 Task: Look for space in Limassol, Cyprus from 3rd June, 2023 to 9th June, 2023 for 2 adults in price range Rs.6000 to Rs.12000. Place can be entire place with 1  bedroom having 1 bed and 1 bathroom. Property type can be house, flat, guest house, hotel. Booking option can be shelf check-in. Required host language is English.
Action: Mouse moved to (588, 124)
Screenshot: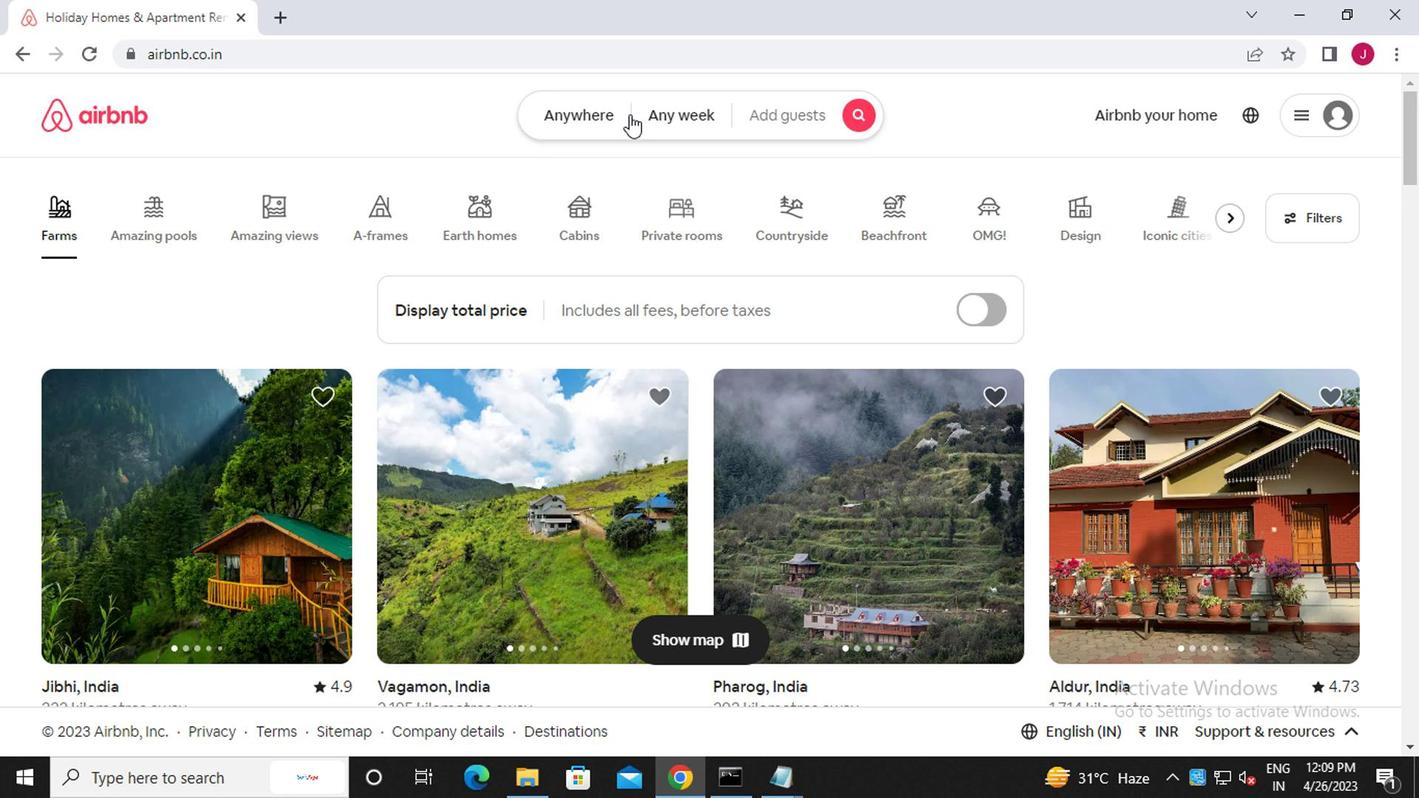 
Action: Mouse pressed left at (588, 124)
Screenshot: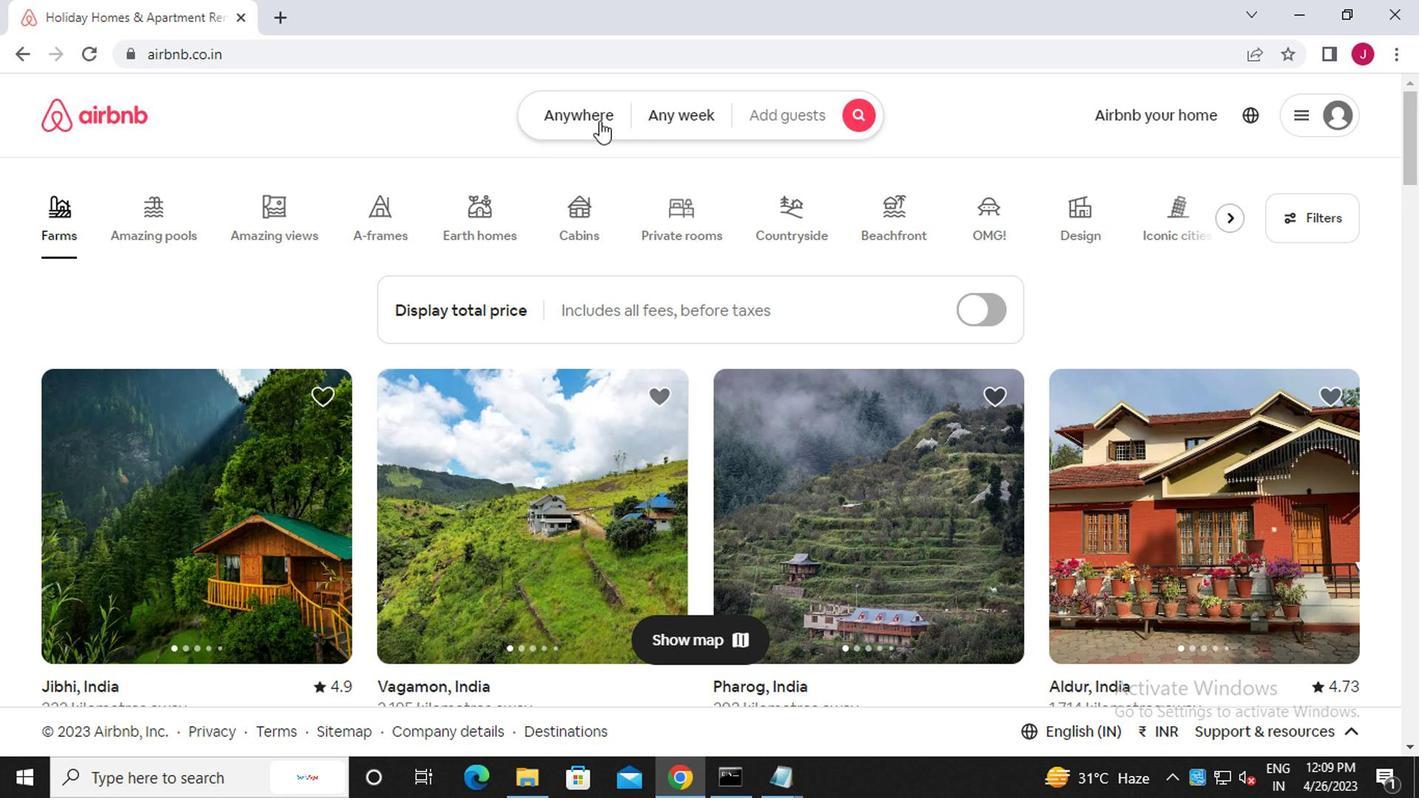 
Action: Mouse moved to (350, 207)
Screenshot: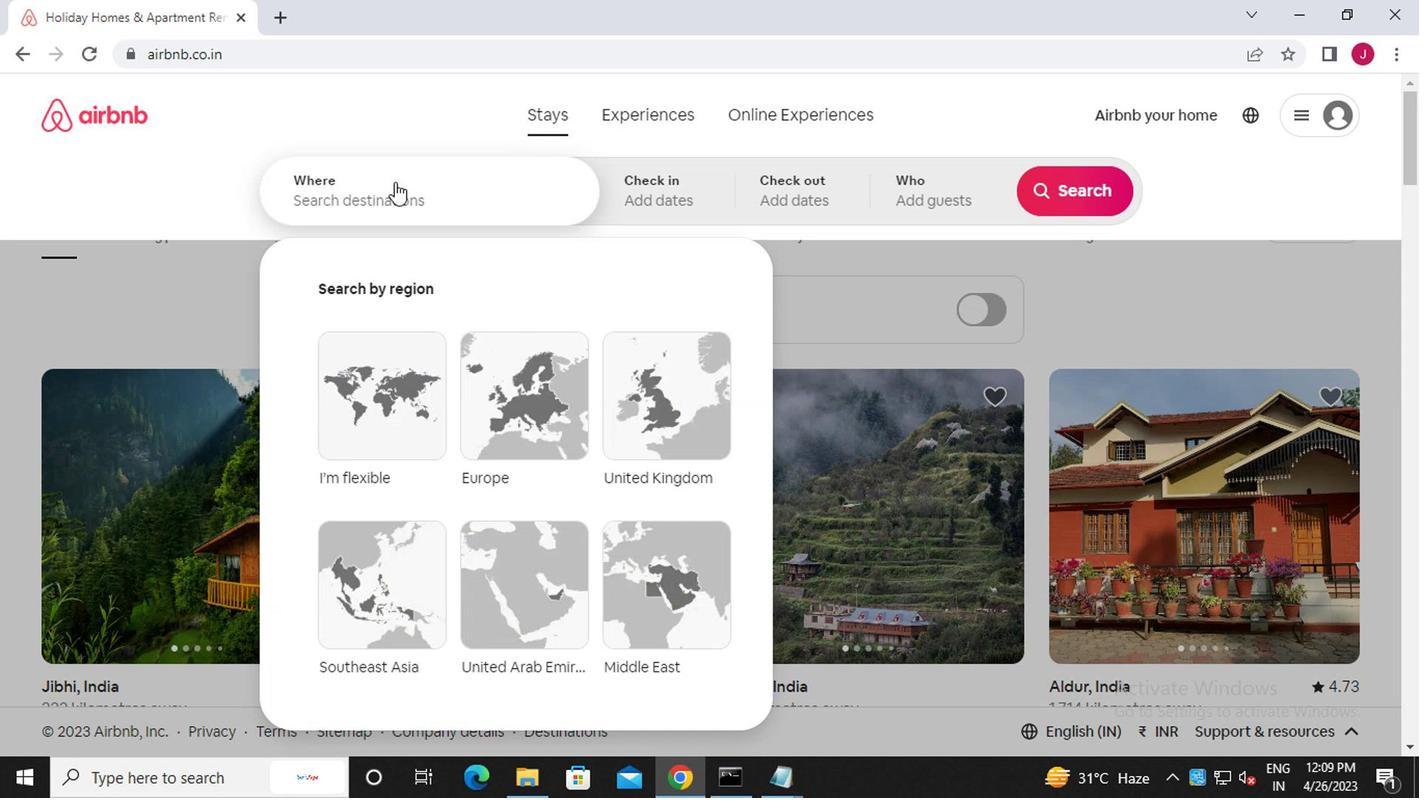 
Action: Mouse pressed left at (350, 207)
Screenshot: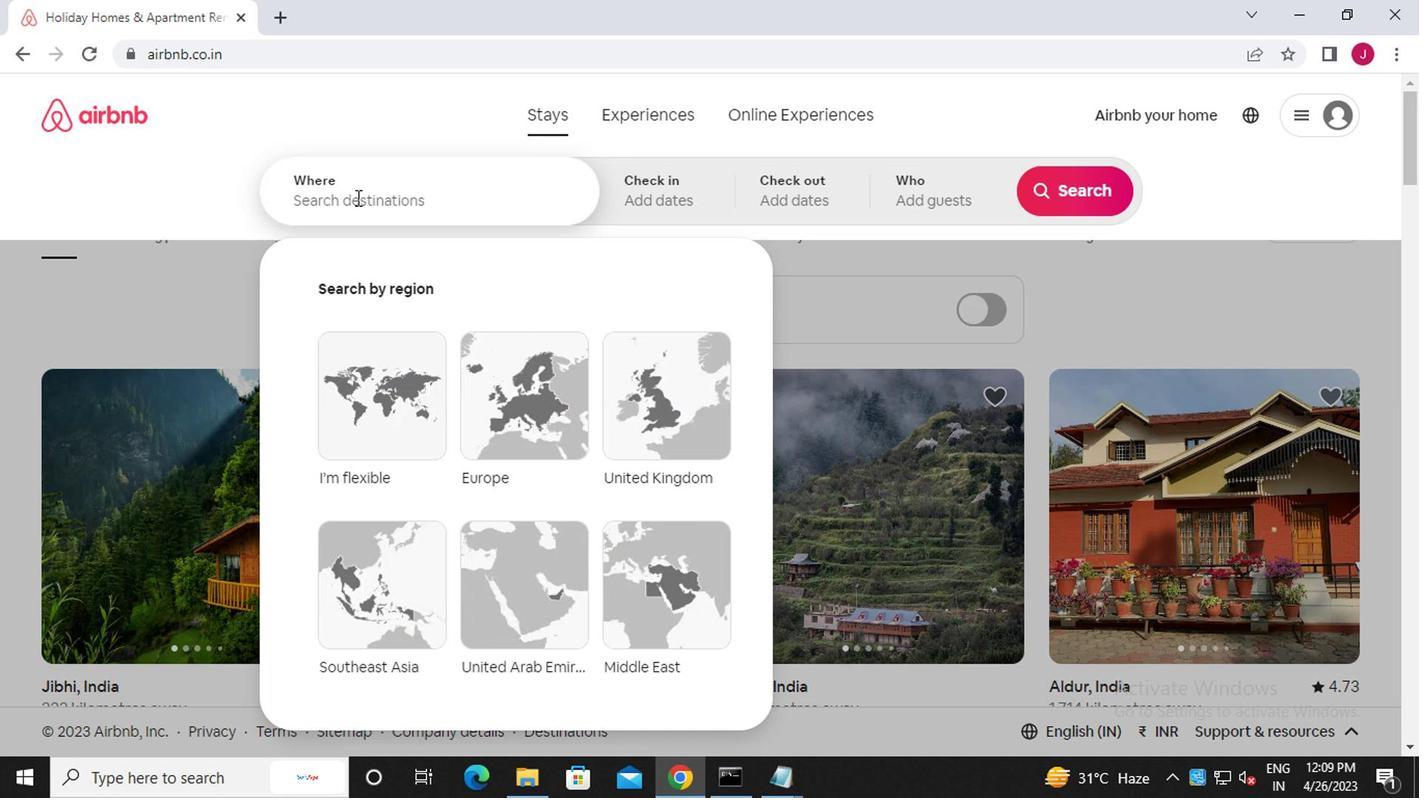 
Action: Mouse moved to (350, 207)
Screenshot: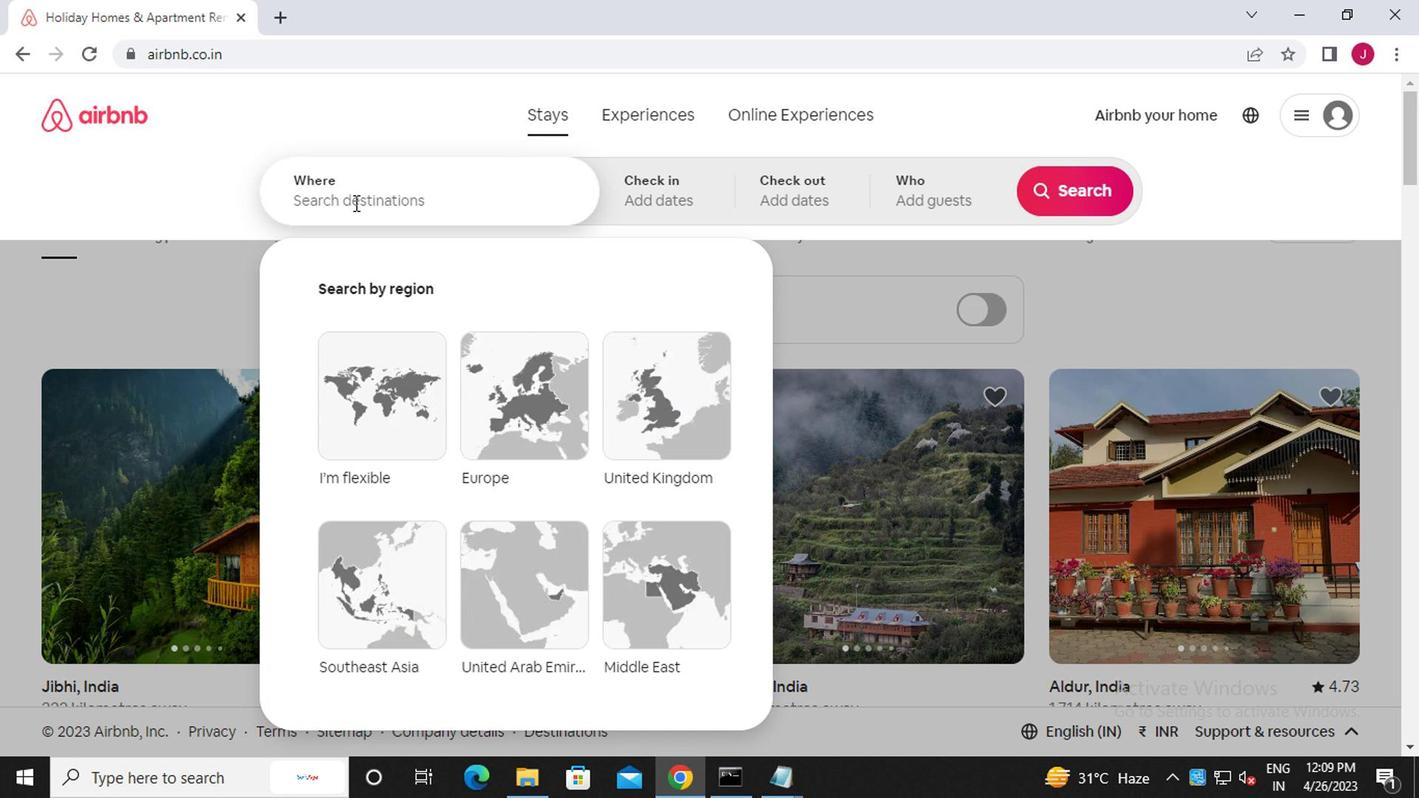 
Action: Key pressed <Key.caps_lock>l<Key.caps_lock>imassol
Screenshot: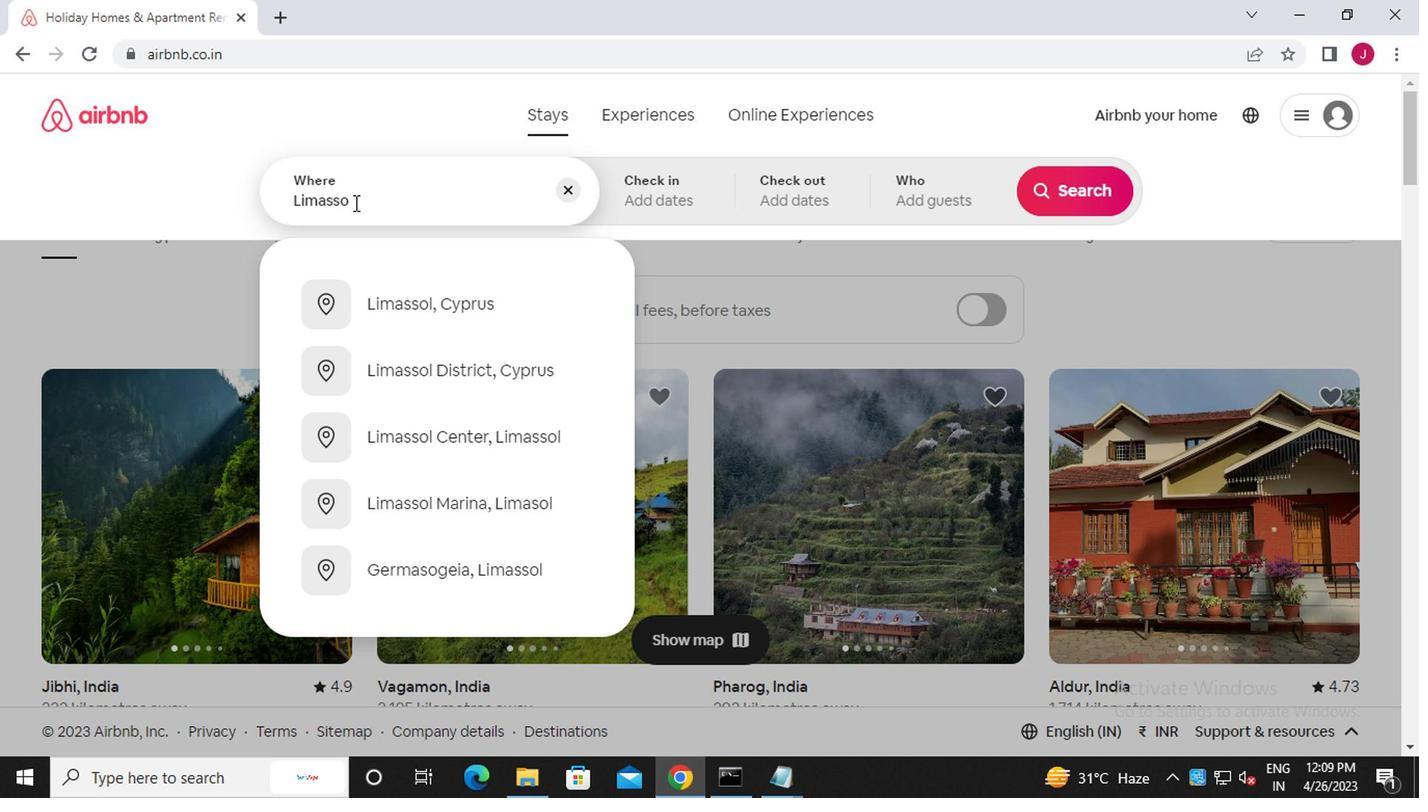 
Action: Mouse moved to (434, 302)
Screenshot: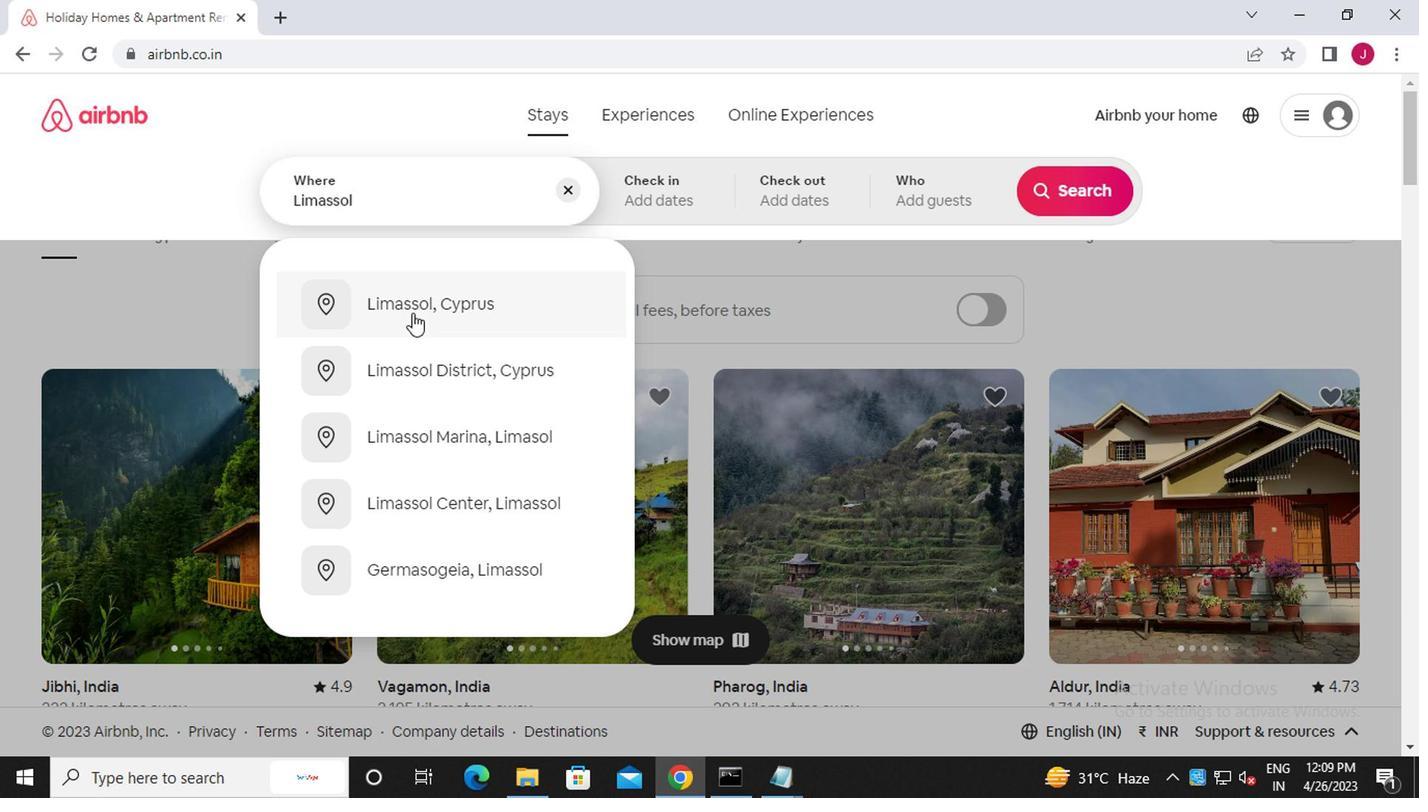 
Action: Mouse pressed left at (434, 302)
Screenshot: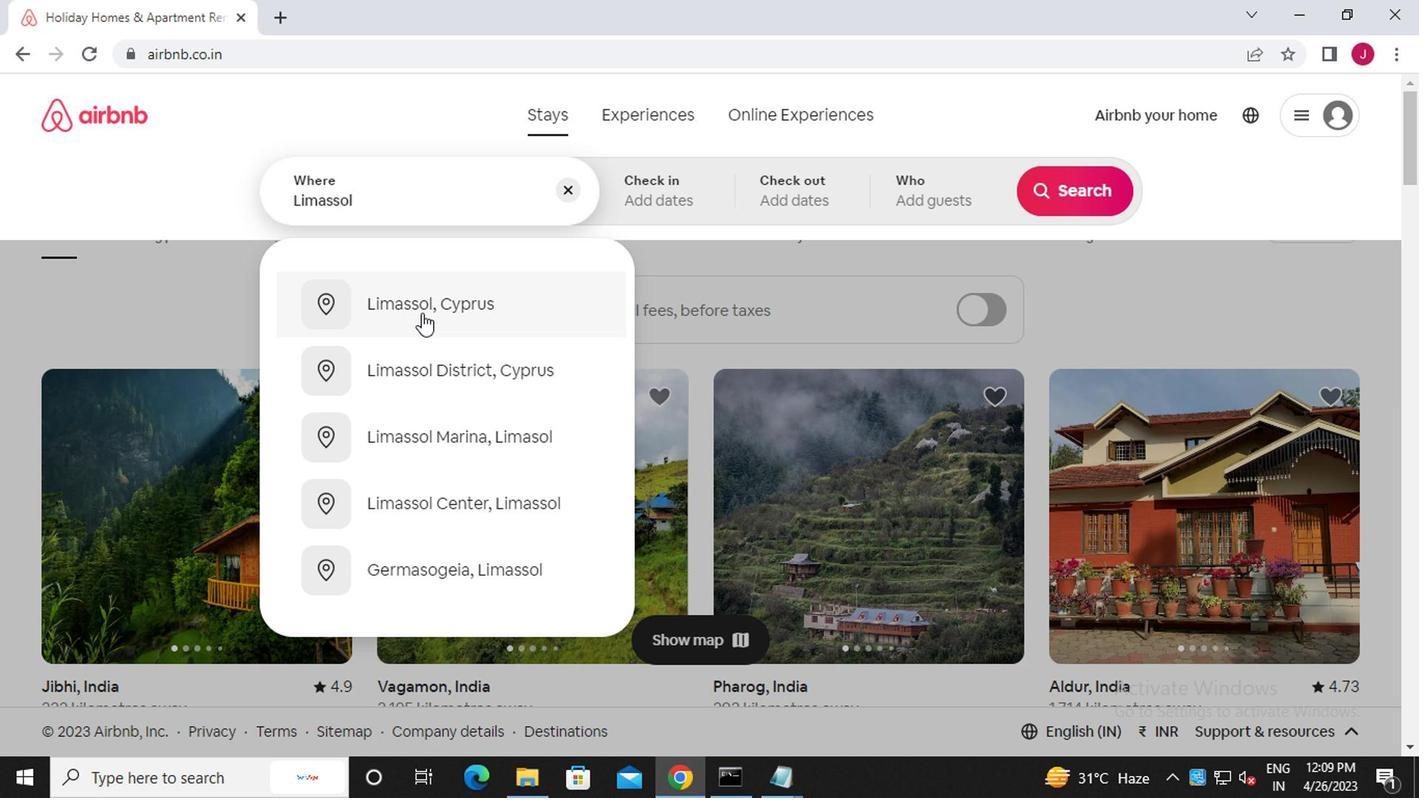 
Action: Mouse moved to (1050, 353)
Screenshot: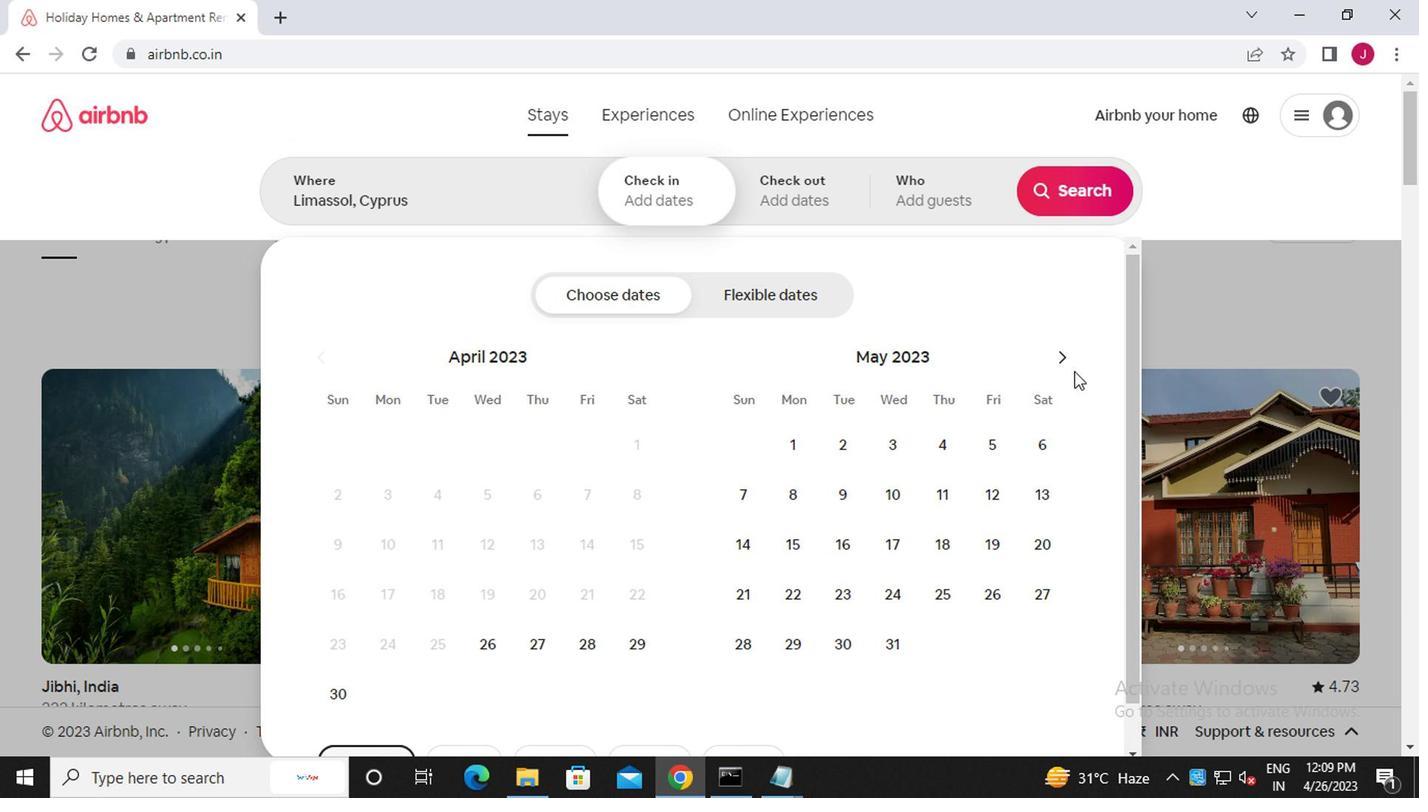 
Action: Mouse pressed left at (1050, 353)
Screenshot: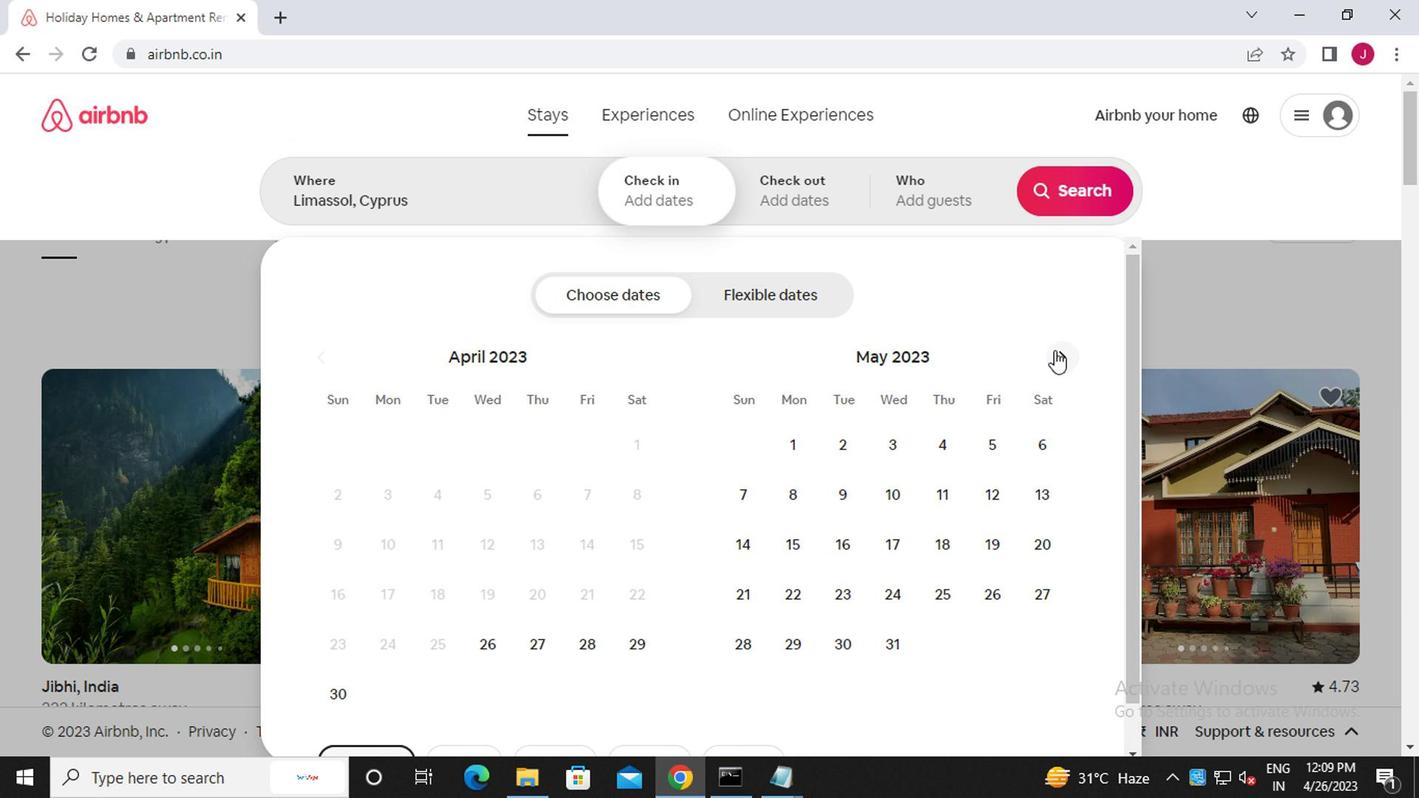 
Action: Mouse moved to (1028, 445)
Screenshot: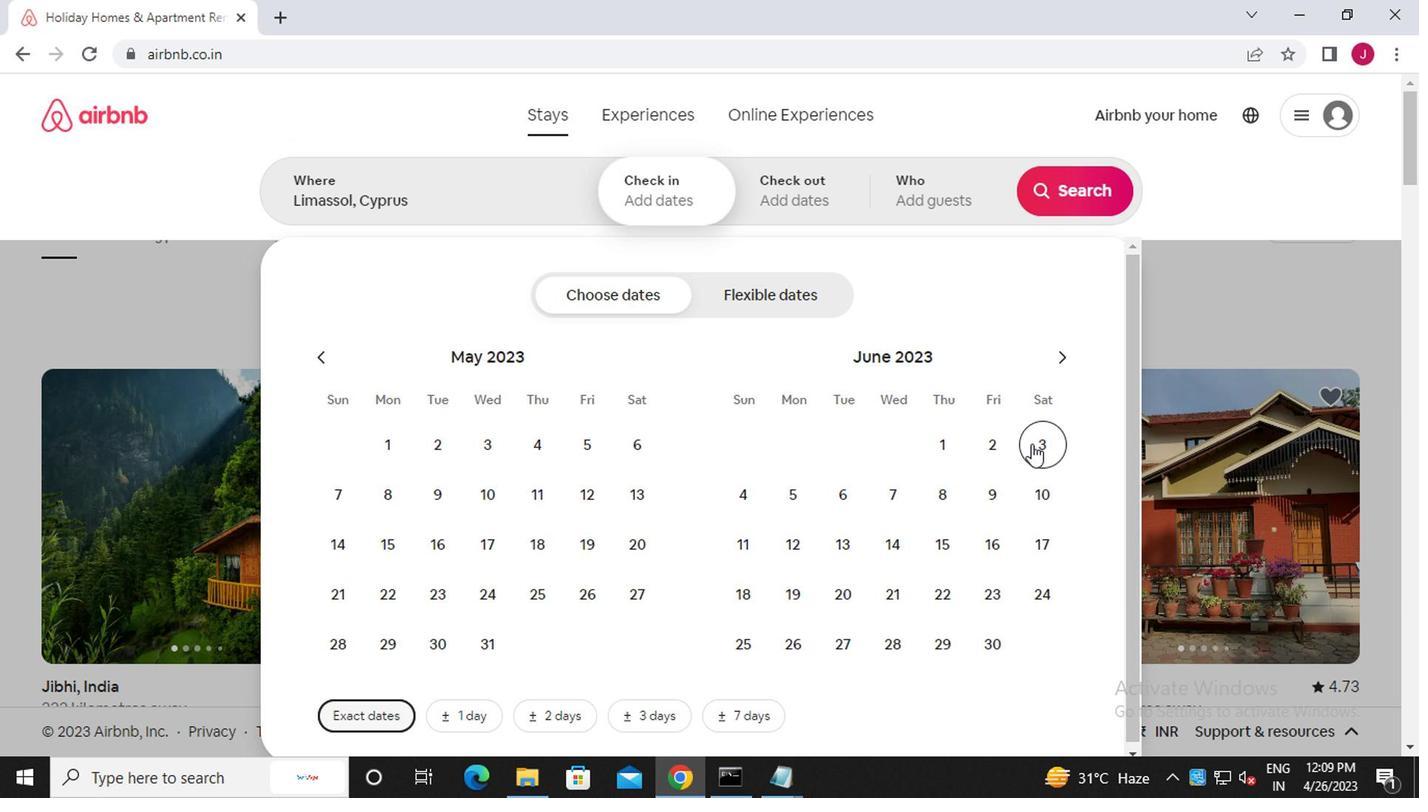 
Action: Mouse pressed left at (1028, 445)
Screenshot: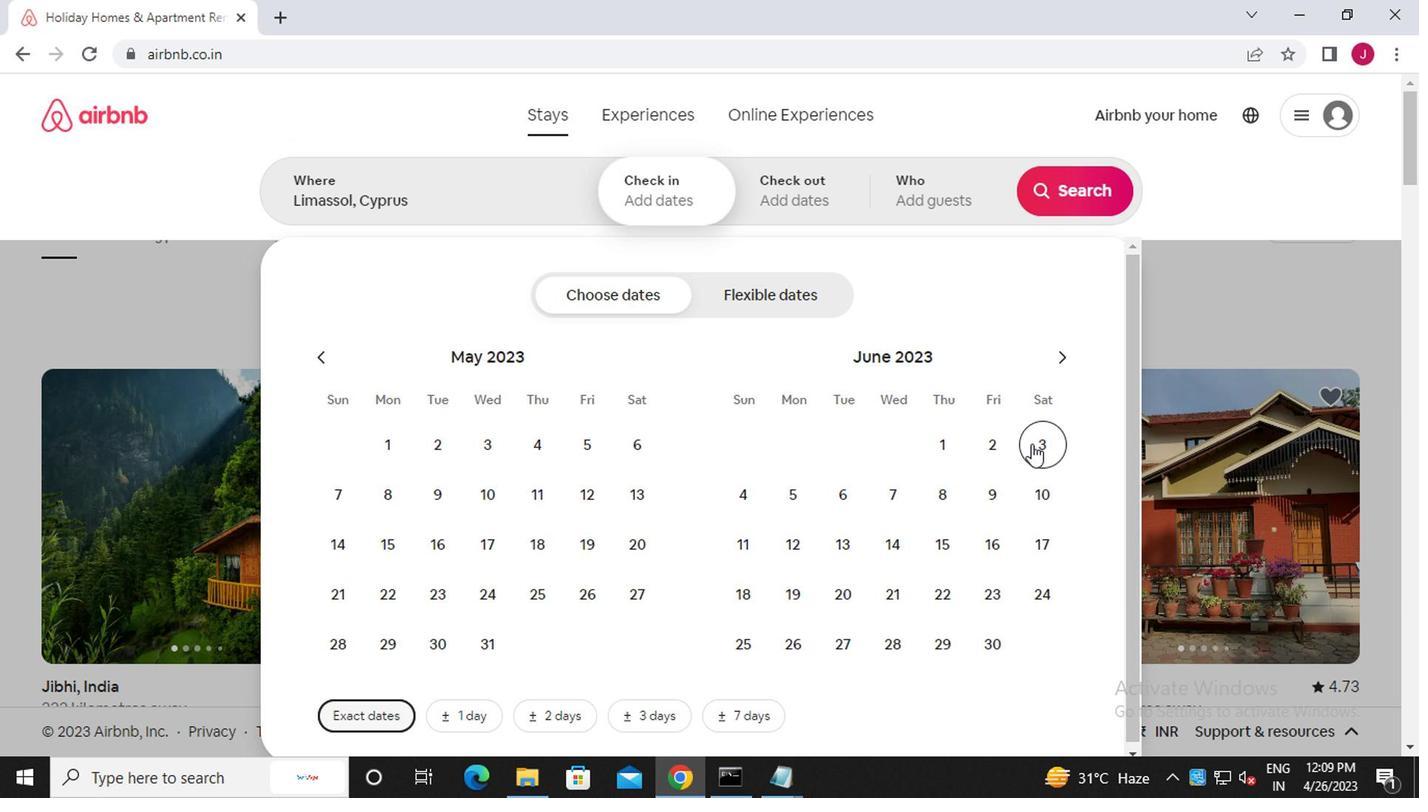 
Action: Mouse moved to (997, 493)
Screenshot: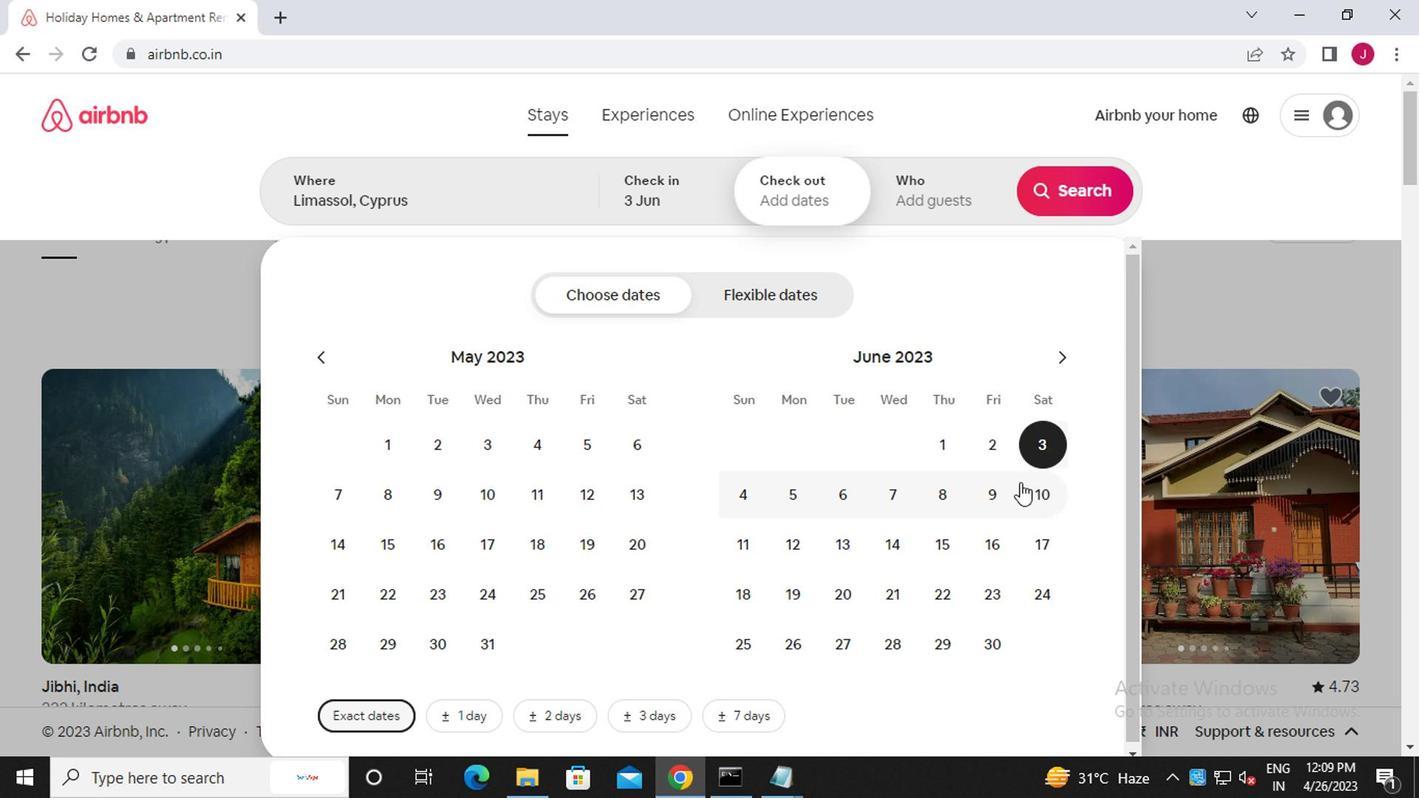 
Action: Mouse pressed left at (997, 493)
Screenshot: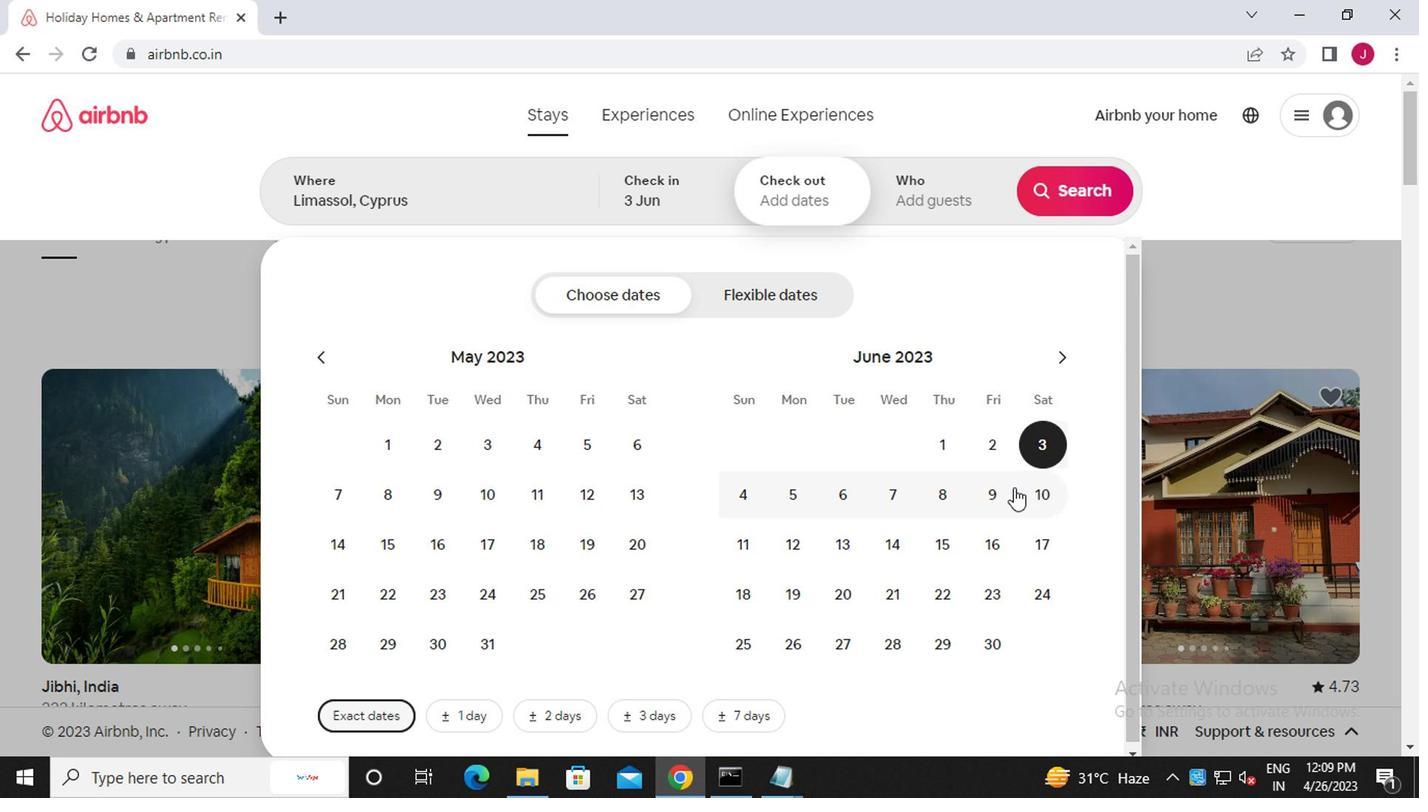 
Action: Mouse moved to (944, 201)
Screenshot: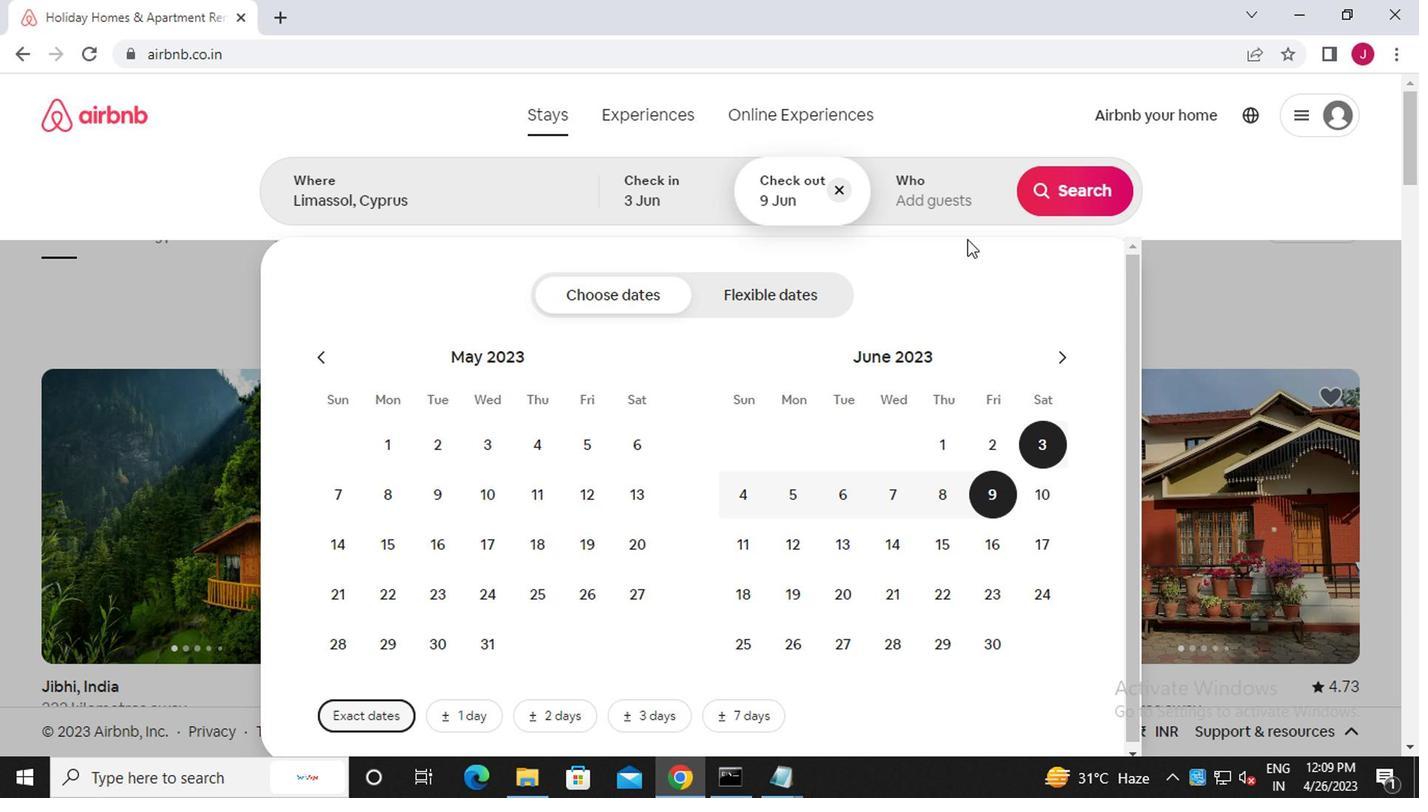 
Action: Mouse pressed left at (944, 201)
Screenshot: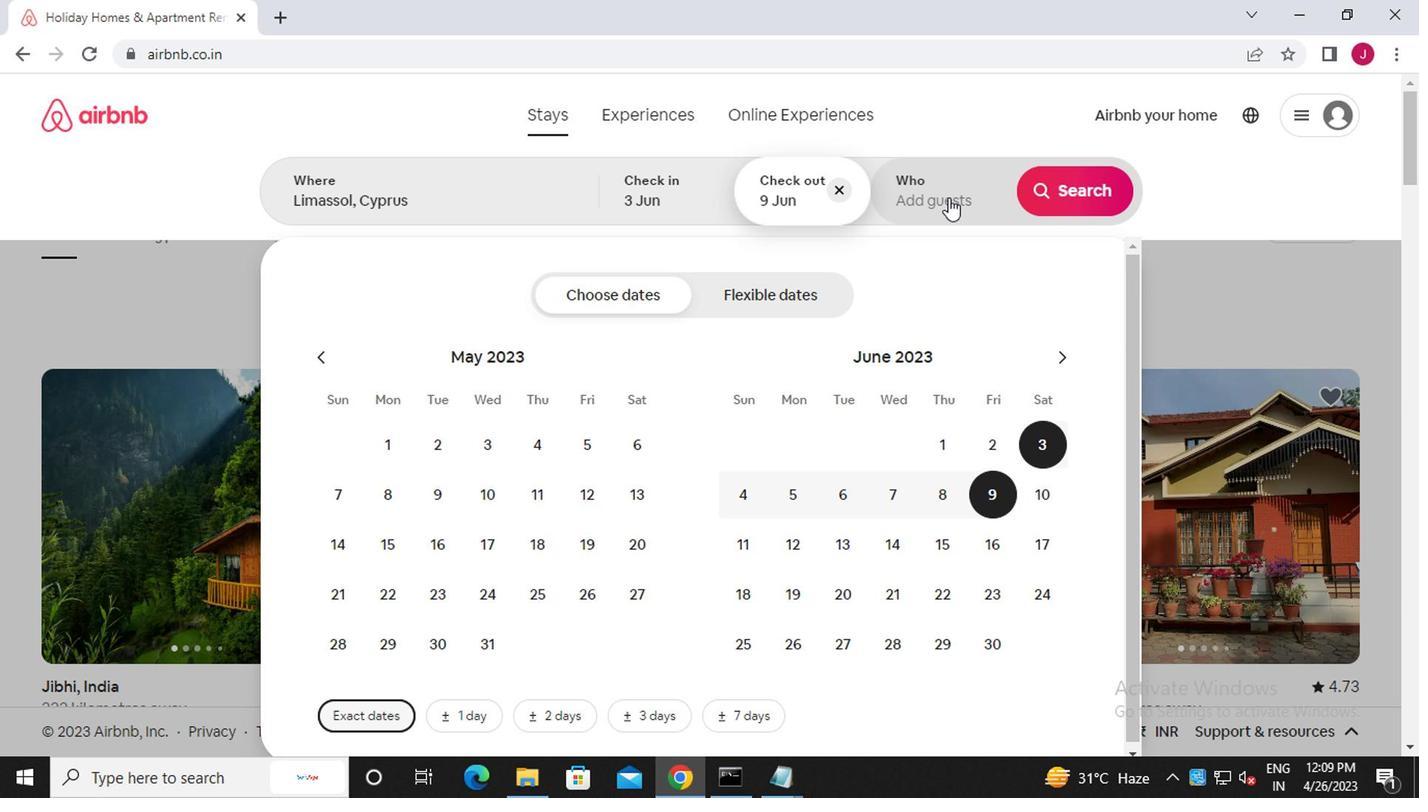 
Action: Mouse moved to (1082, 300)
Screenshot: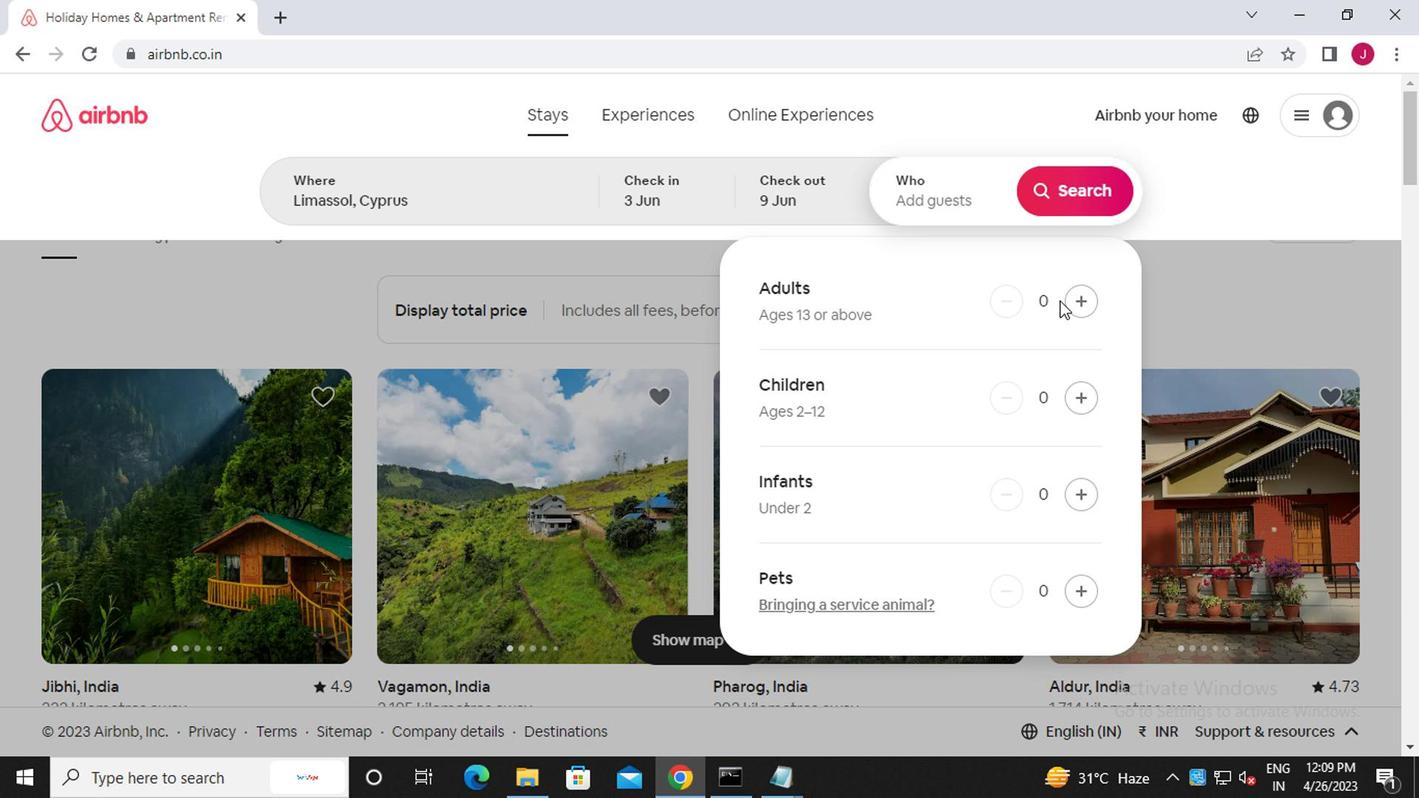 
Action: Mouse pressed left at (1082, 300)
Screenshot: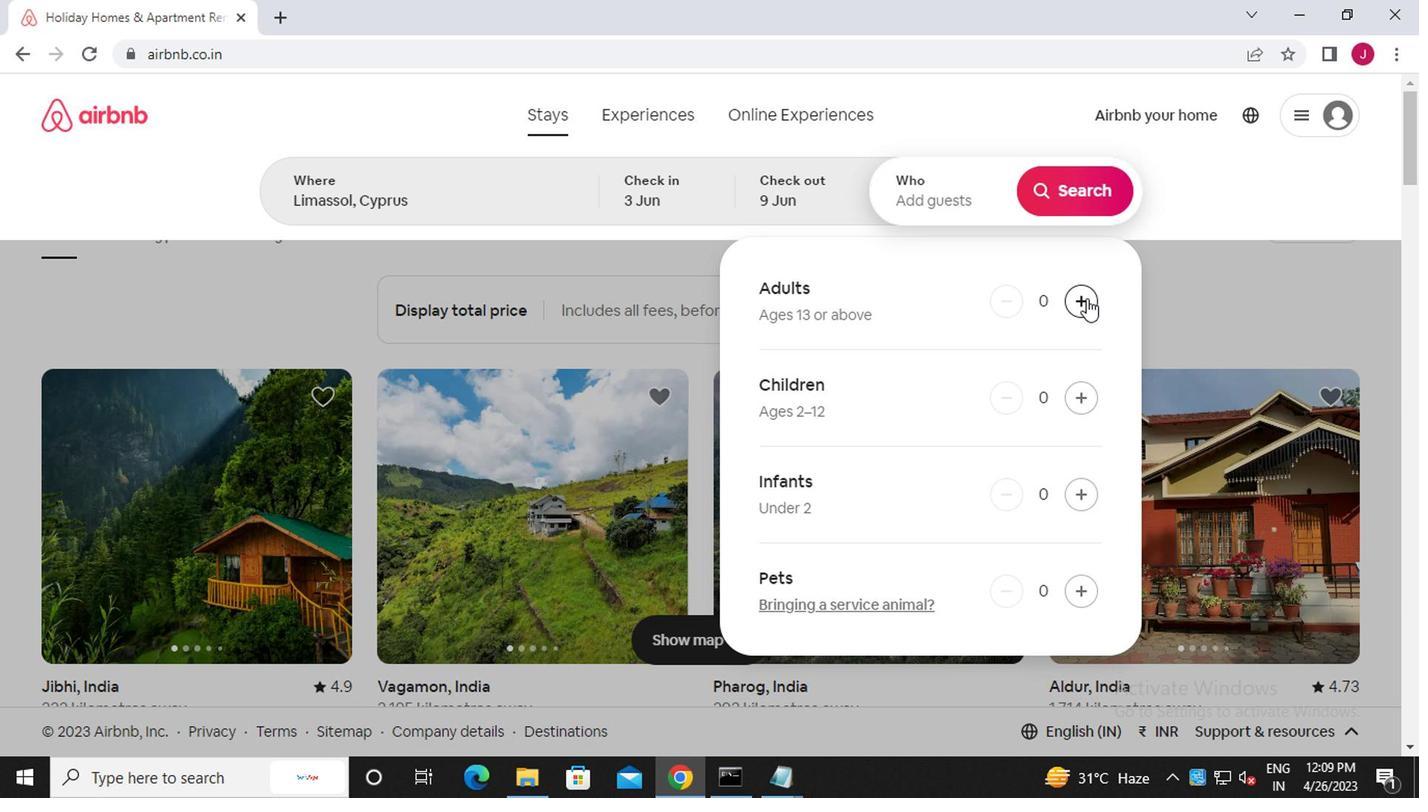 
Action: Mouse moved to (1084, 300)
Screenshot: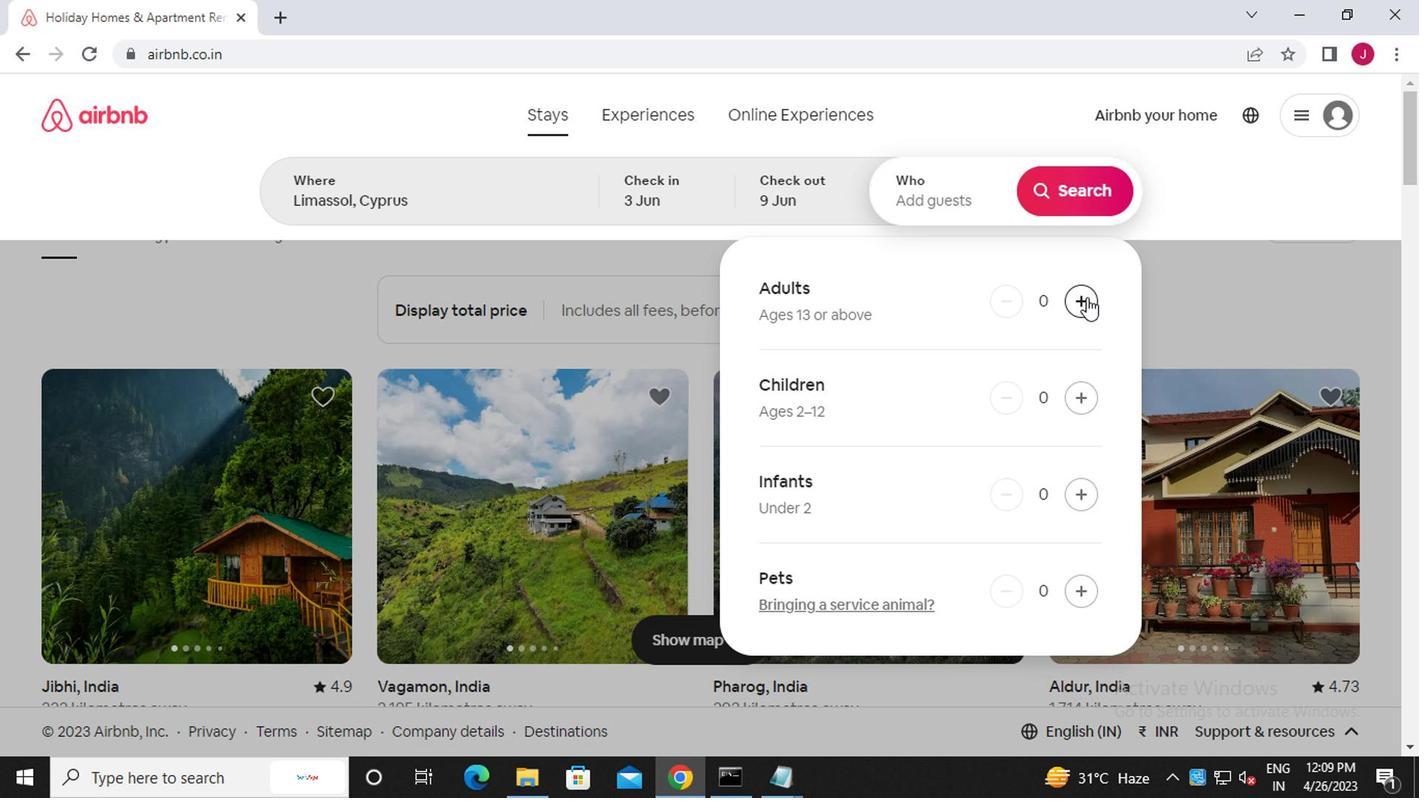
Action: Mouse pressed left at (1084, 300)
Screenshot: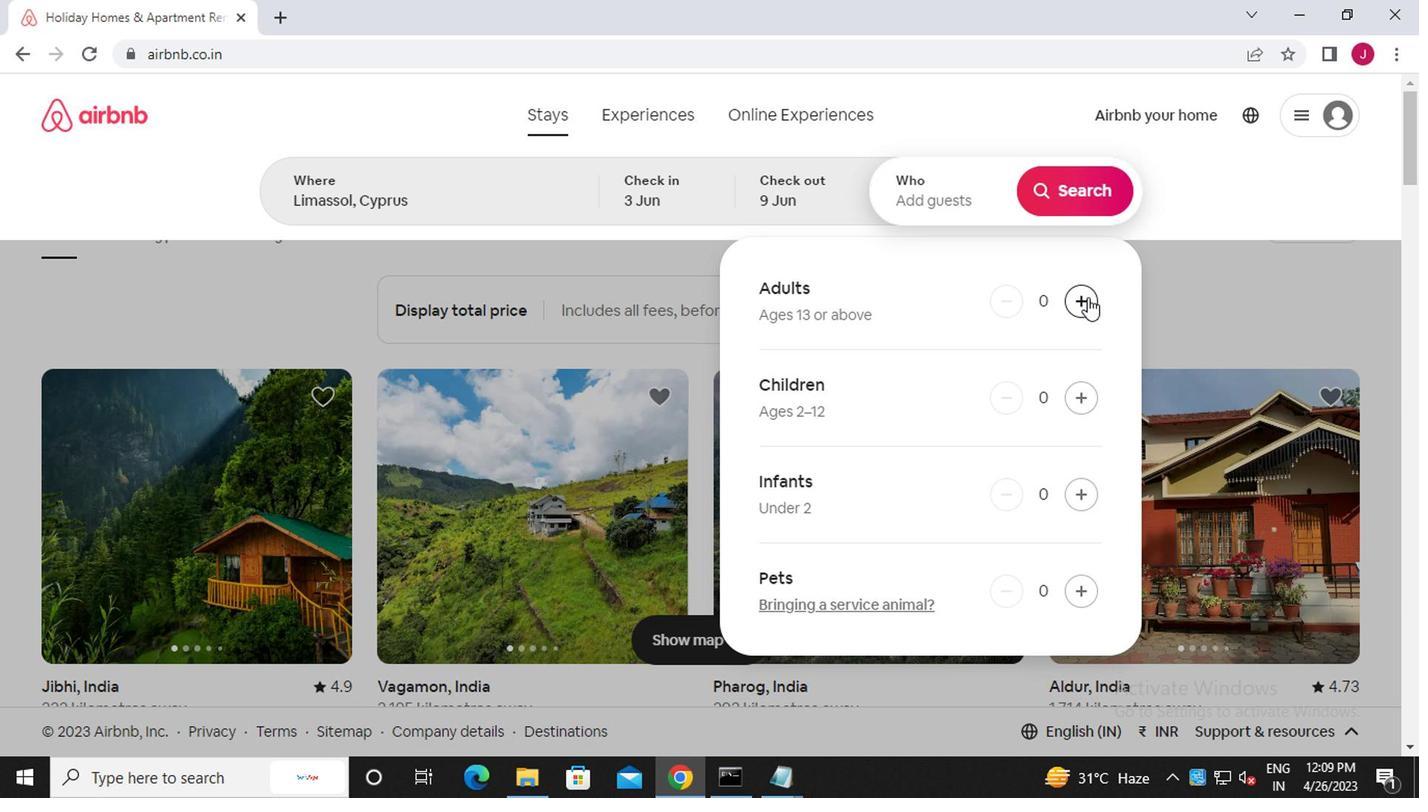 
Action: Mouse moved to (1086, 192)
Screenshot: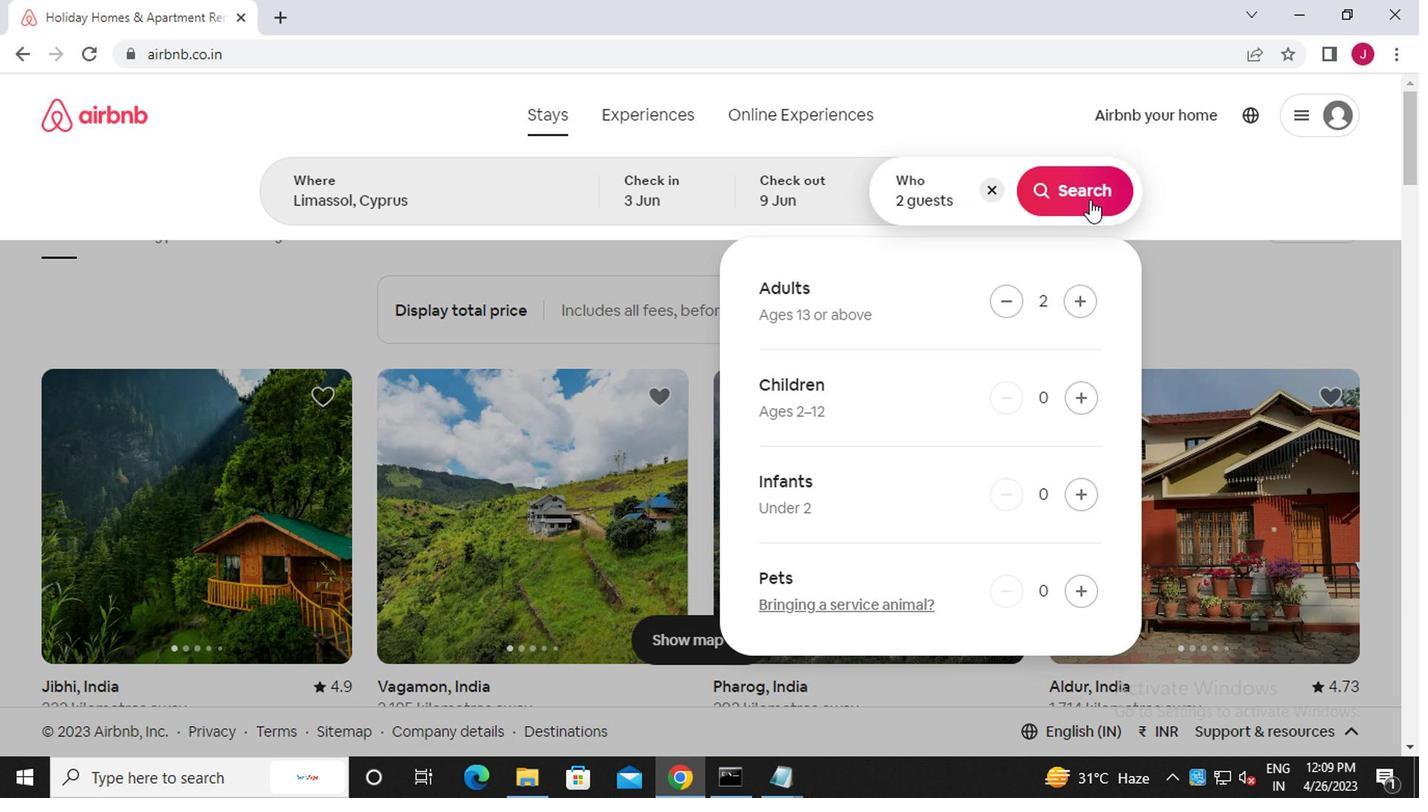 
Action: Mouse pressed left at (1086, 192)
Screenshot: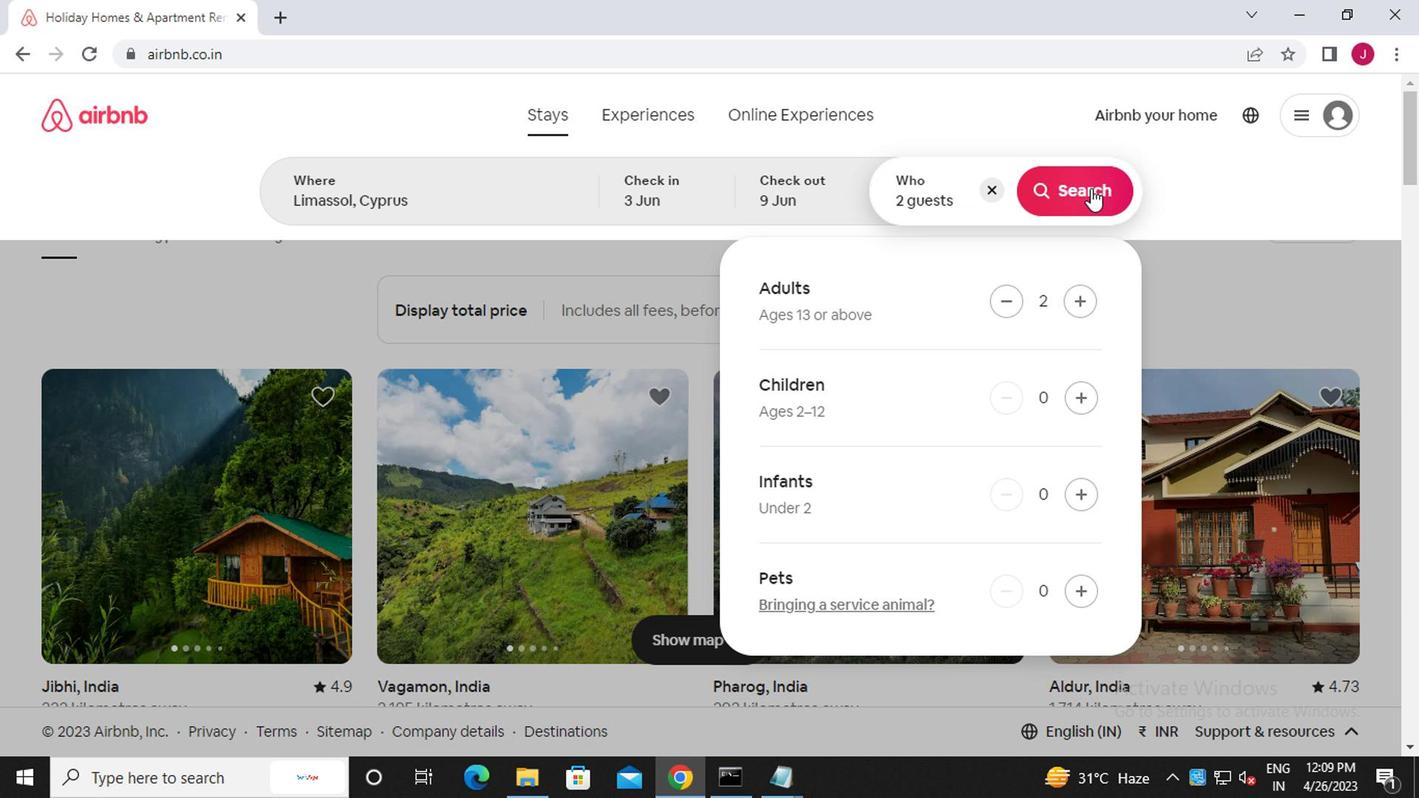 
Action: Mouse moved to (1333, 196)
Screenshot: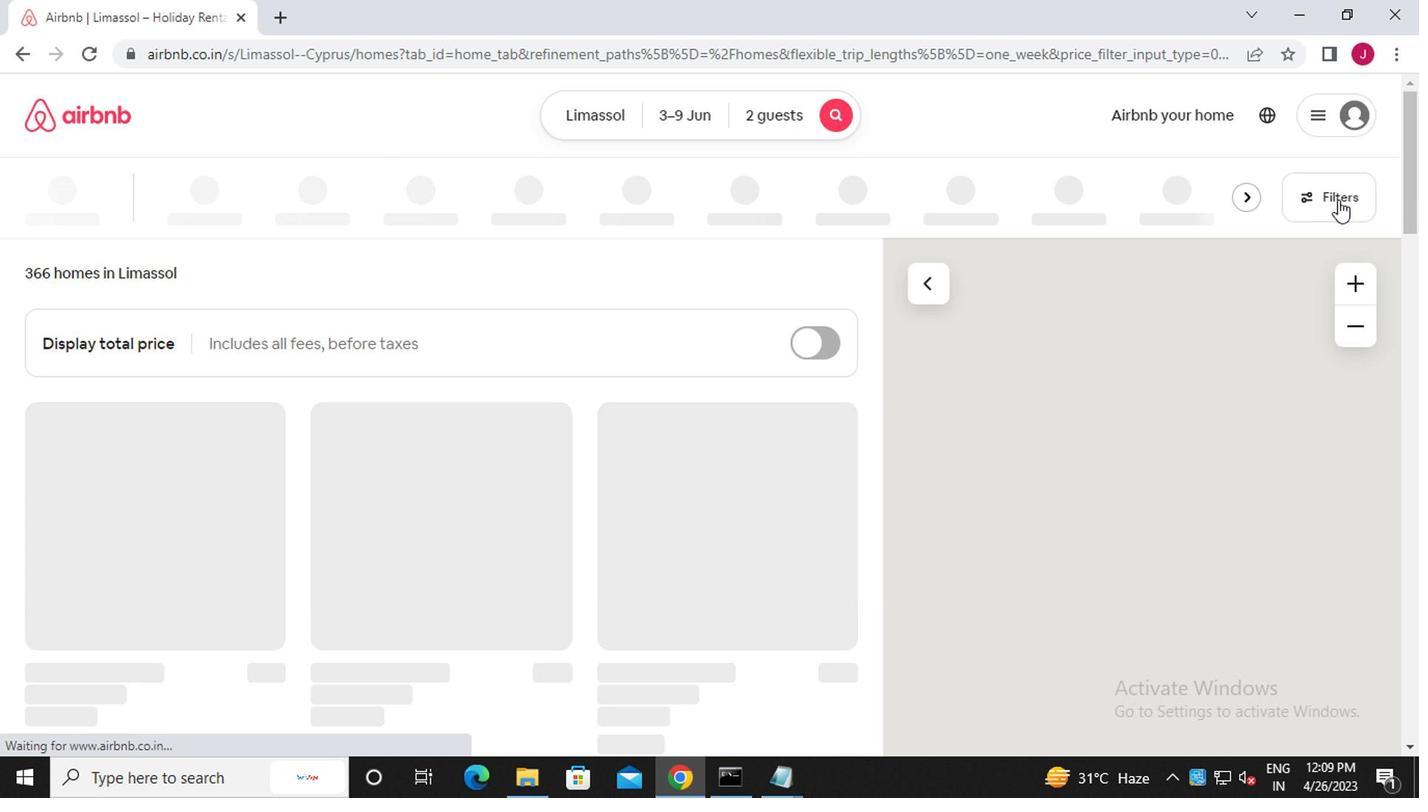 
Action: Mouse pressed left at (1333, 196)
Screenshot: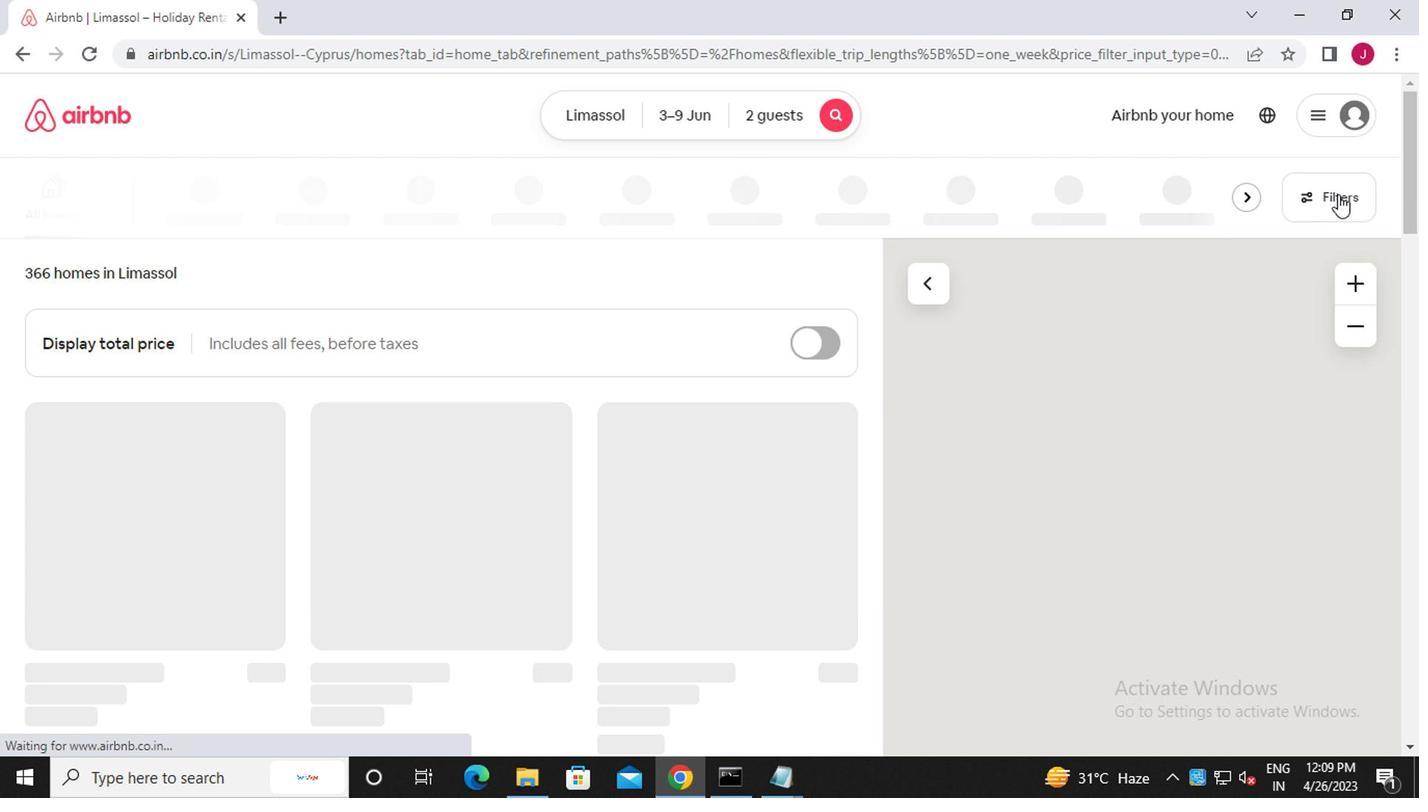 
Action: Mouse moved to (468, 453)
Screenshot: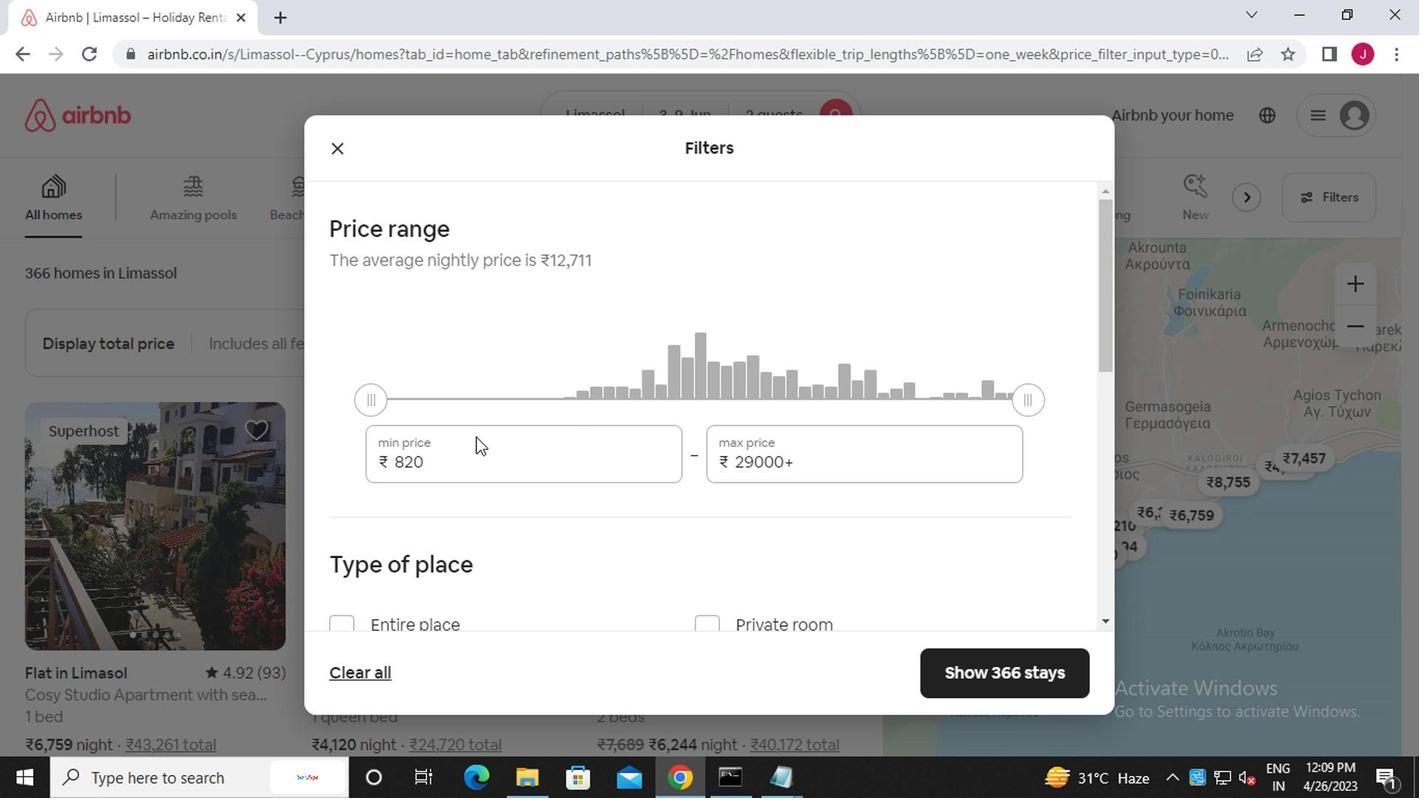 
Action: Mouse pressed left at (468, 453)
Screenshot: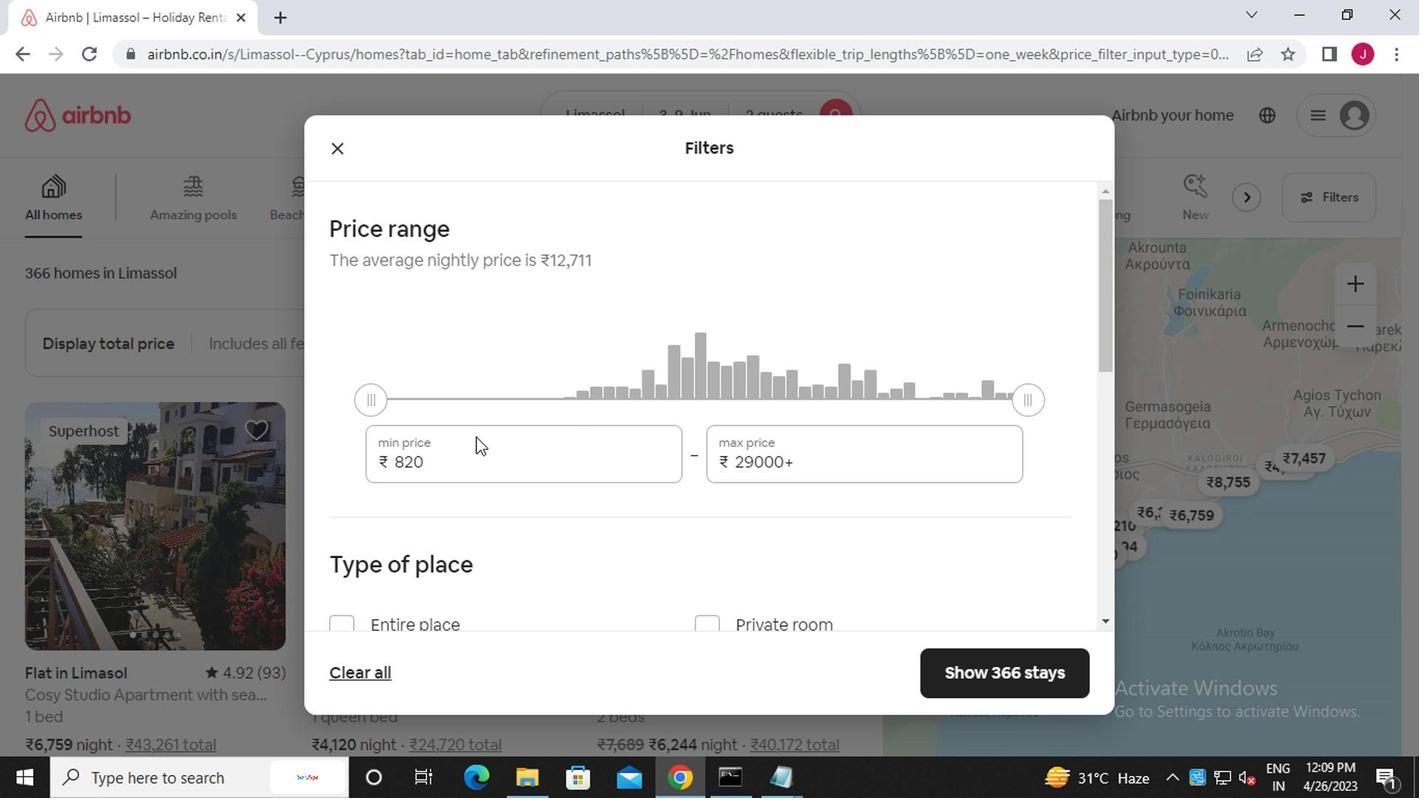 
Action: Mouse moved to (462, 446)
Screenshot: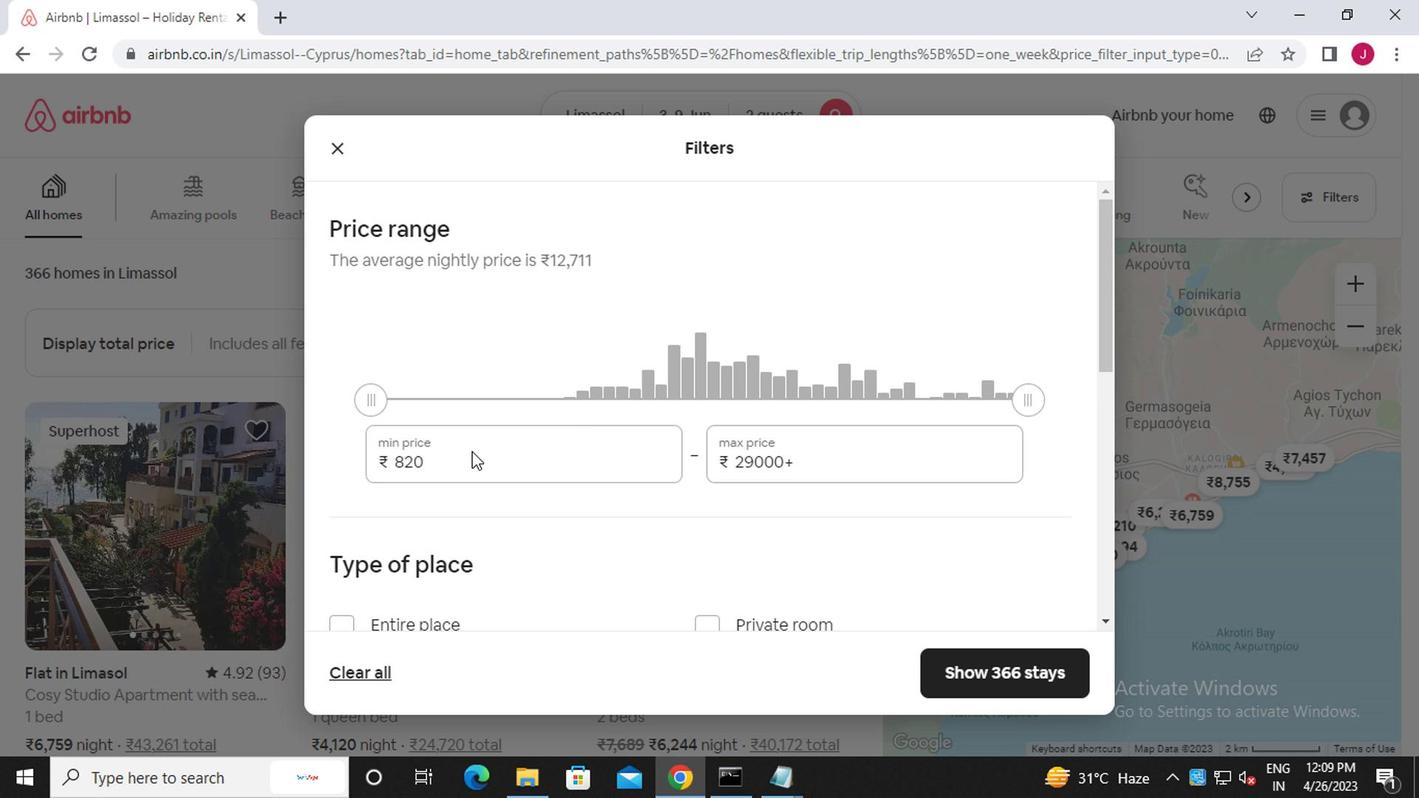 
Action: Key pressed <Key.backspace><Key.backspace><Key.backspace><<102>><<96>><<96>><<96>>
Screenshot: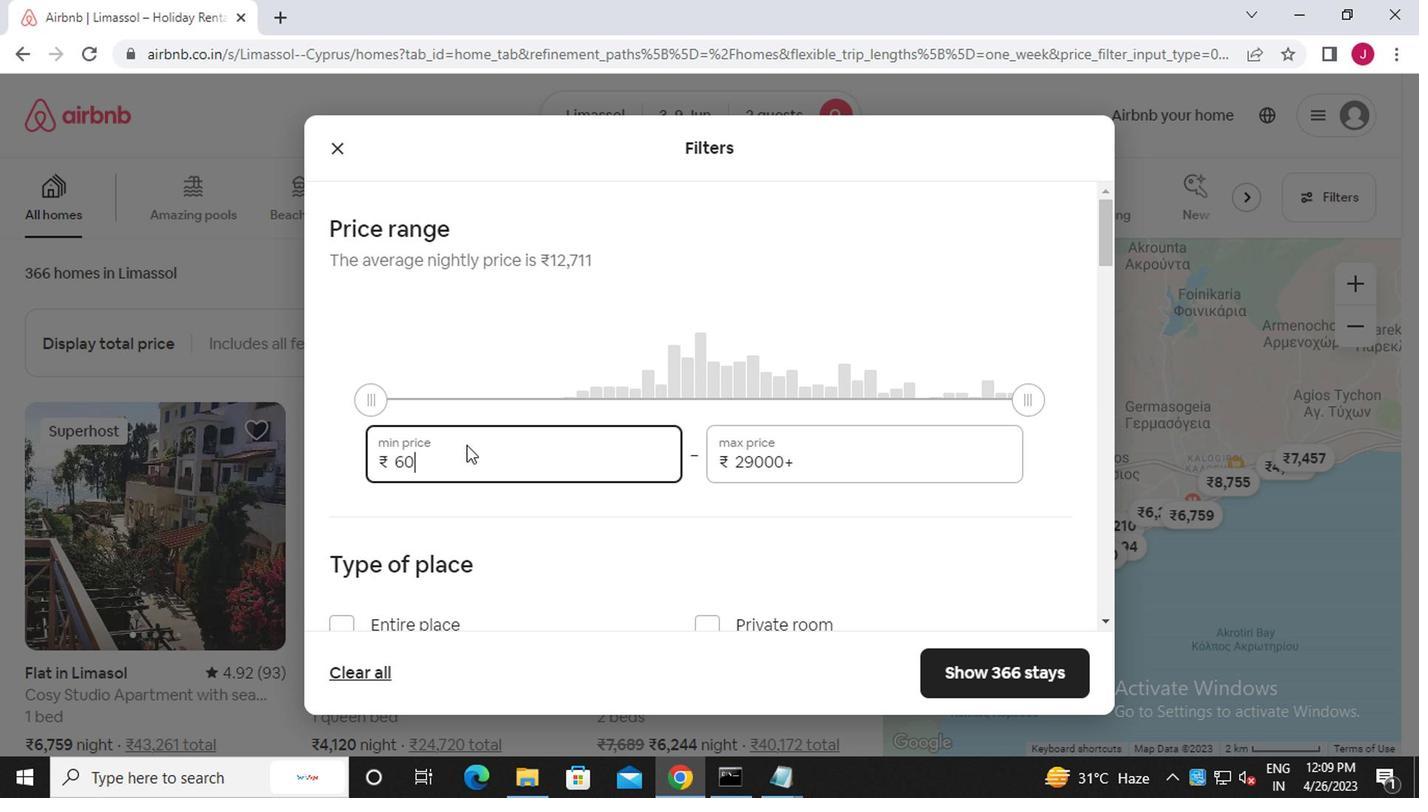 
Action: Mouse moved to (809, 456)
Screenshot: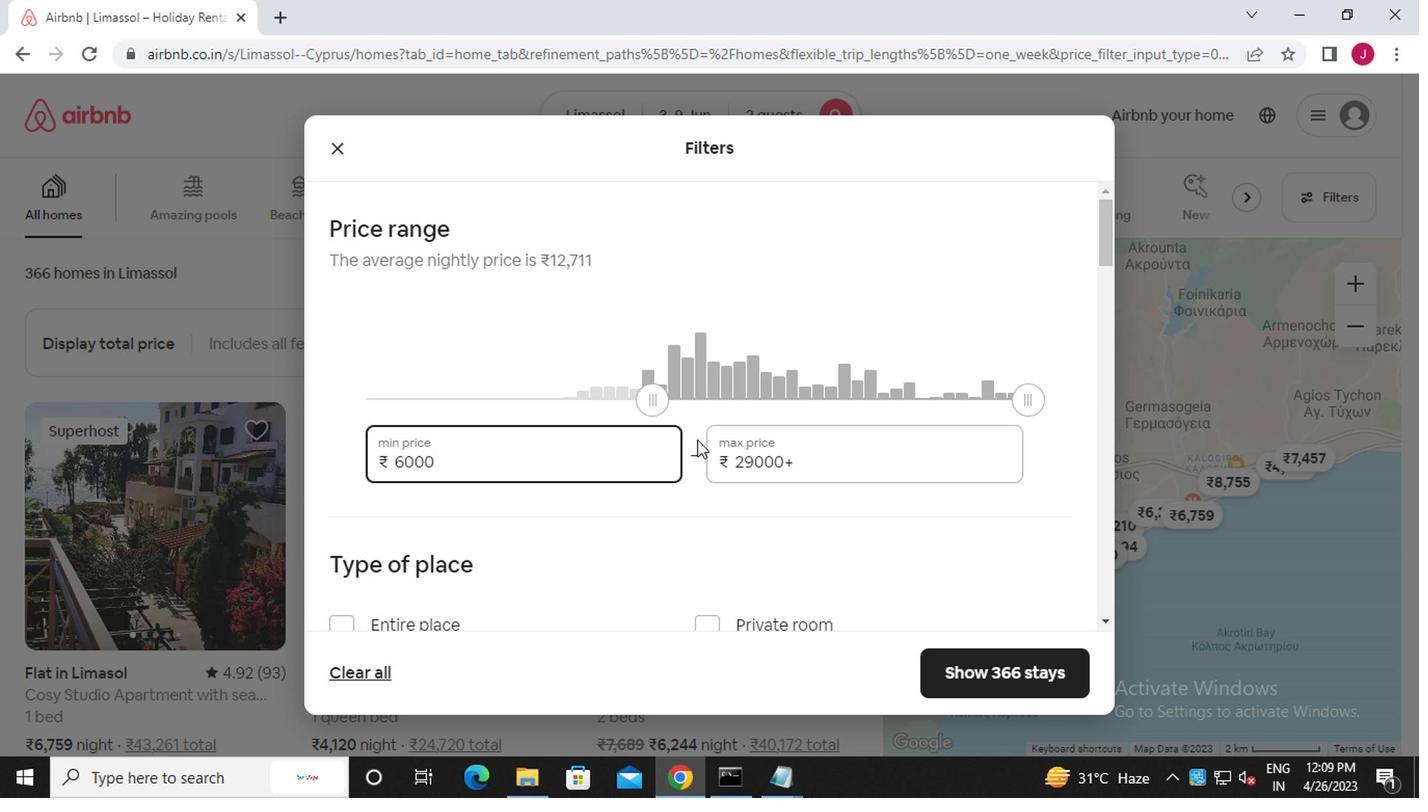 
Action: Mouse pressed left at (809, 456)
Screenshot: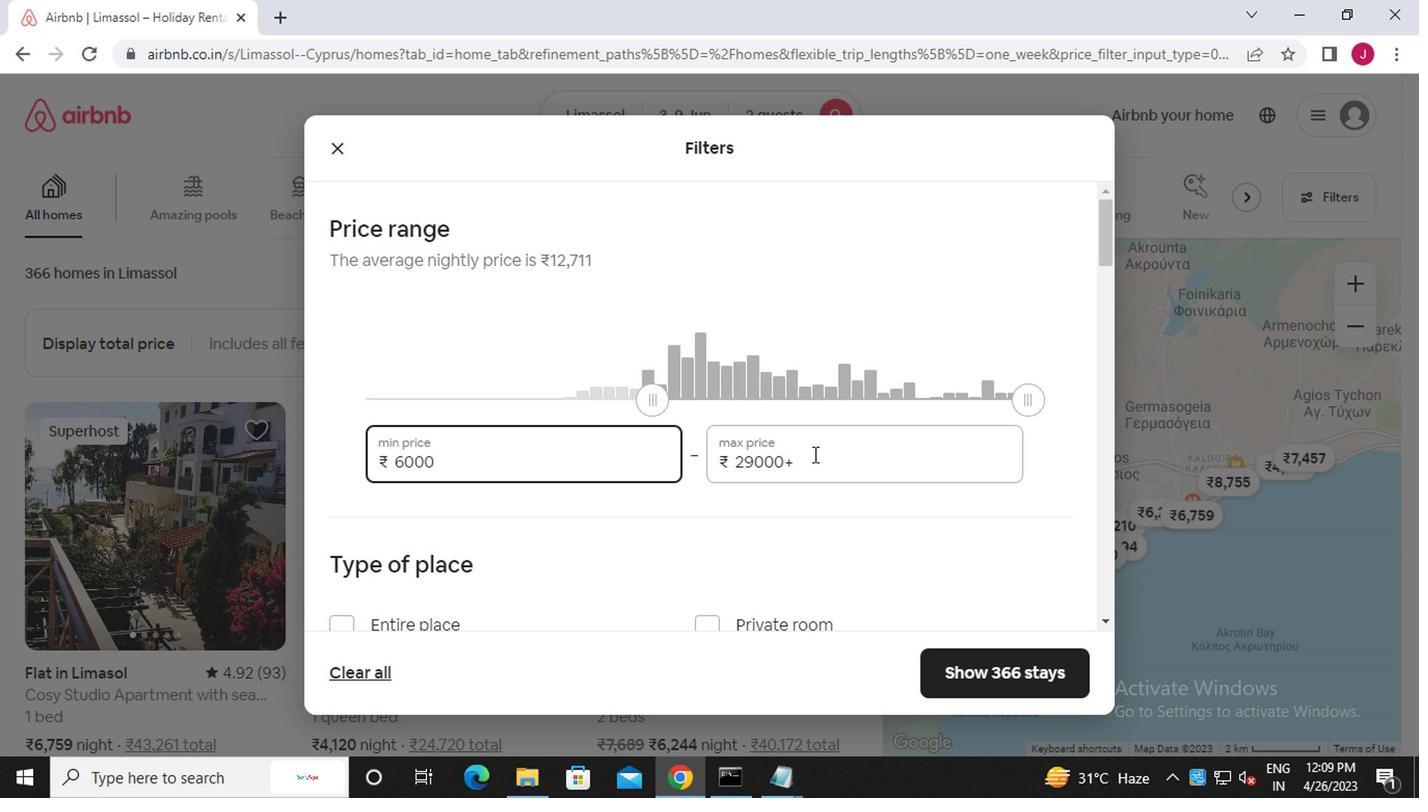 
Action: Mouse moved to (809, 456)
Screenshot: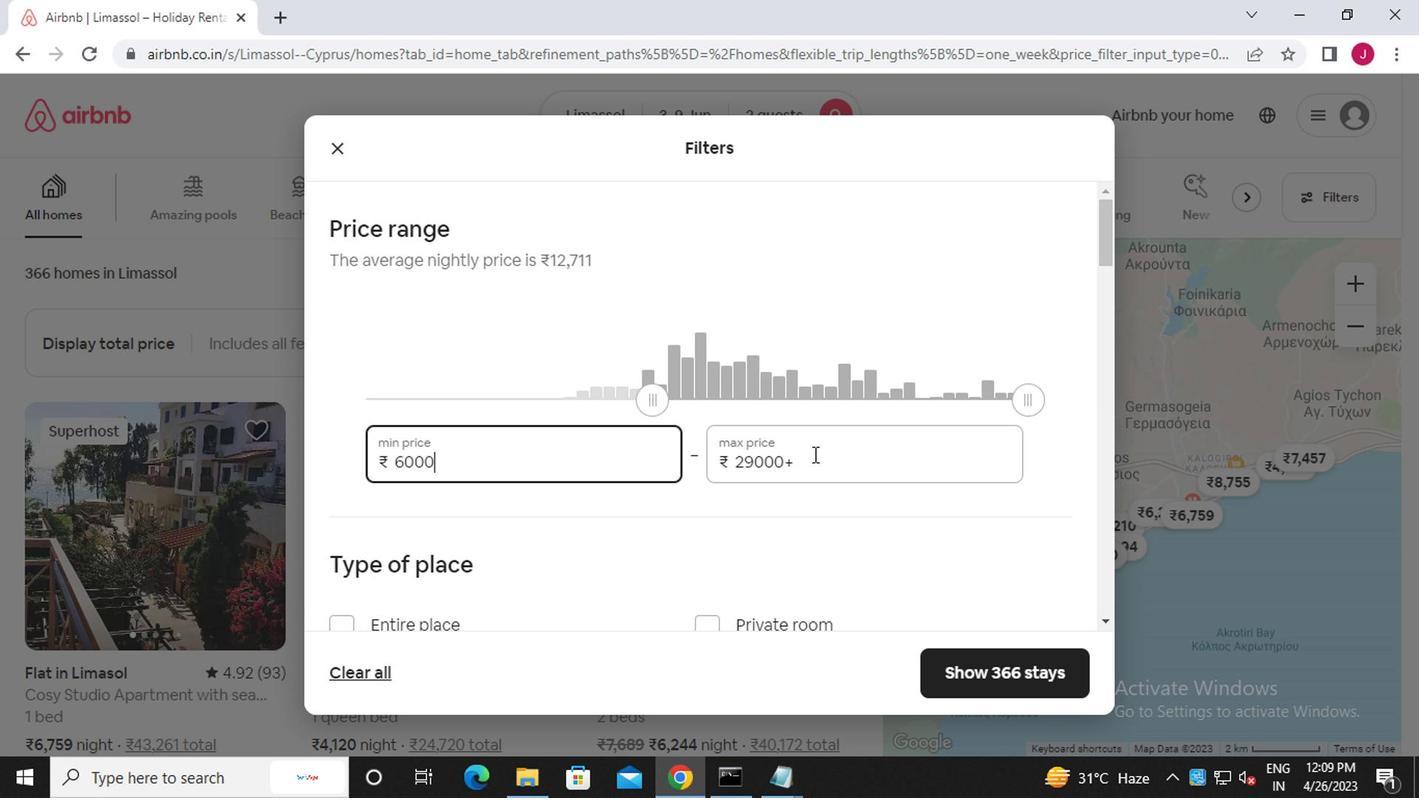 
Action: Key pressed <Key.backspace><Key.backspace><Key.backspace><Key.backspace><Key.backspace><Key.backspace><Key.backspace><Key.backspace><Key.backspace><Key.backspace><Key.backspace><Key.backspace><<97>><<98>><<96>><<96>><<96>>
Screenshot: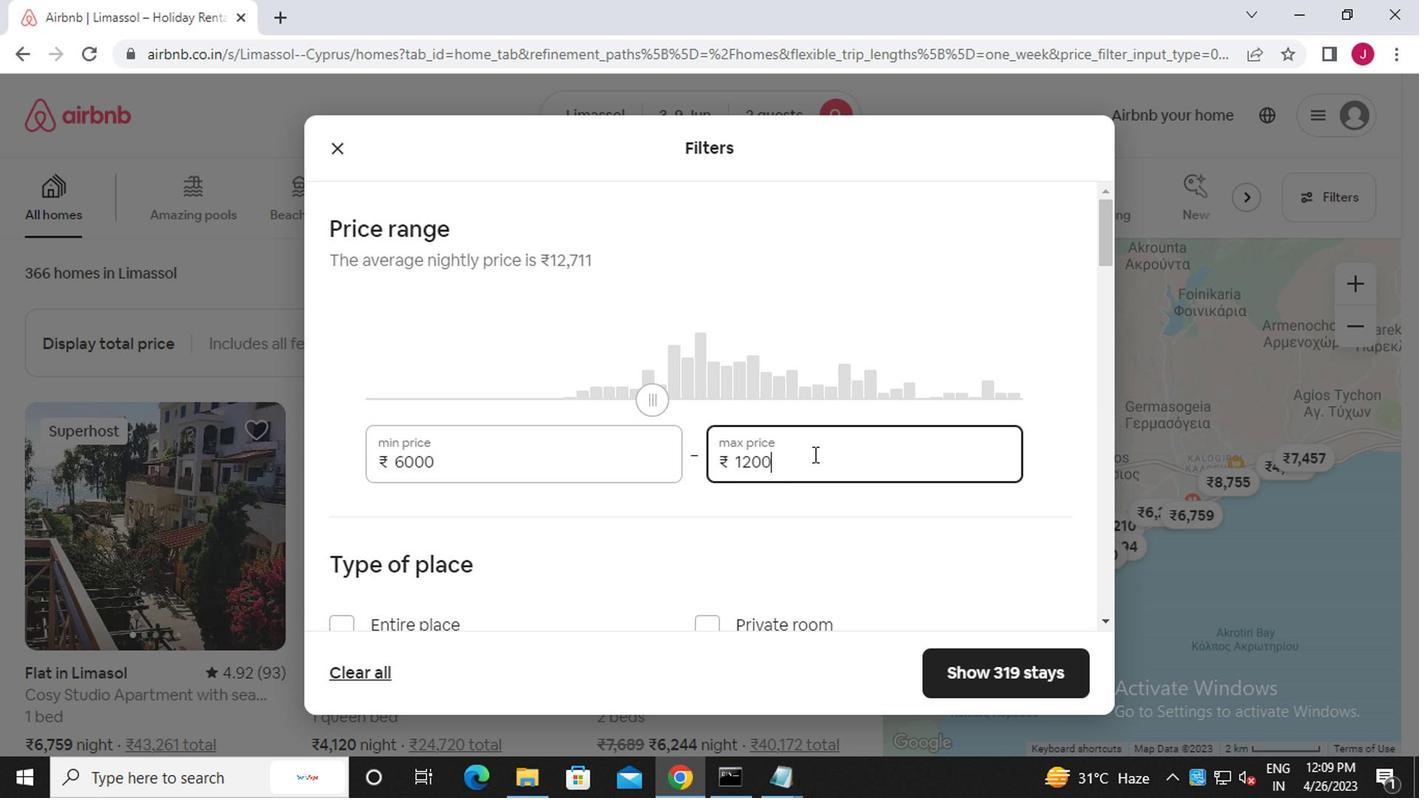 
Action: Mouse moved to (769, 408)
Screenshot: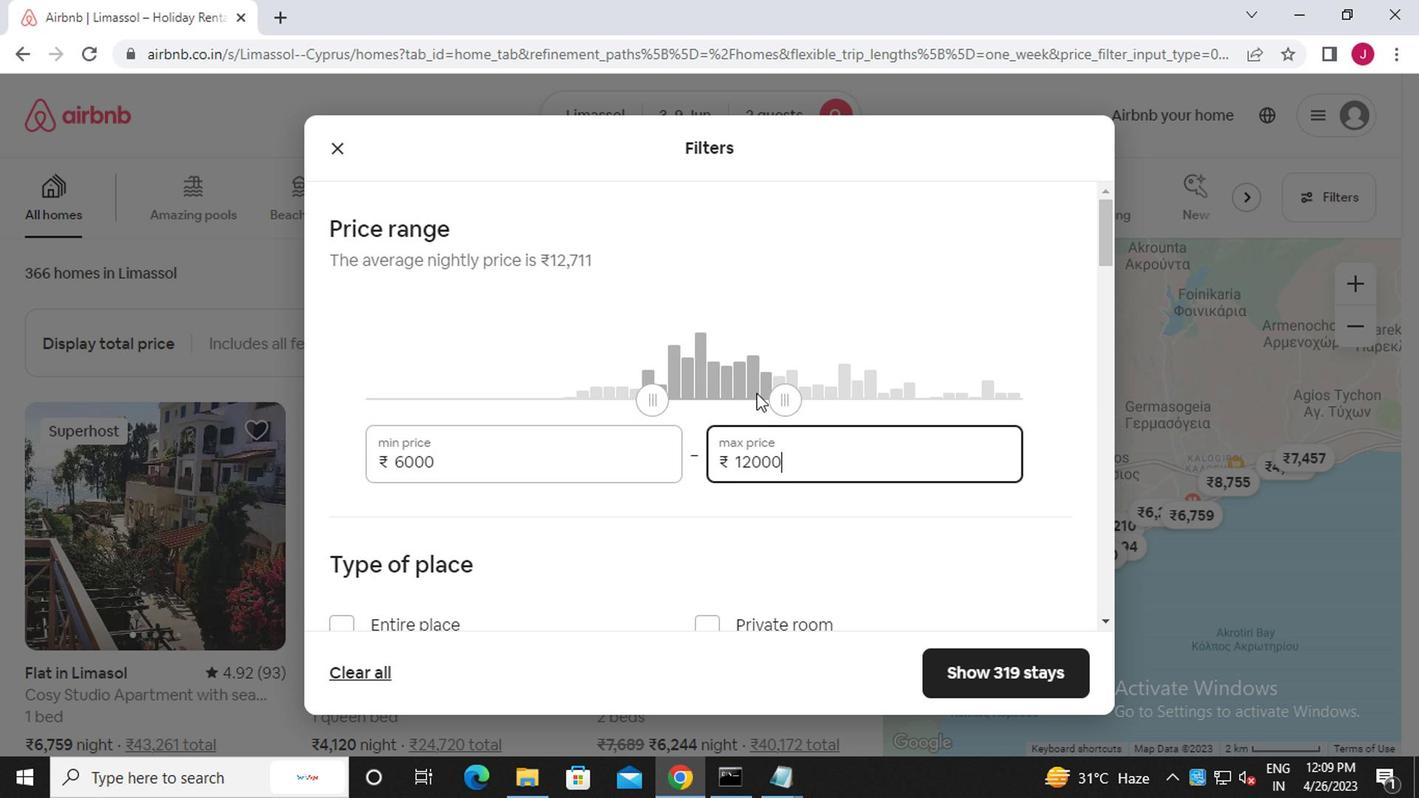 
Action: Mouse scrolled (769, 407) with delta (0, -1)
Screenshot: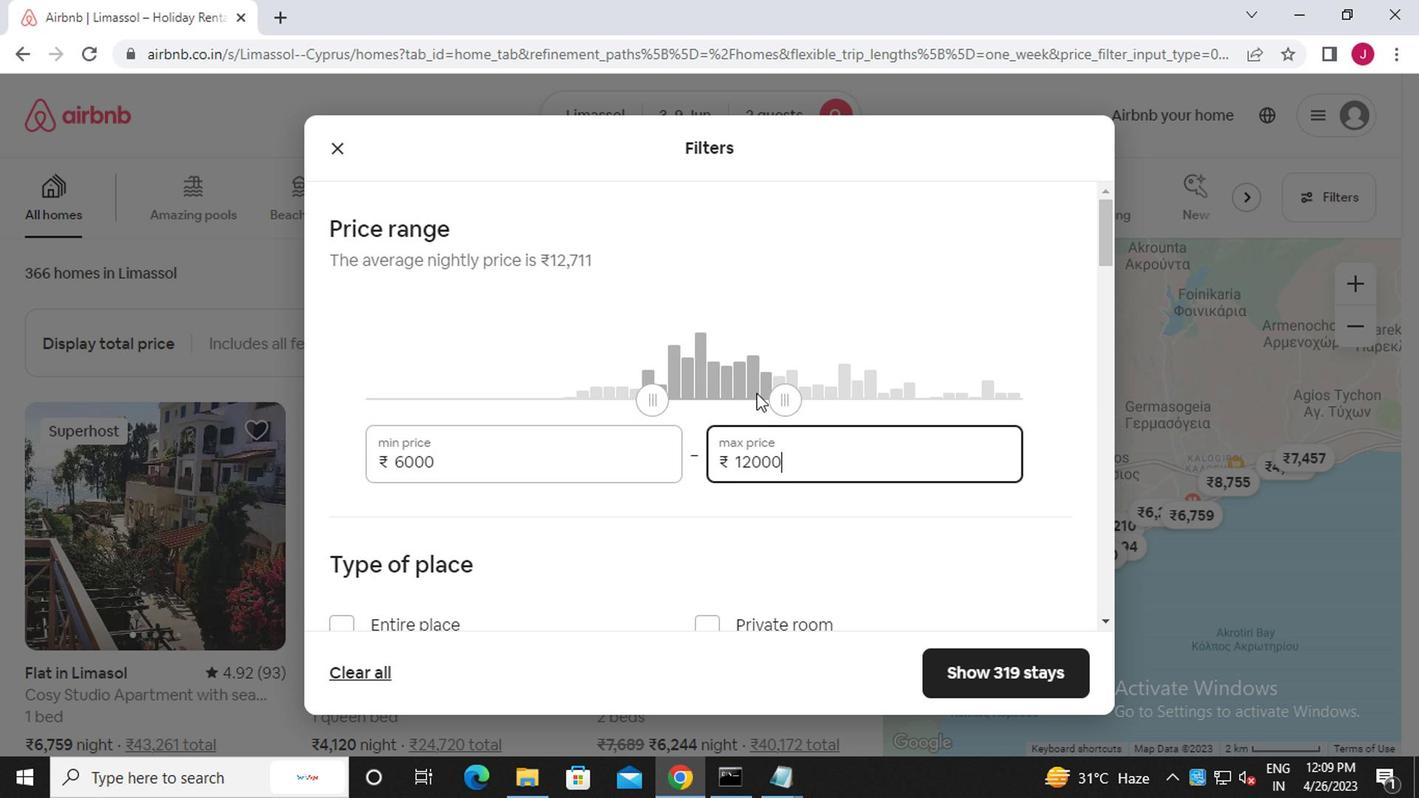 
Action: Mouse moved to (774, 411)
Screenshot: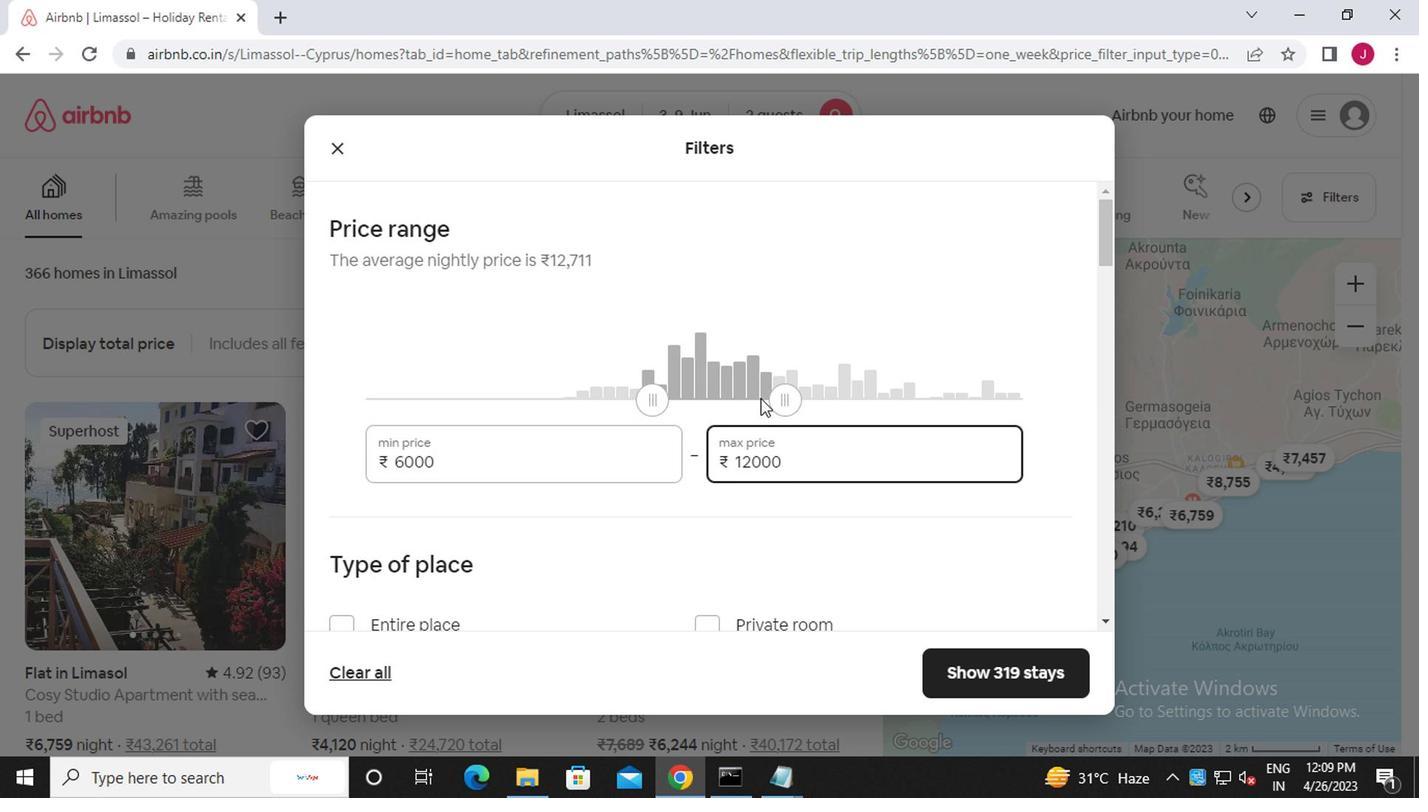 
Action: Mouse scrolled (774, 409) with delta (0, -1)
Screenshot: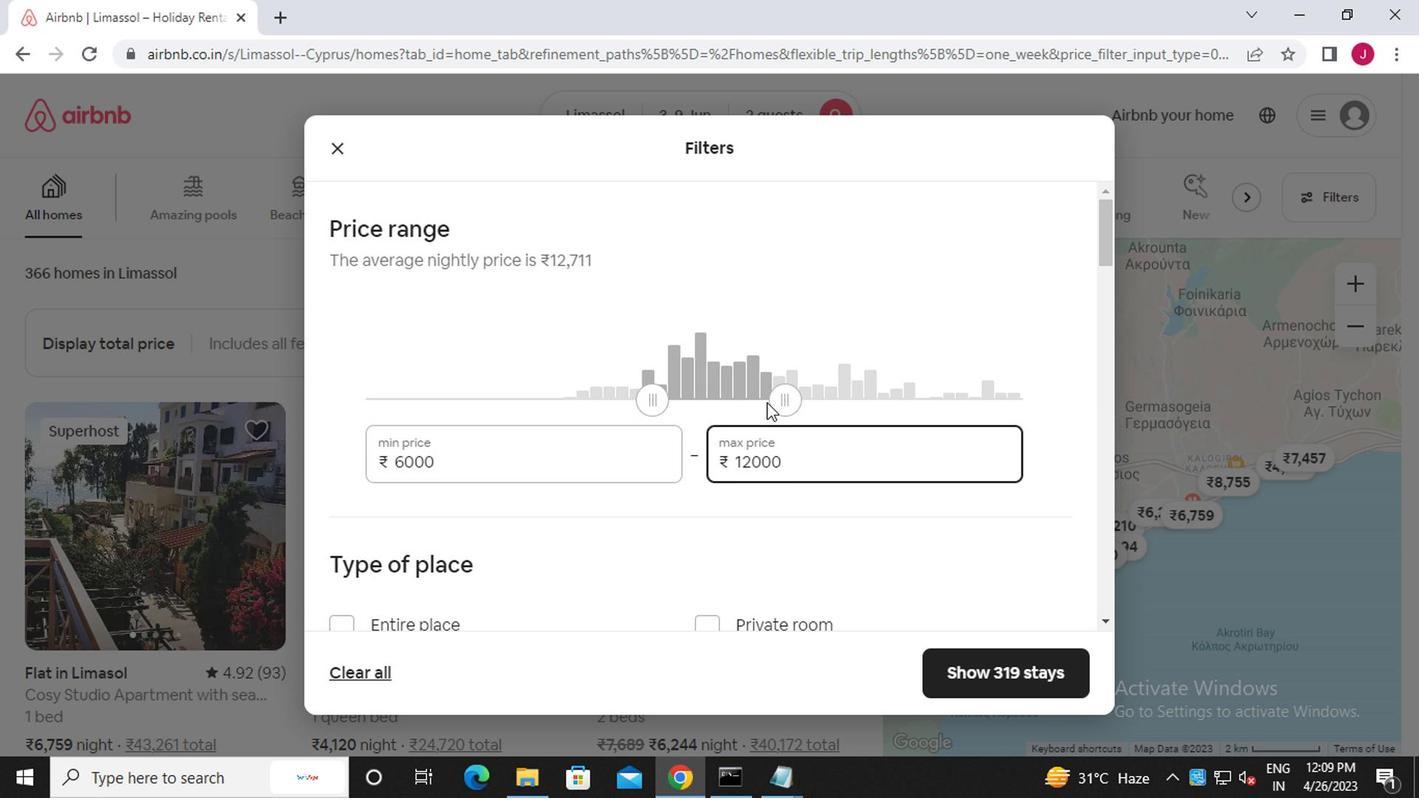 
Action: Mouse moved to (335, 425)
Screenshot: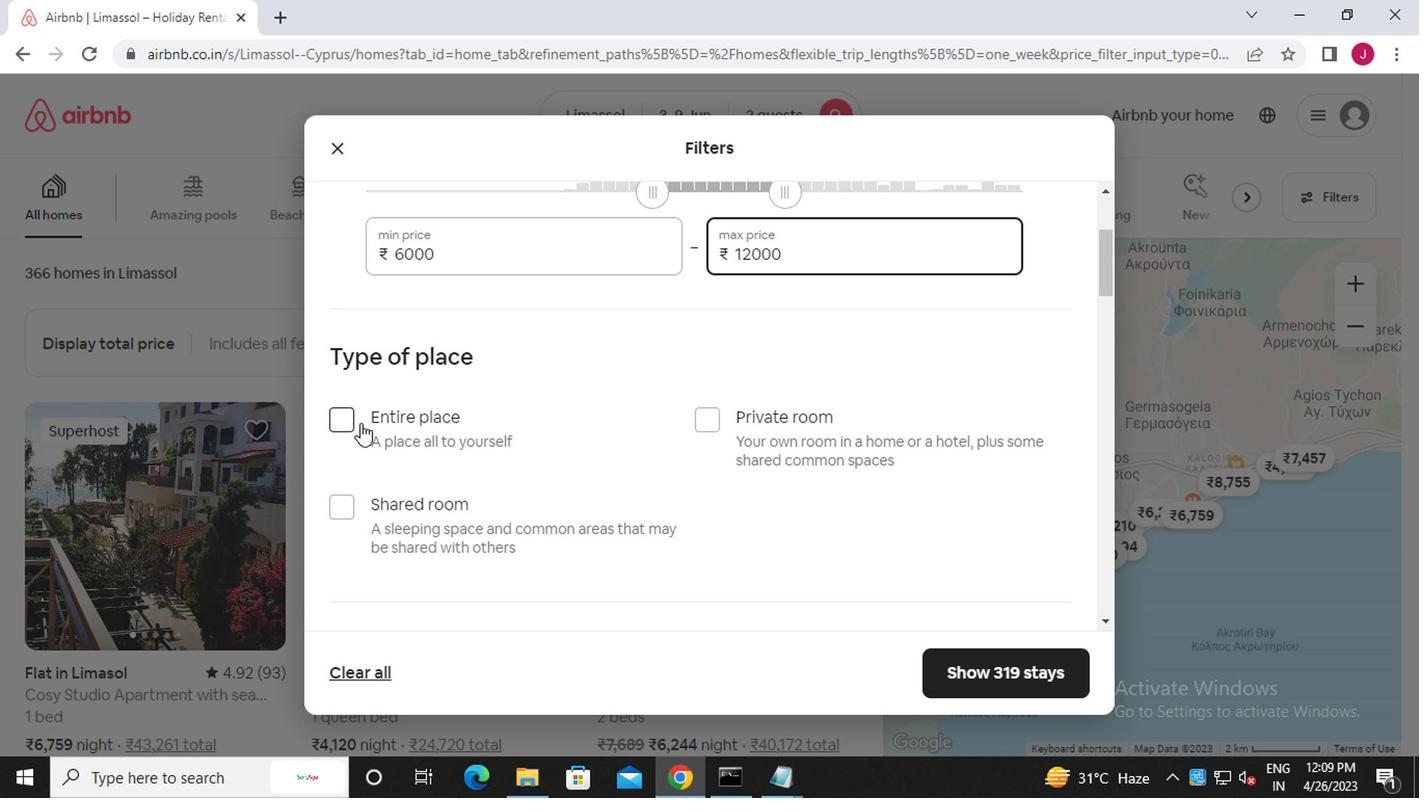 
Action: Mouse pressed left at (335, 425)
Screenshot: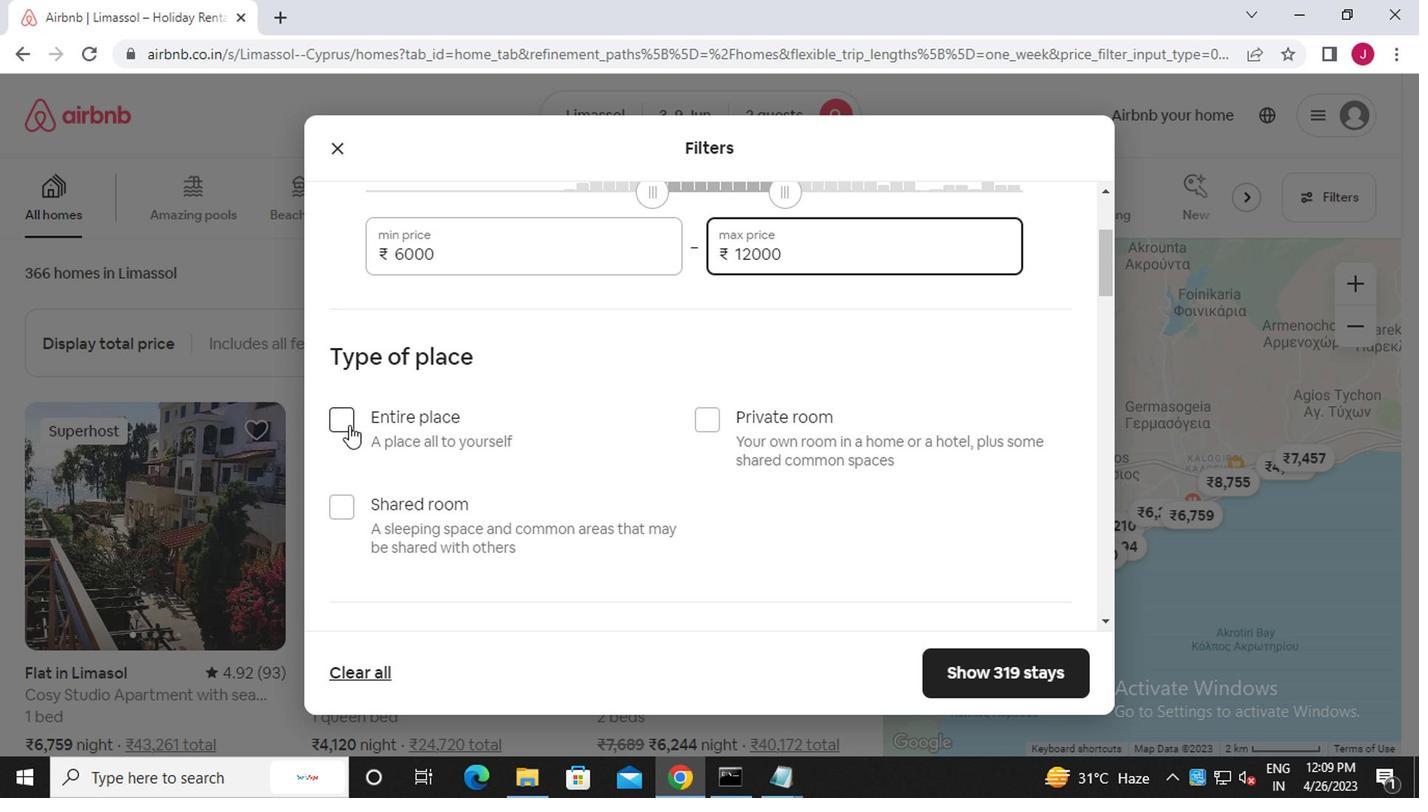 
Action: Mouse moved to (520, 445)
Screenshot: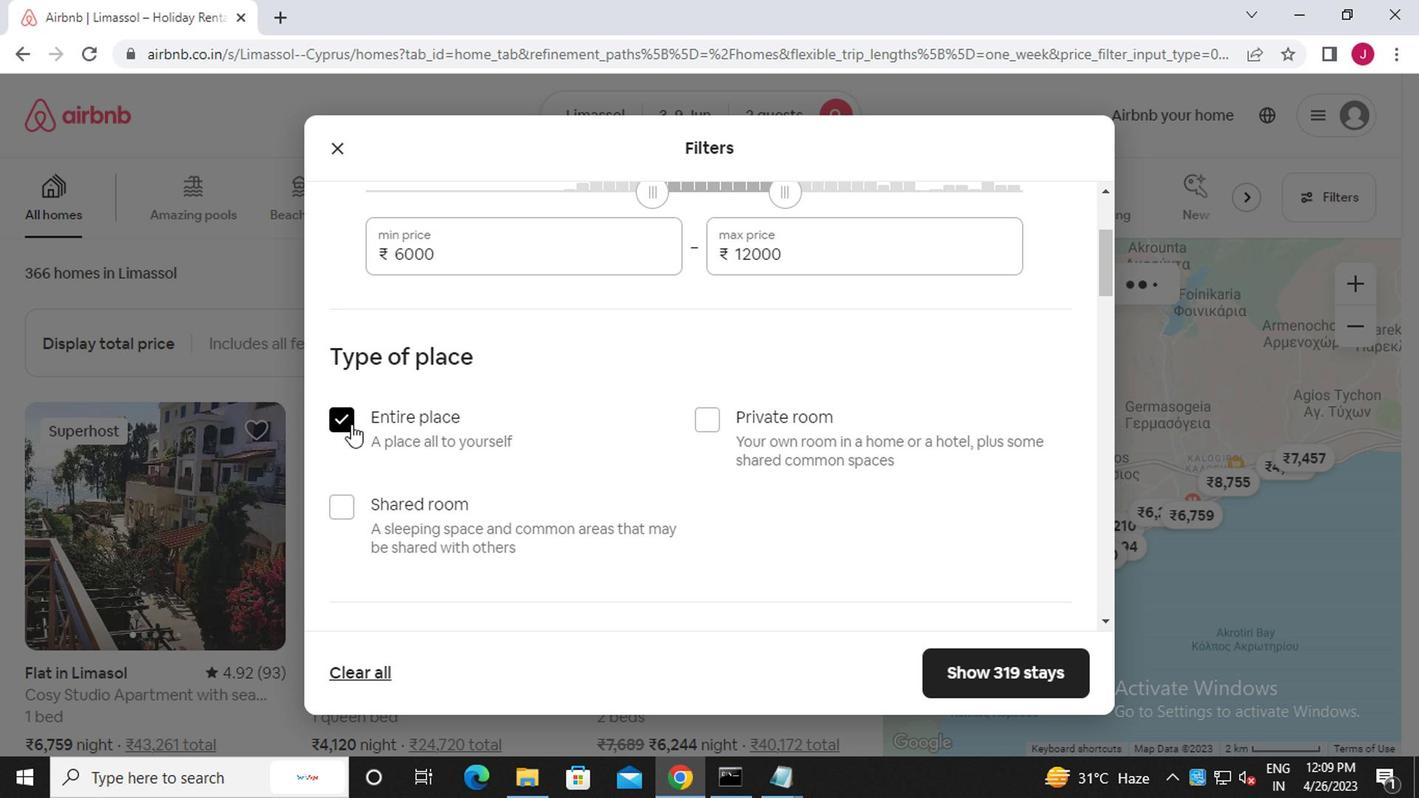 
Action: Mouse scrolled (520, 445) with delta (0, 0)
Screenshot: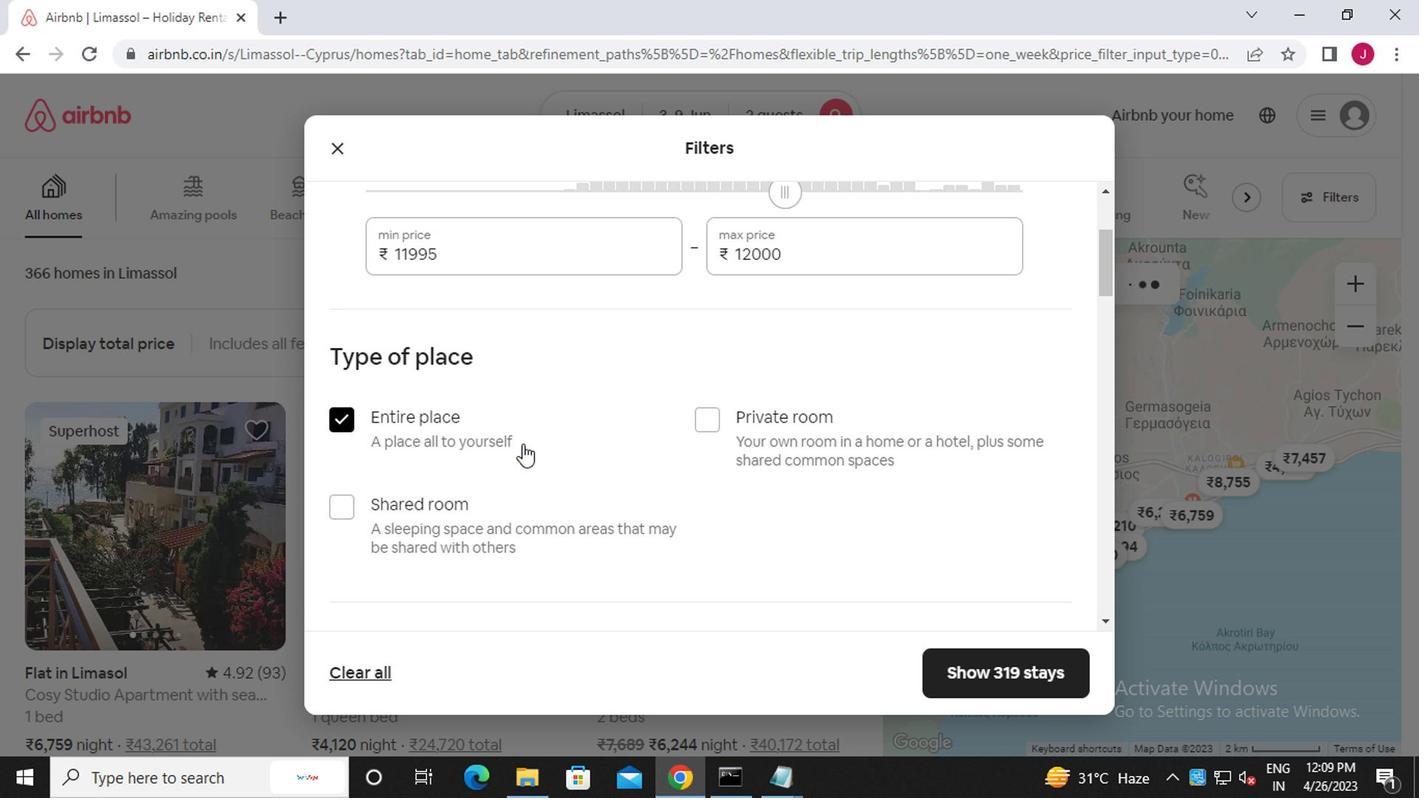 
Action: Mouse scrolled (520, 445) with delta (0, 0)
Screenshot: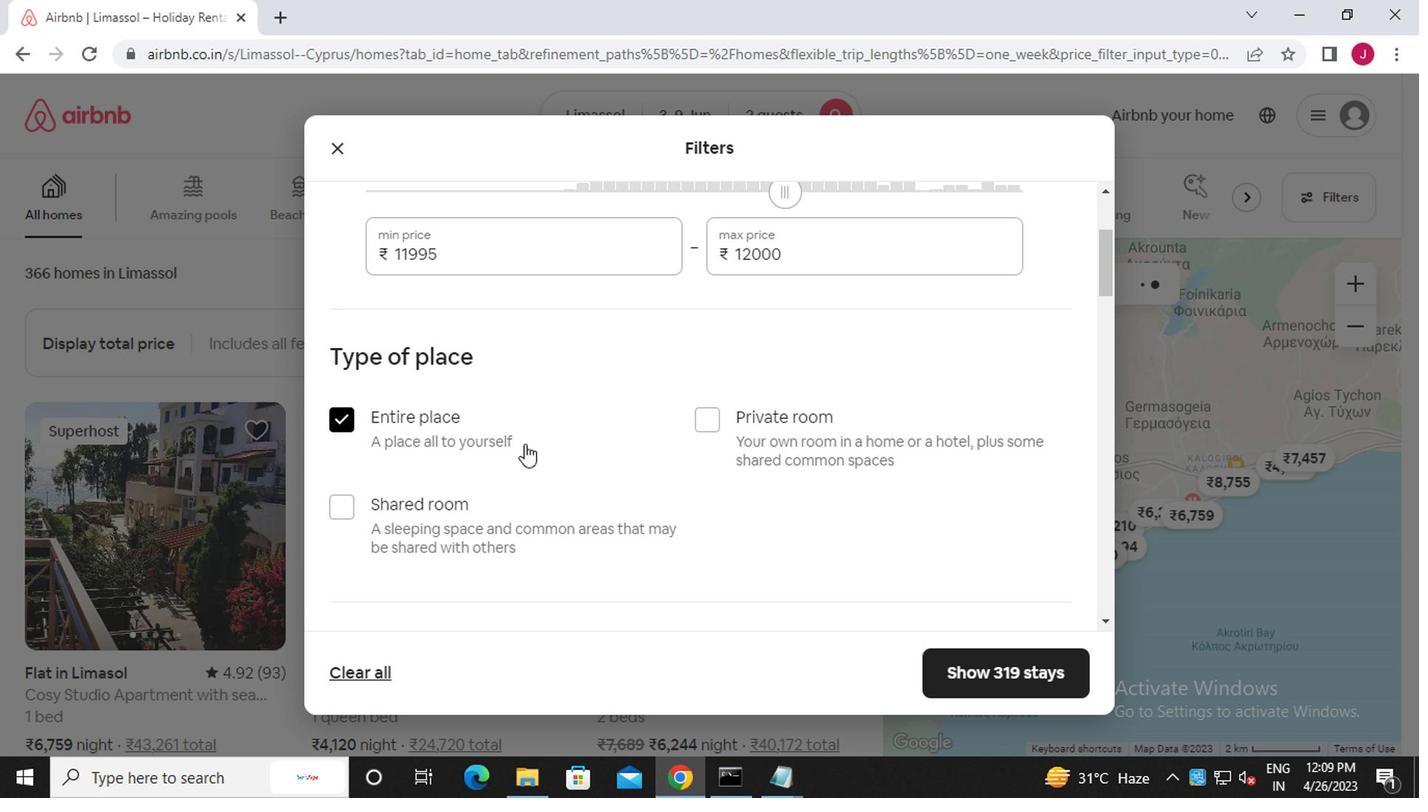 
Action: Mouse scrolled (520, 445) with delta (0, 0)
Screenshot: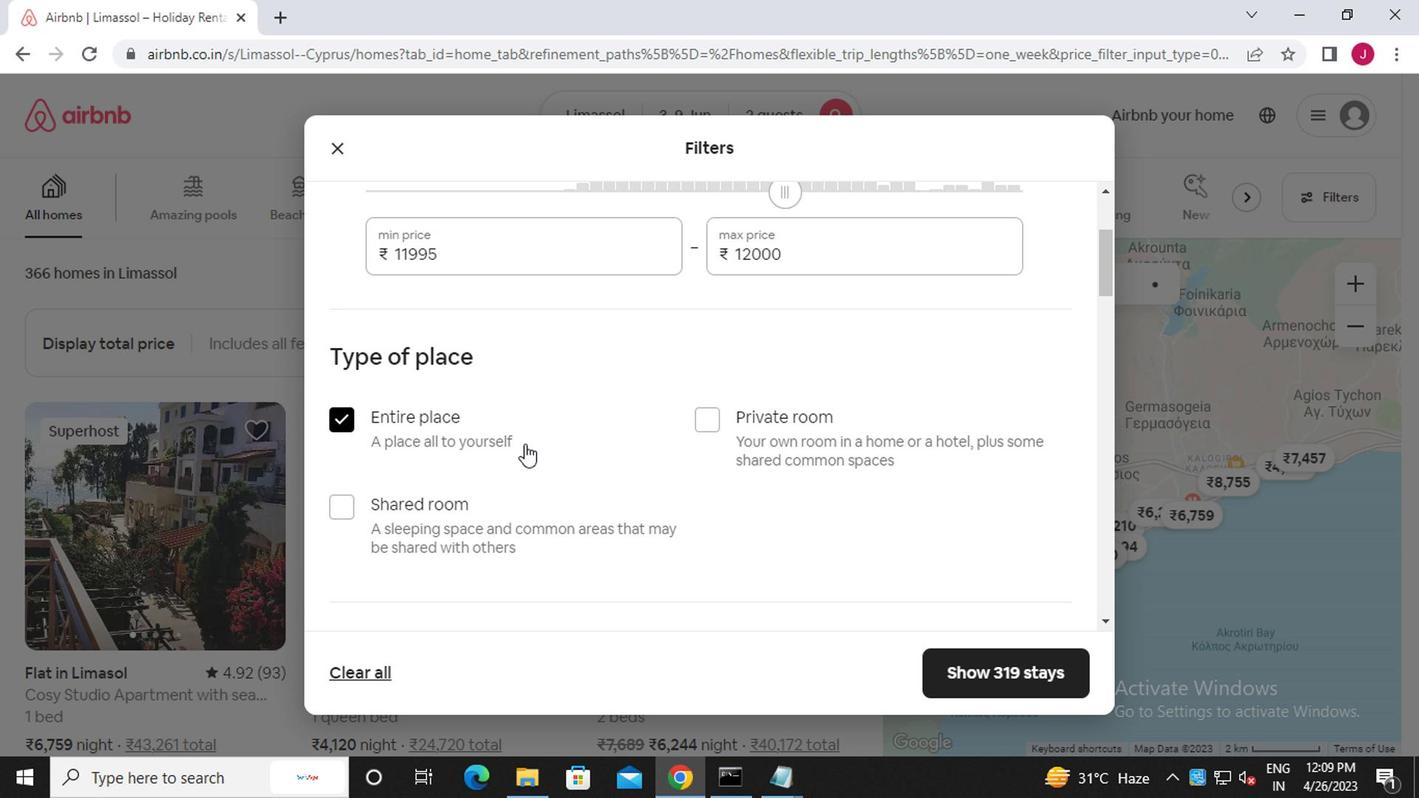 
Action: Mouse moved to (436, 446)
Screenshot: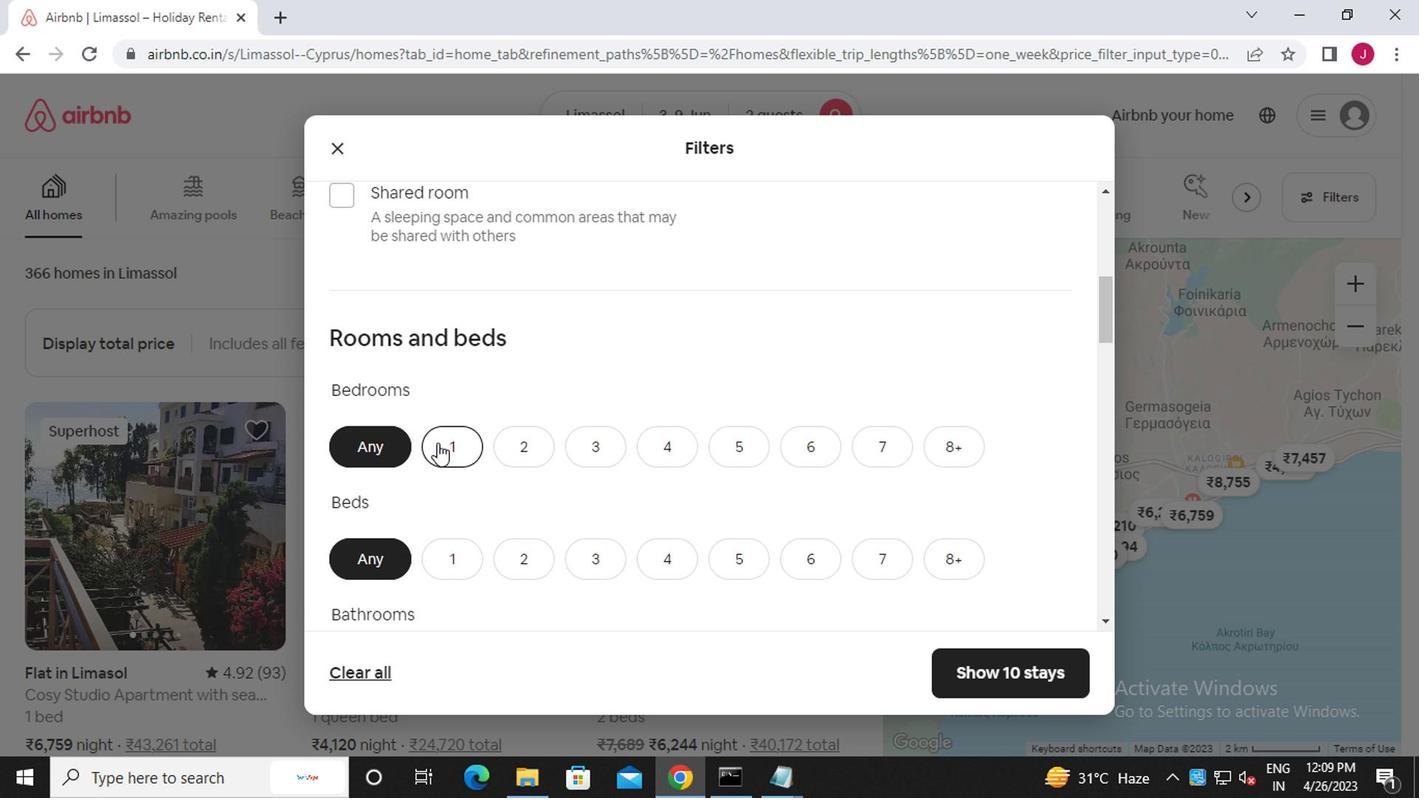 
Action: Mouse pressed left at (436, 446)
Screenshot: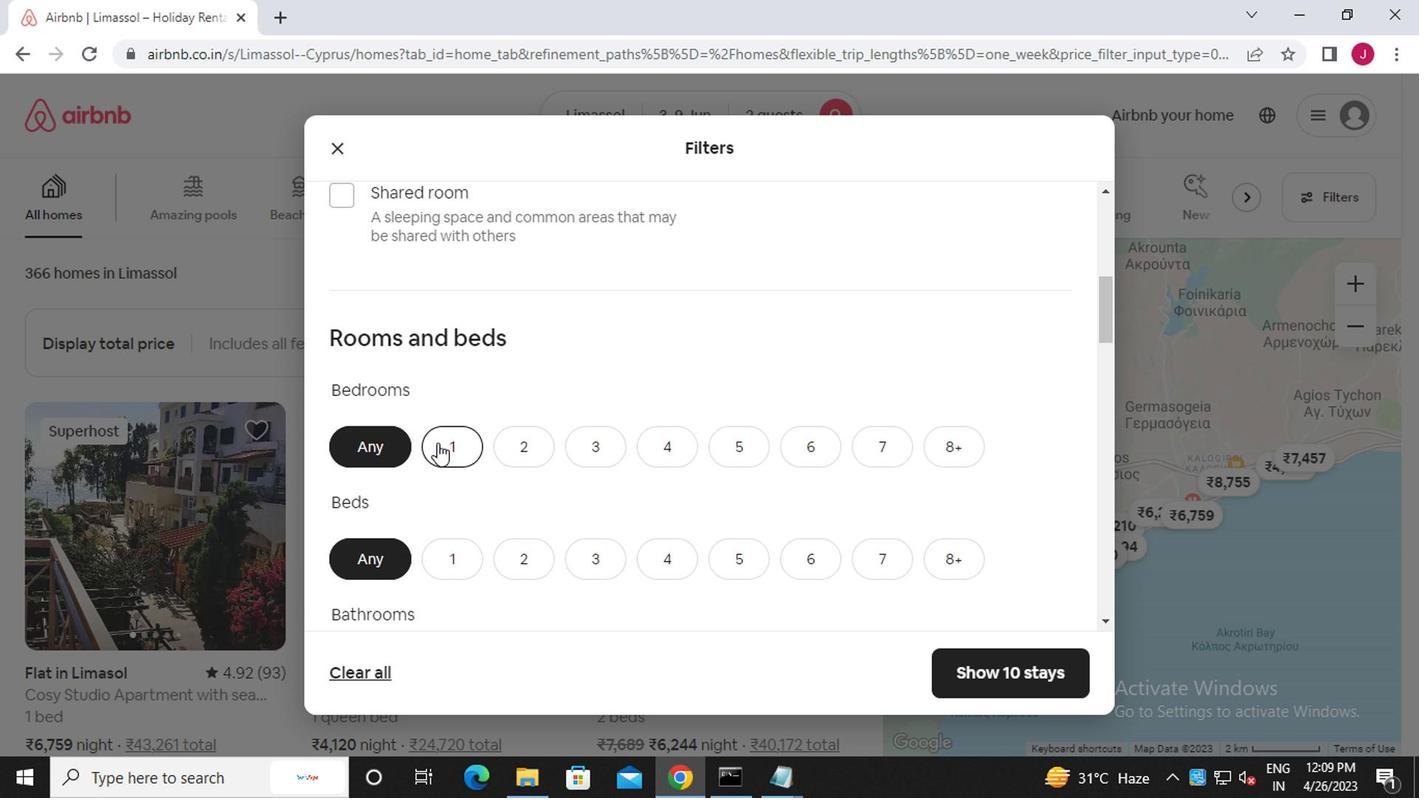
Action: Mouse moved to (457, 550)
Screenshot: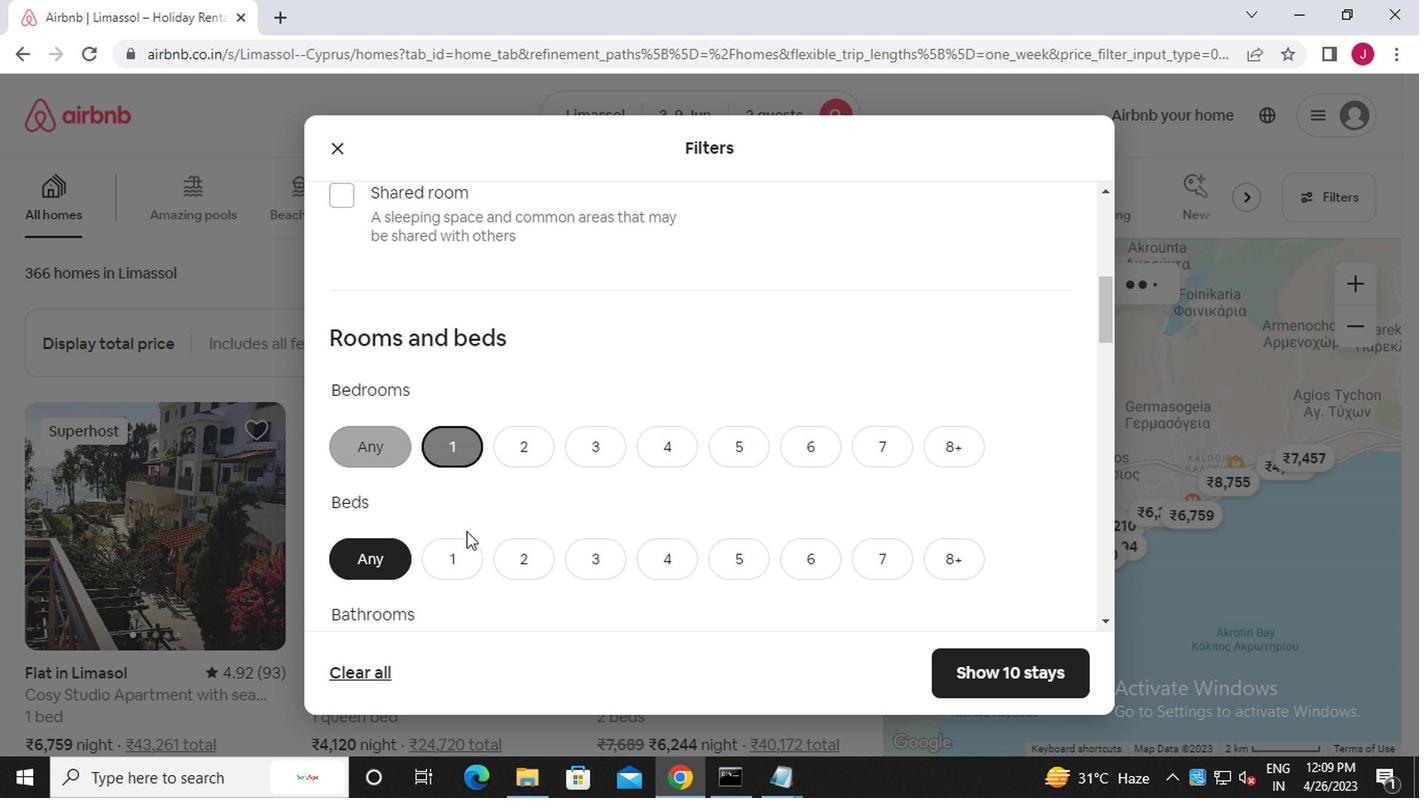 
Action: Mouse pressed left at (457, 550)
Screenshot: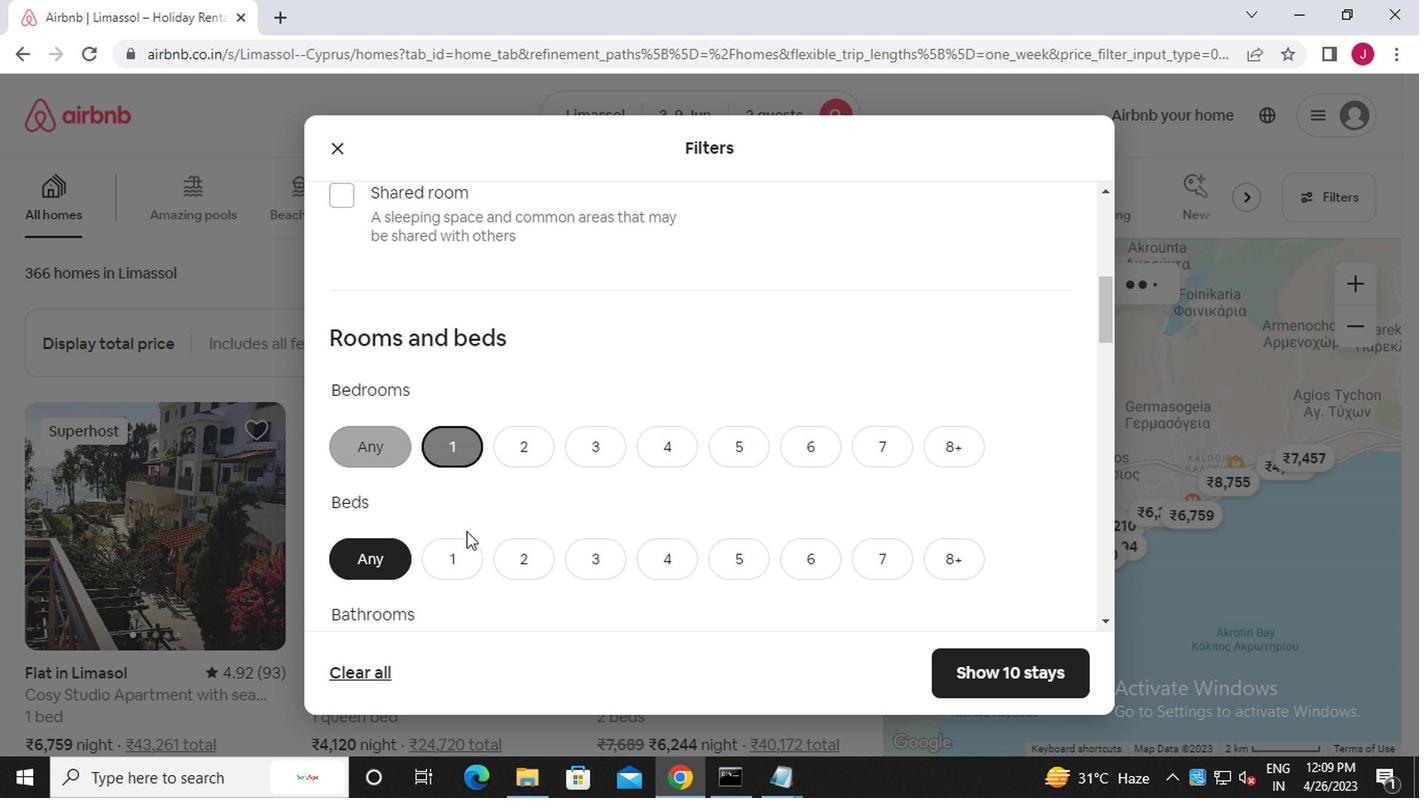 
Action: Mouse moved to (462, 543)
Screenshot: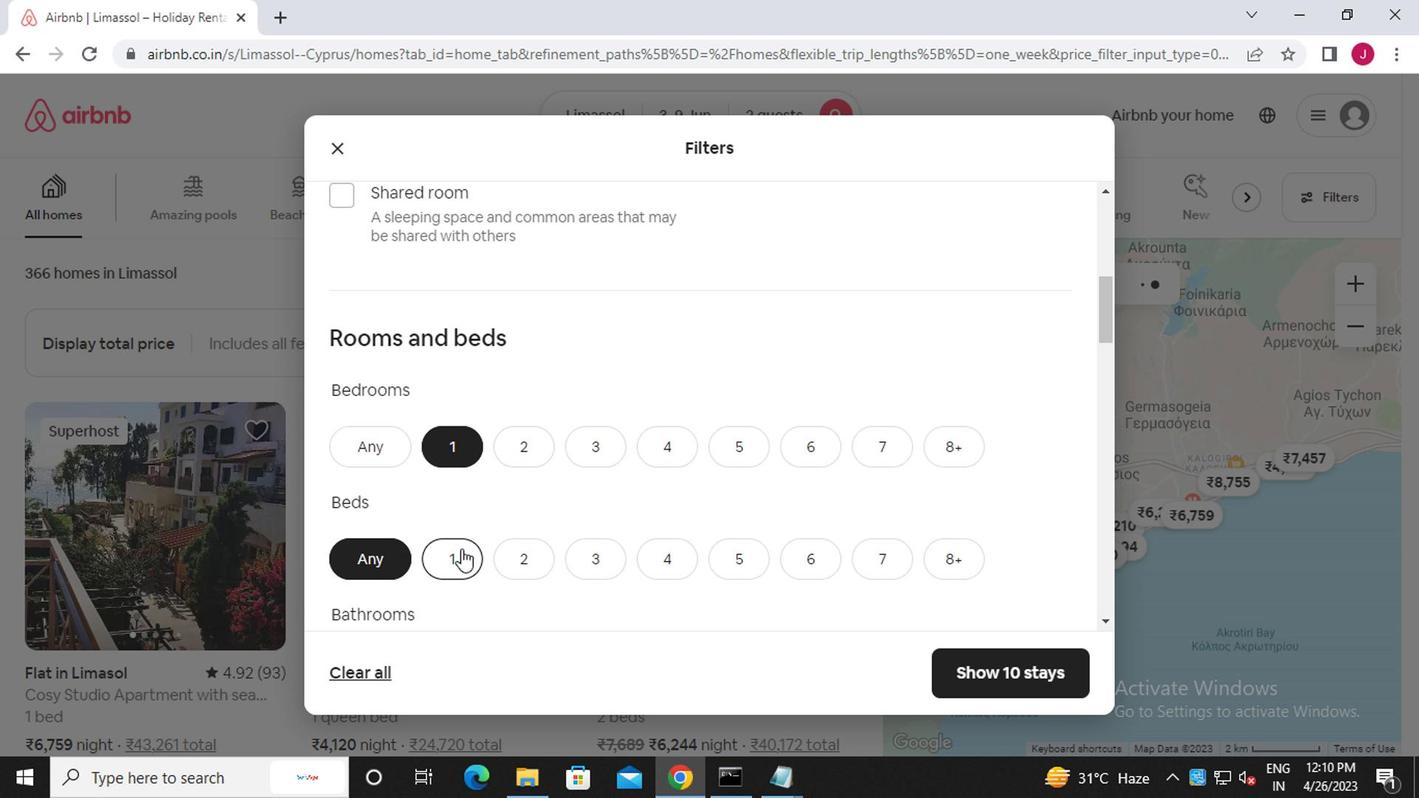 
Action: Mouse scrolled (462, 542) with delta (0, 0)
Screenshot: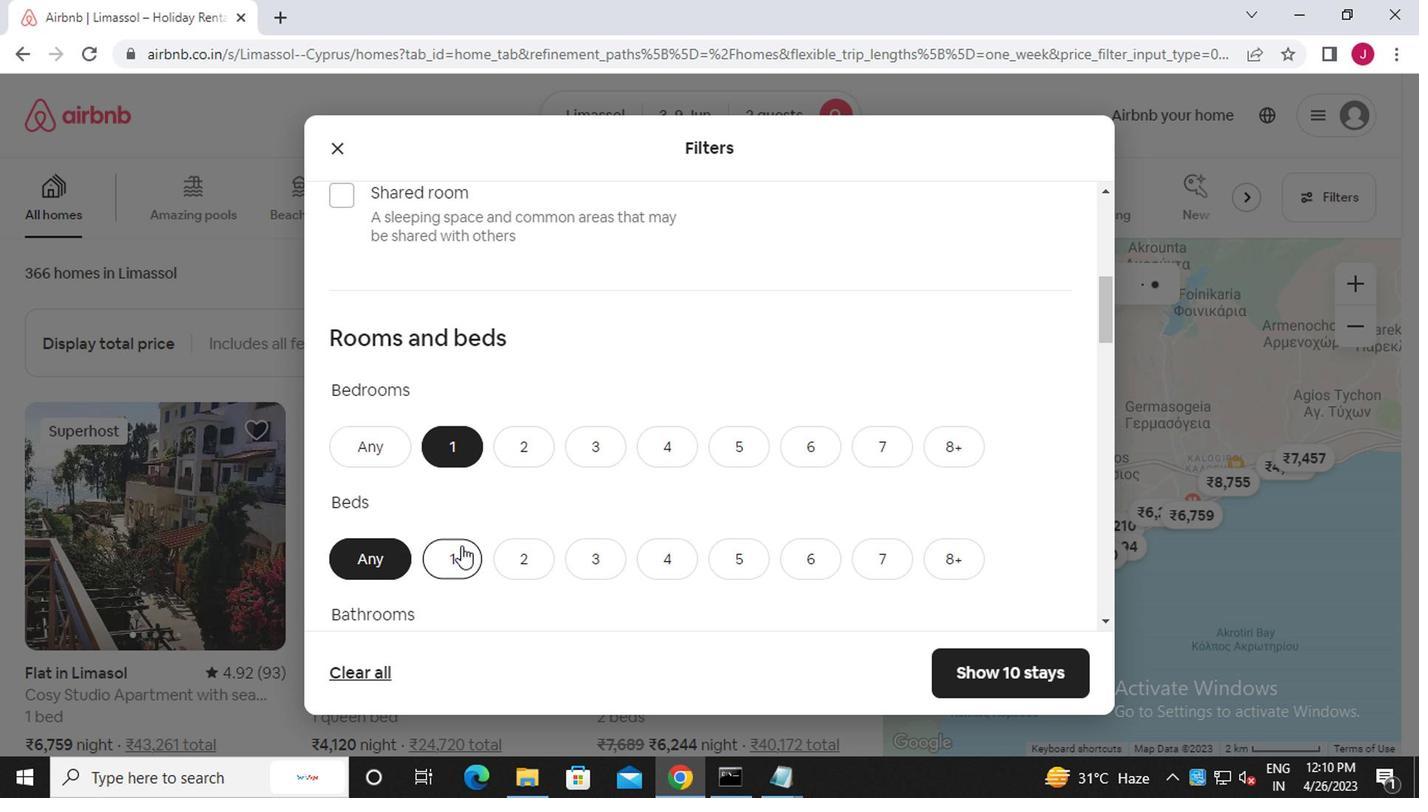 
Action: Mouse scrolled (462, 542) with delta (0, 0)
Screenshot: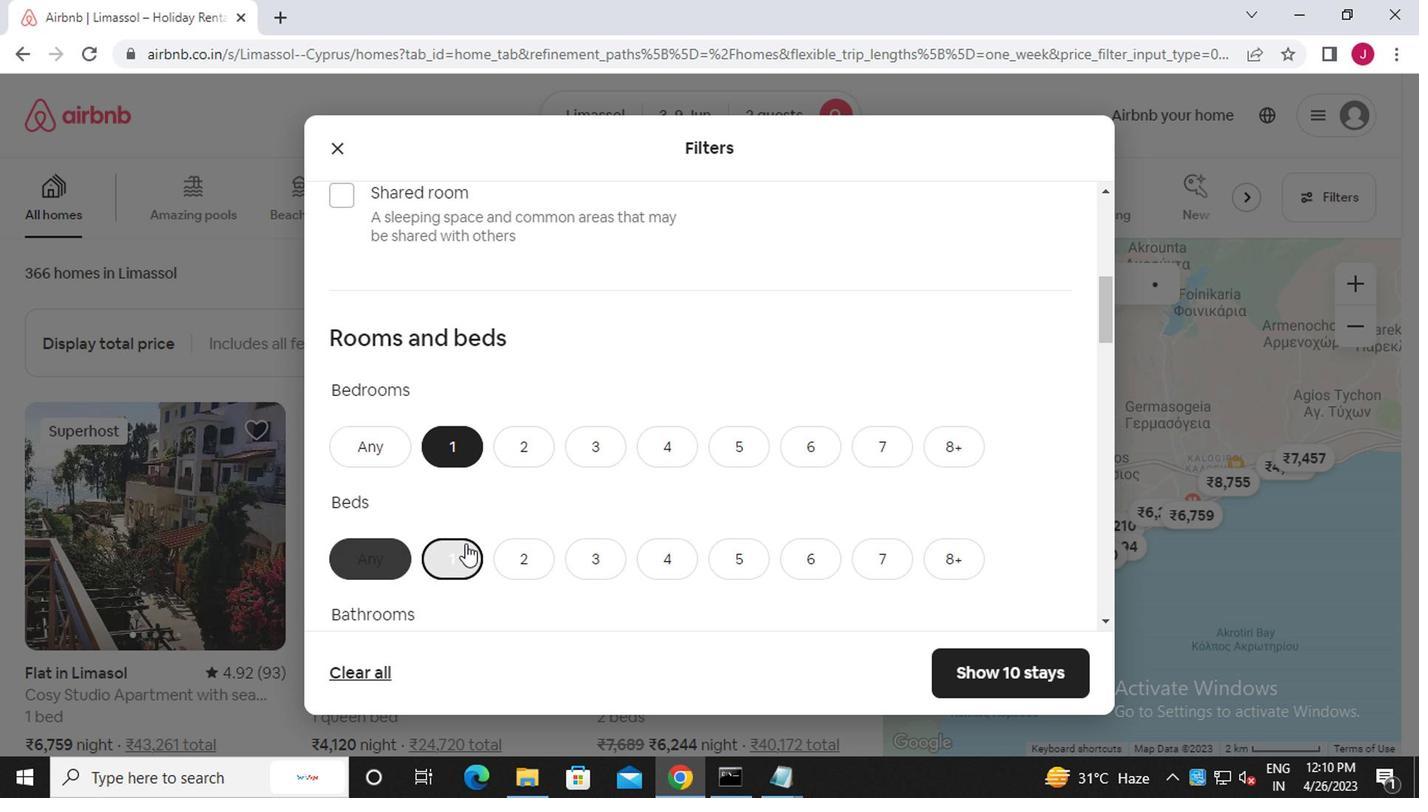 
Action: Mouse moved to (453, 474)
Screenshot: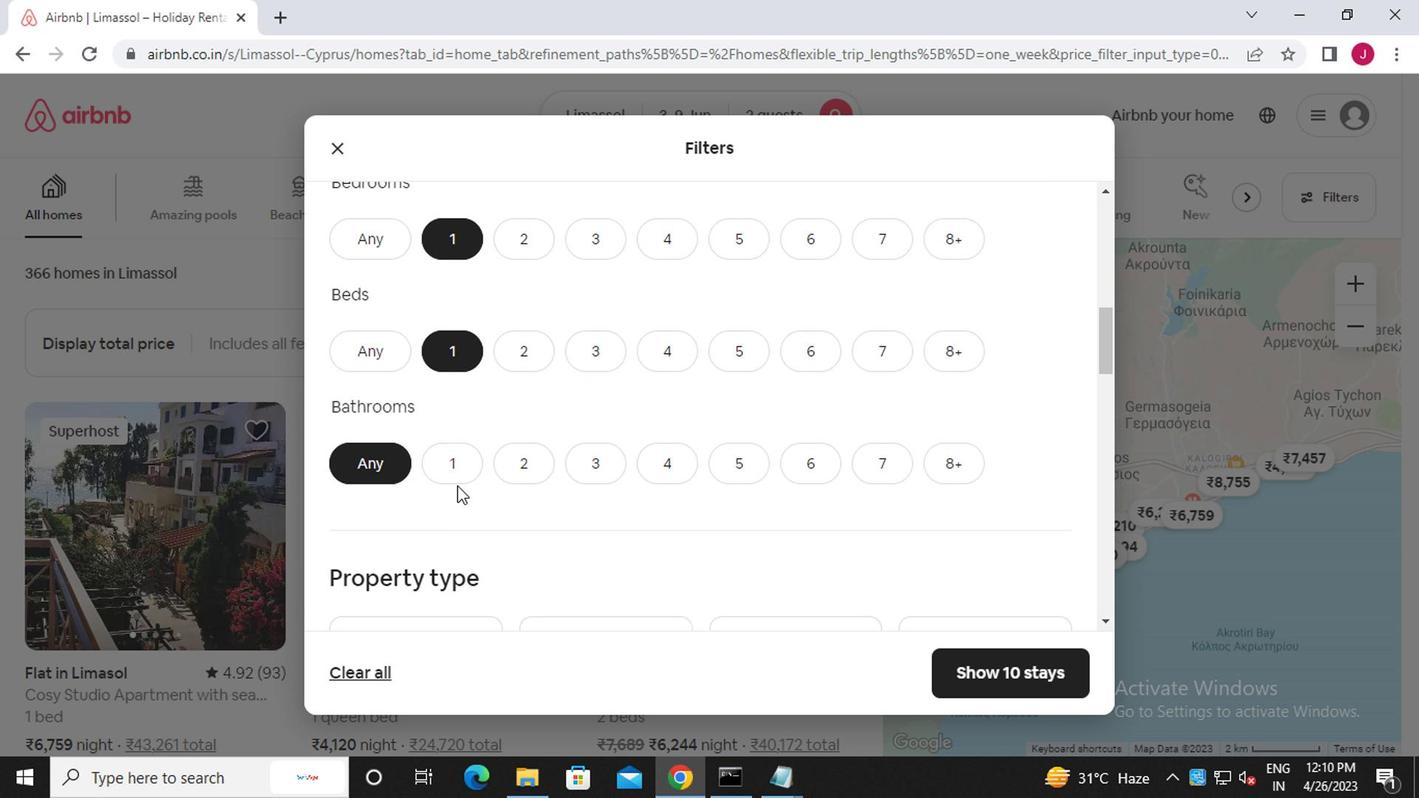 
Action: Mouse pressed left at (453, 474)
Screenshot: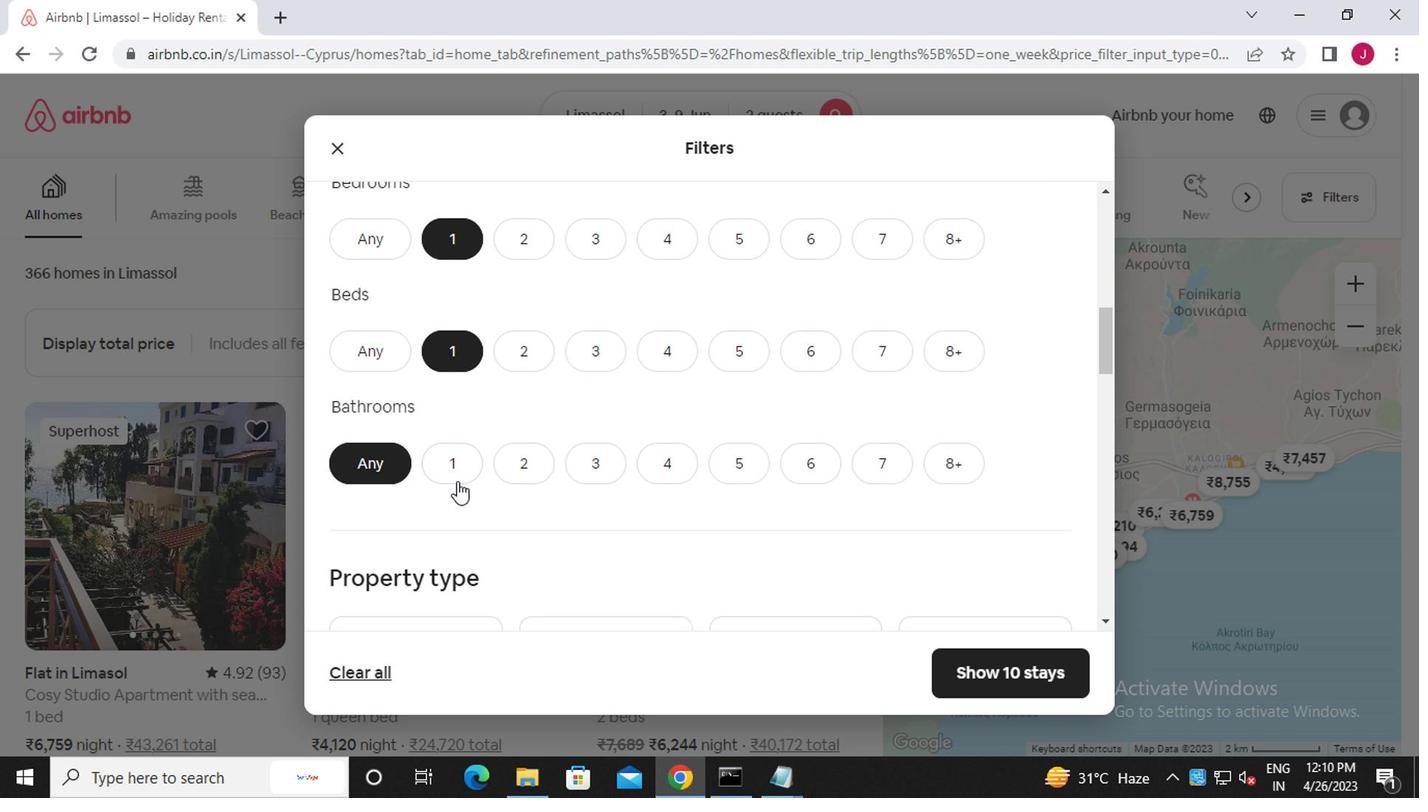 
Action: Mouse moved to (558, 476)
Screenshot: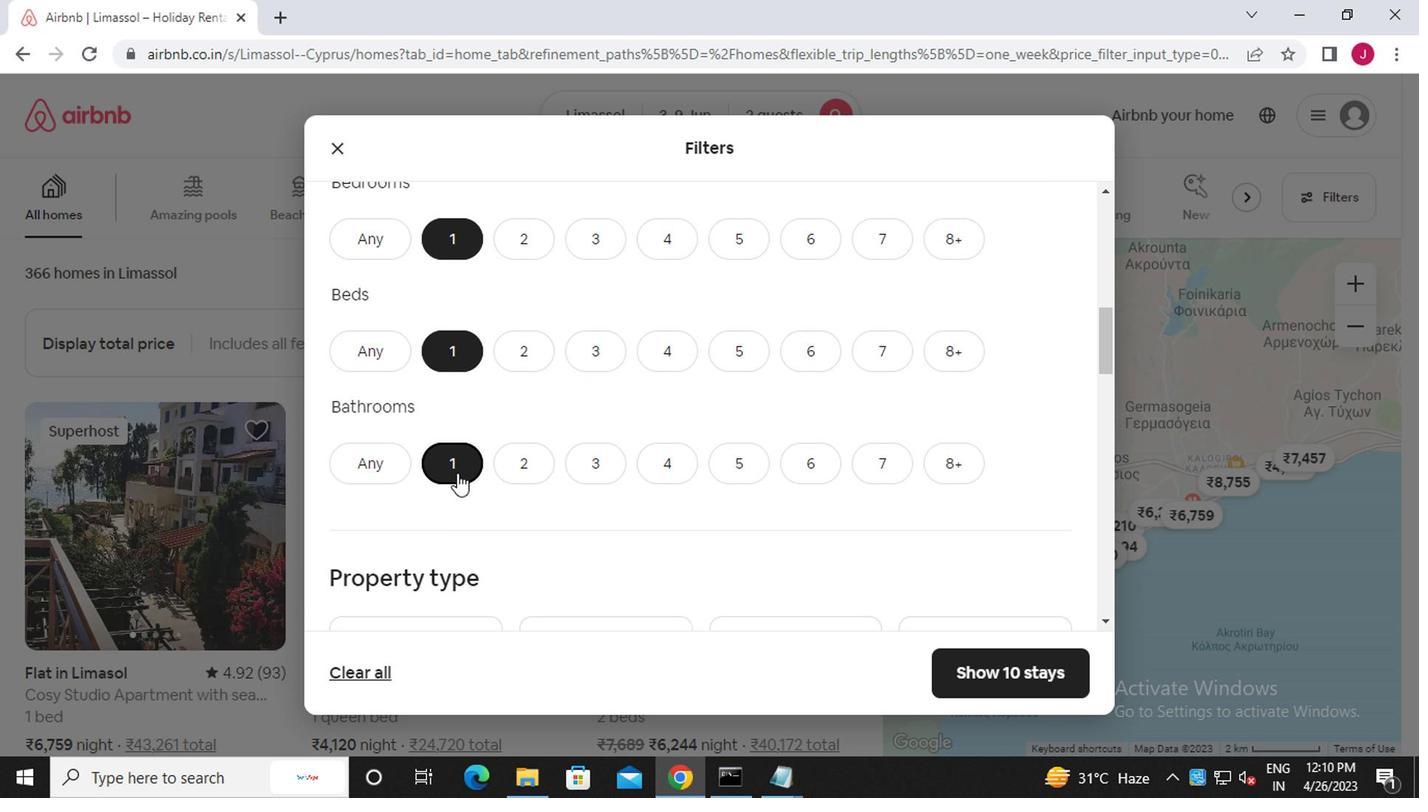 
Action: Mouse scrolled (558, 475) with delta (0, -1)
Screenshot: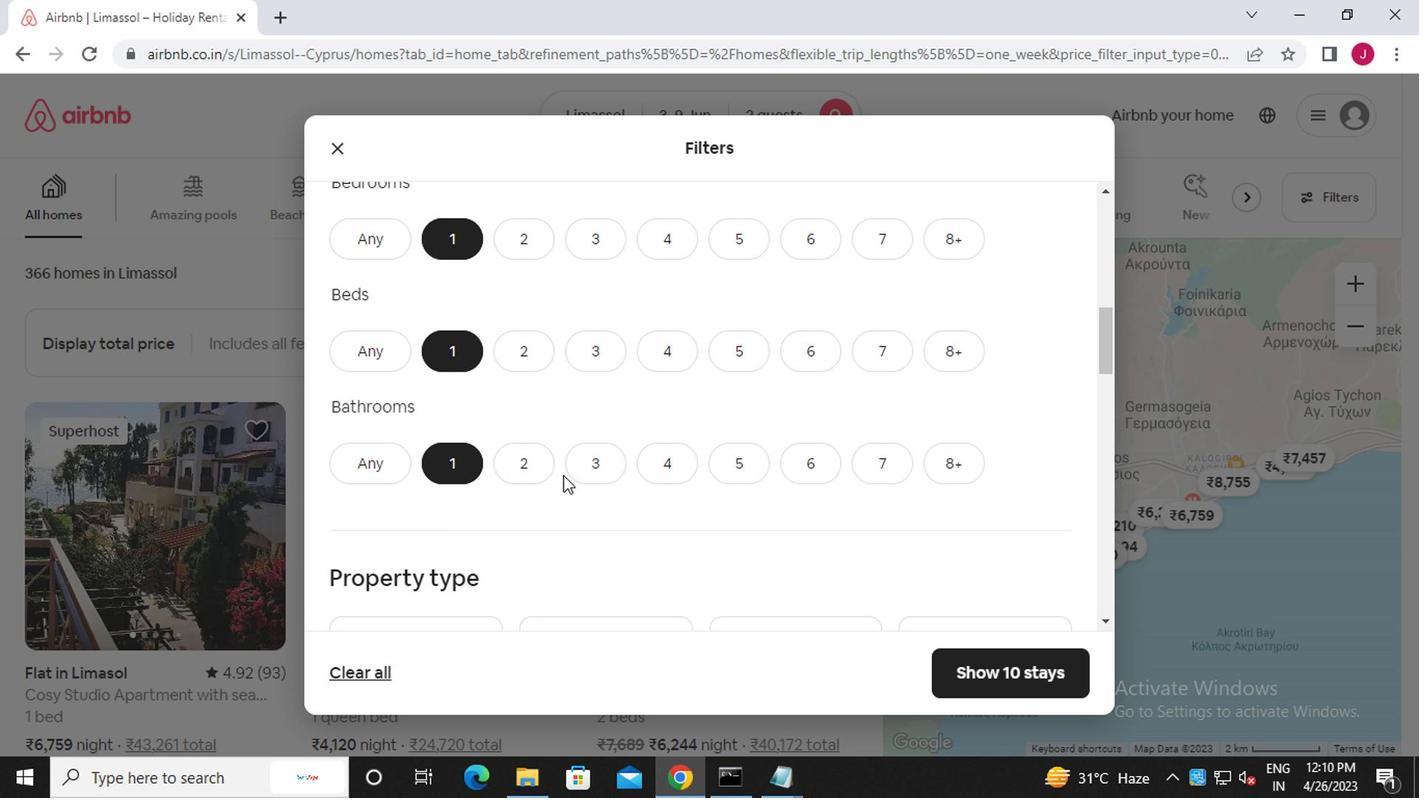 
Action: Mouse scrolled (558, 475) with delta (0, -1)
Screenshot: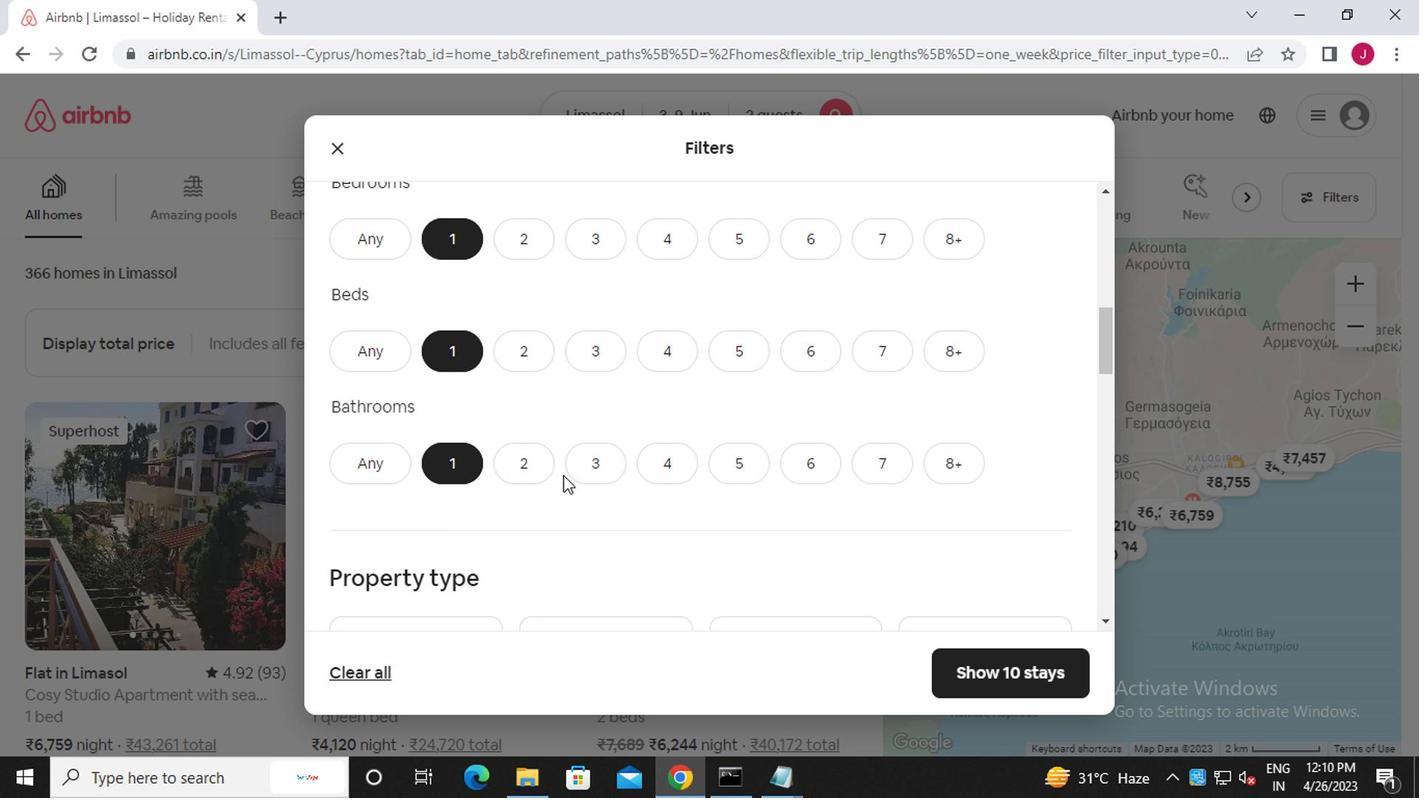 
Action: Mouse scrolled (558, 475) with delta (0, -1)
Screenshot: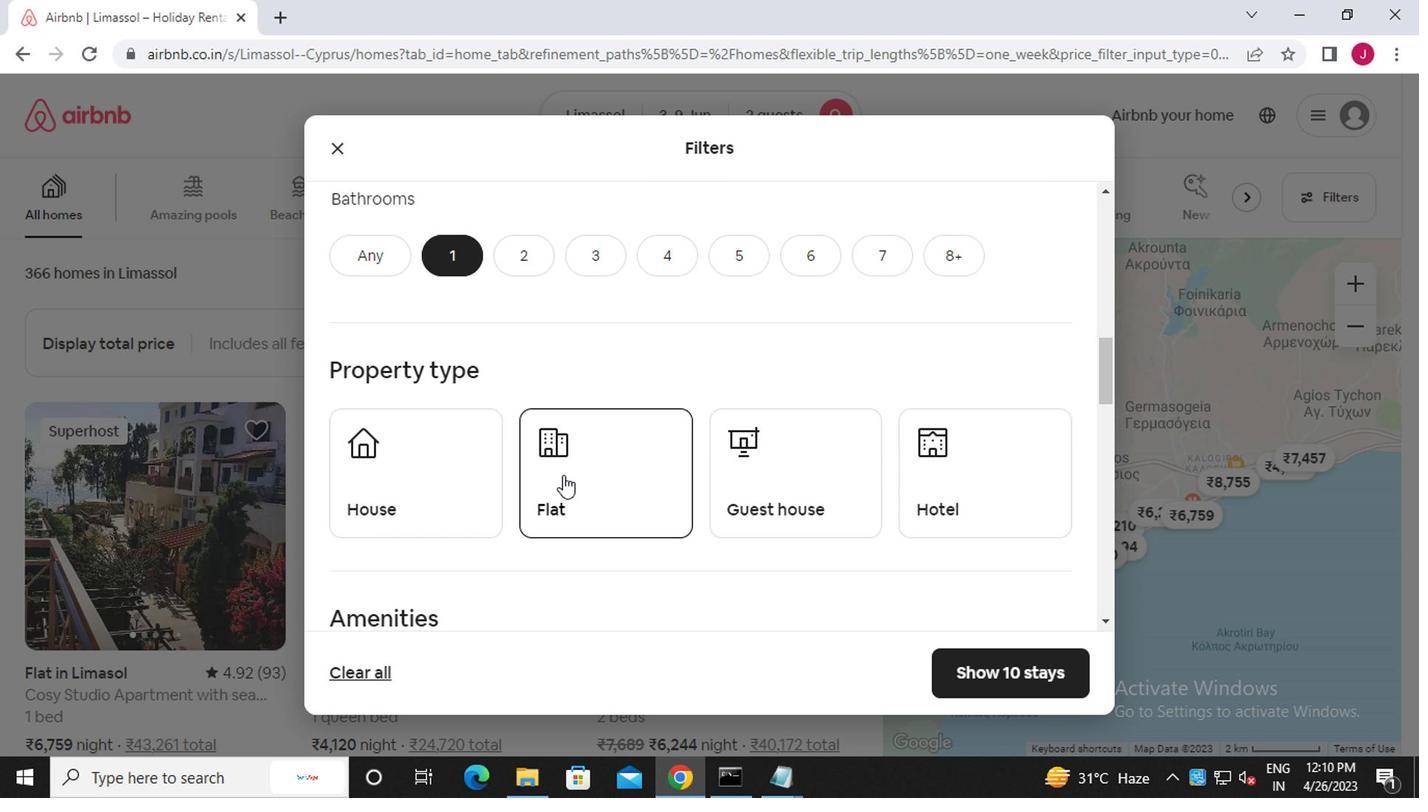 
Action: Mouse moved to (445, 407)
Screenshot: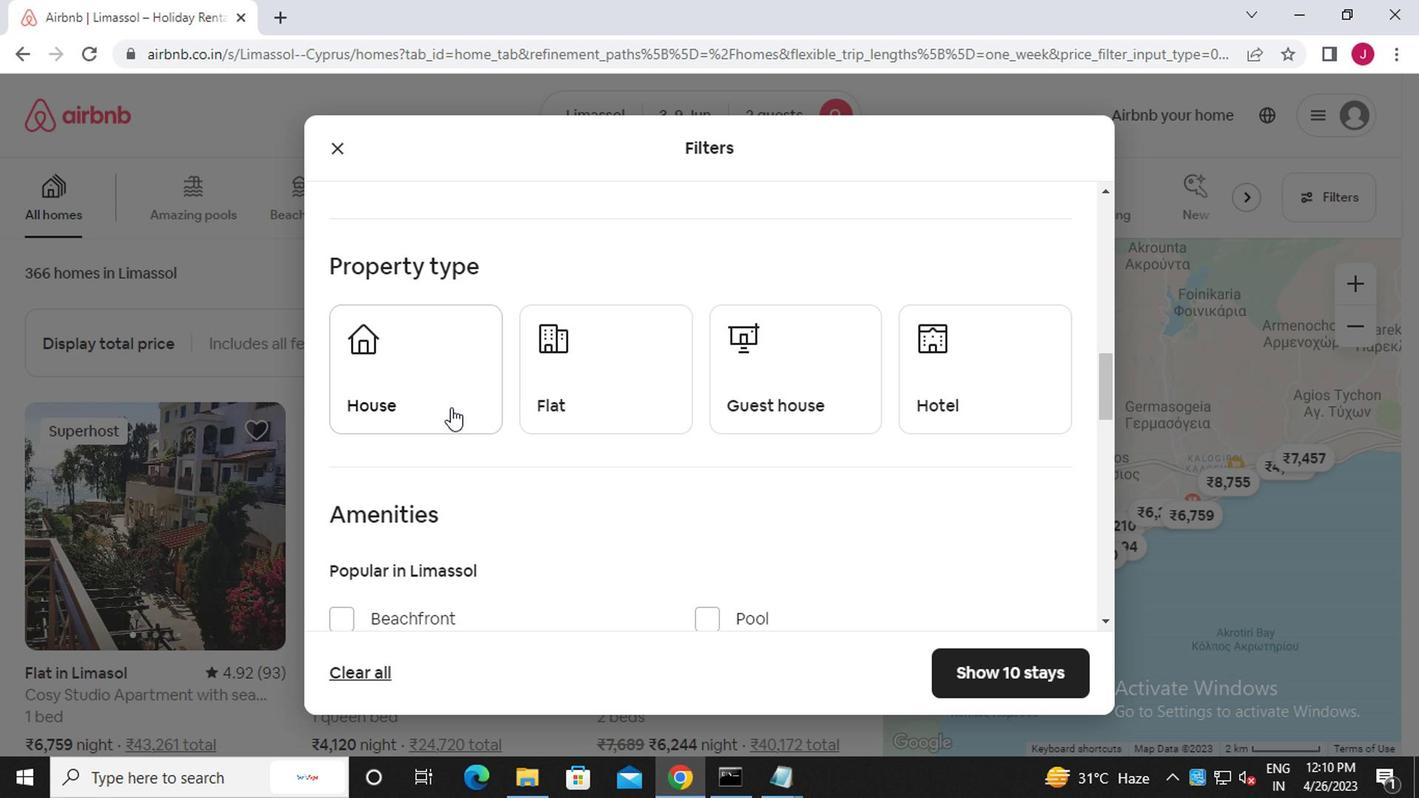 
Action: Mouse pressed left at (445, 407)
Screenshot: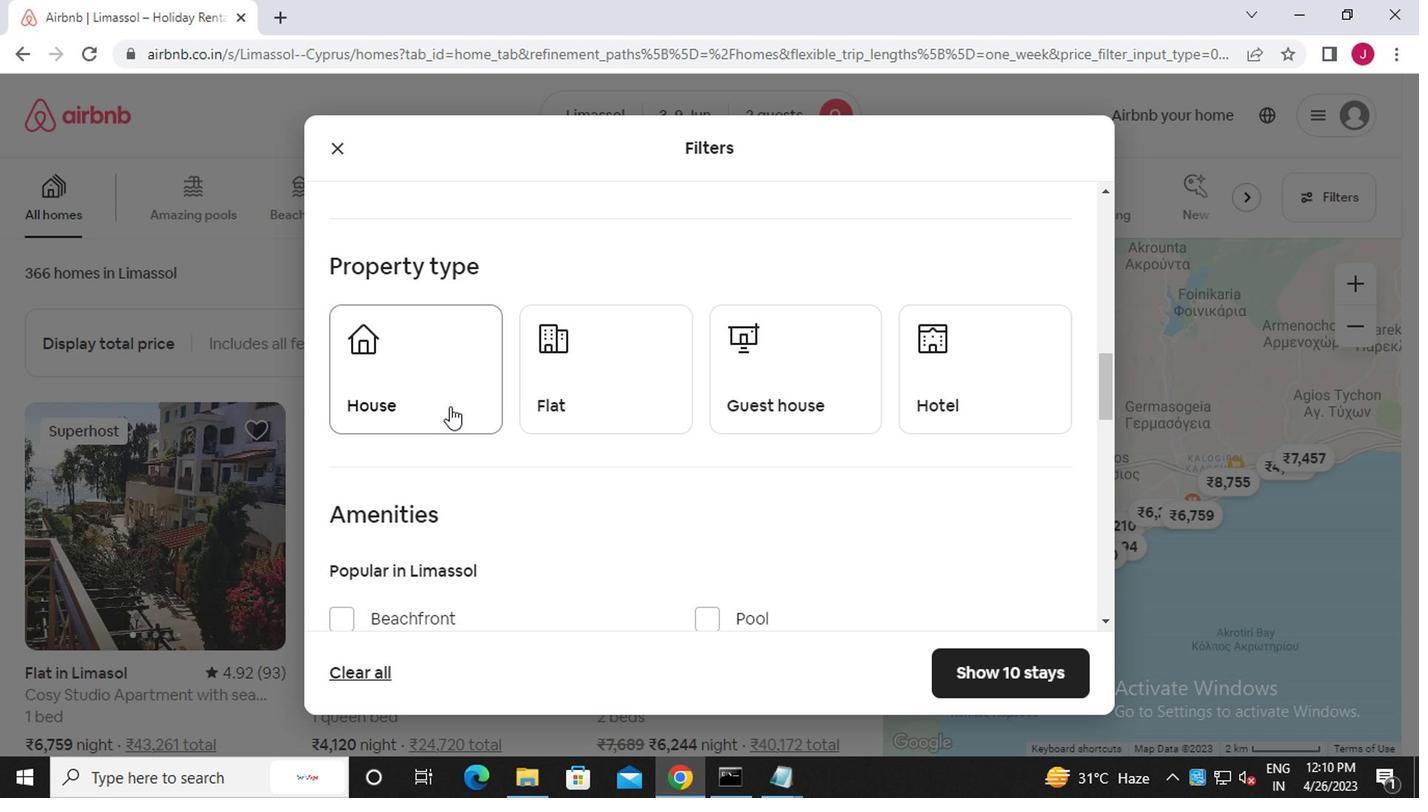 
Action: Mouse moved to (546, 397)
Screenshot: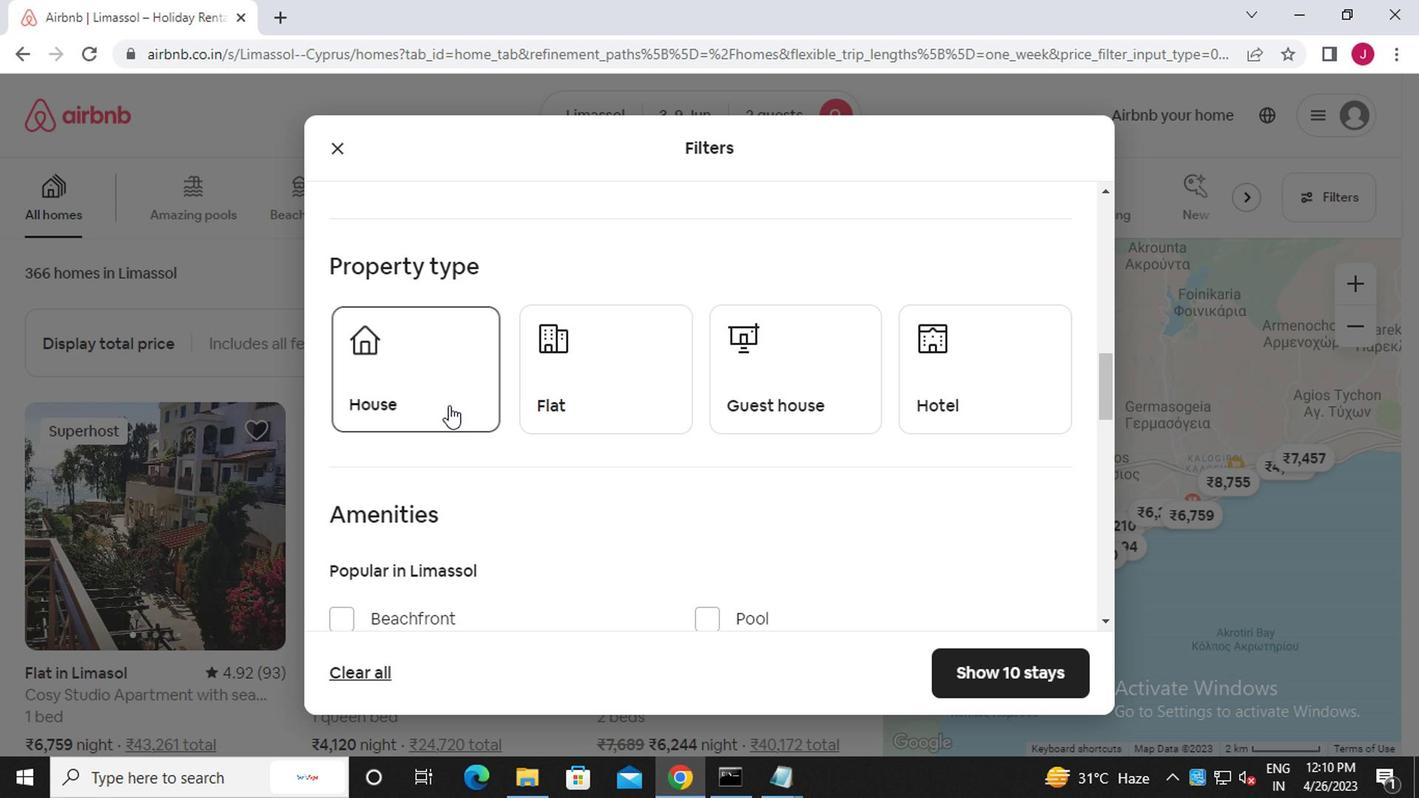 
Action: Mouse pressed left at (546, 397)
Screenshot: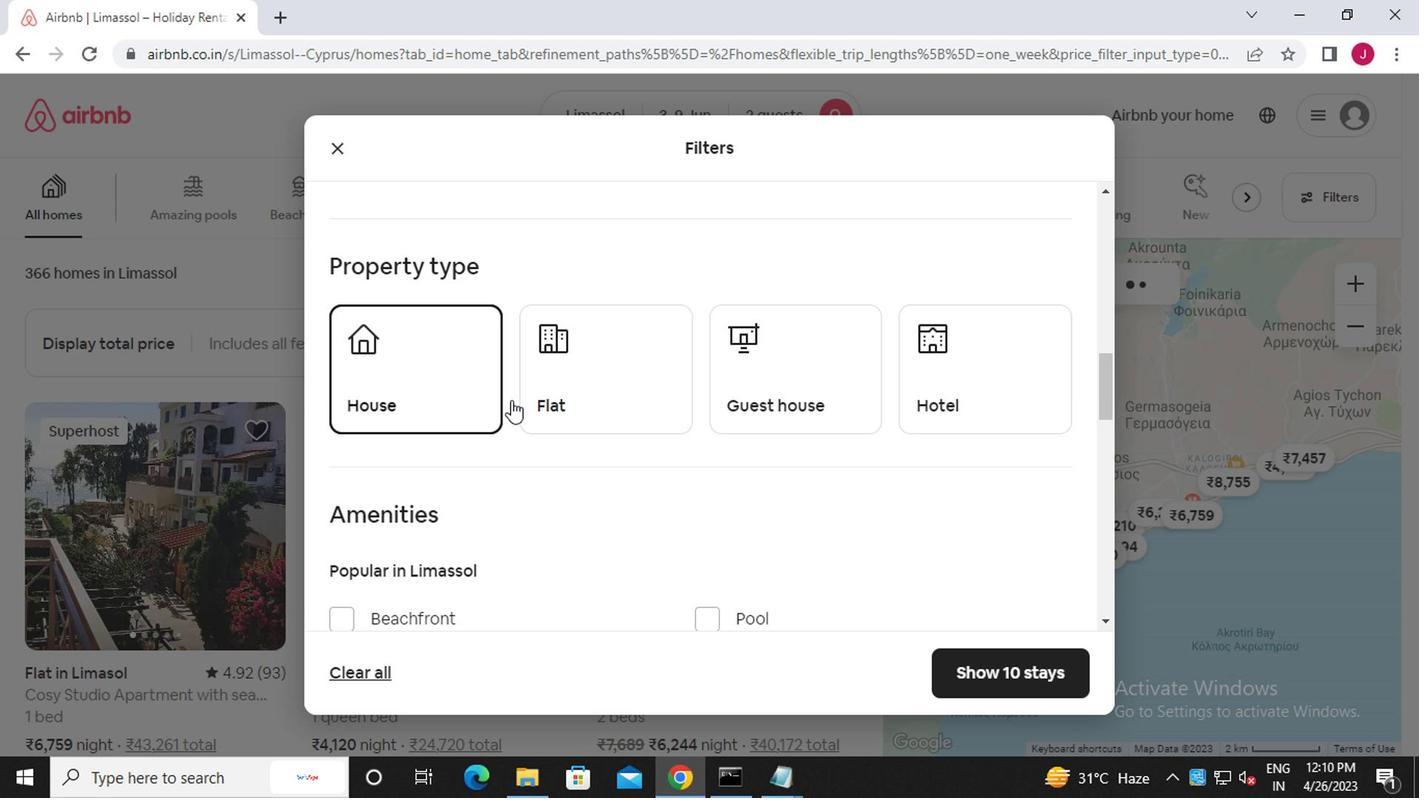 
Action: Mouse moved to (742, 393)
Screenshot: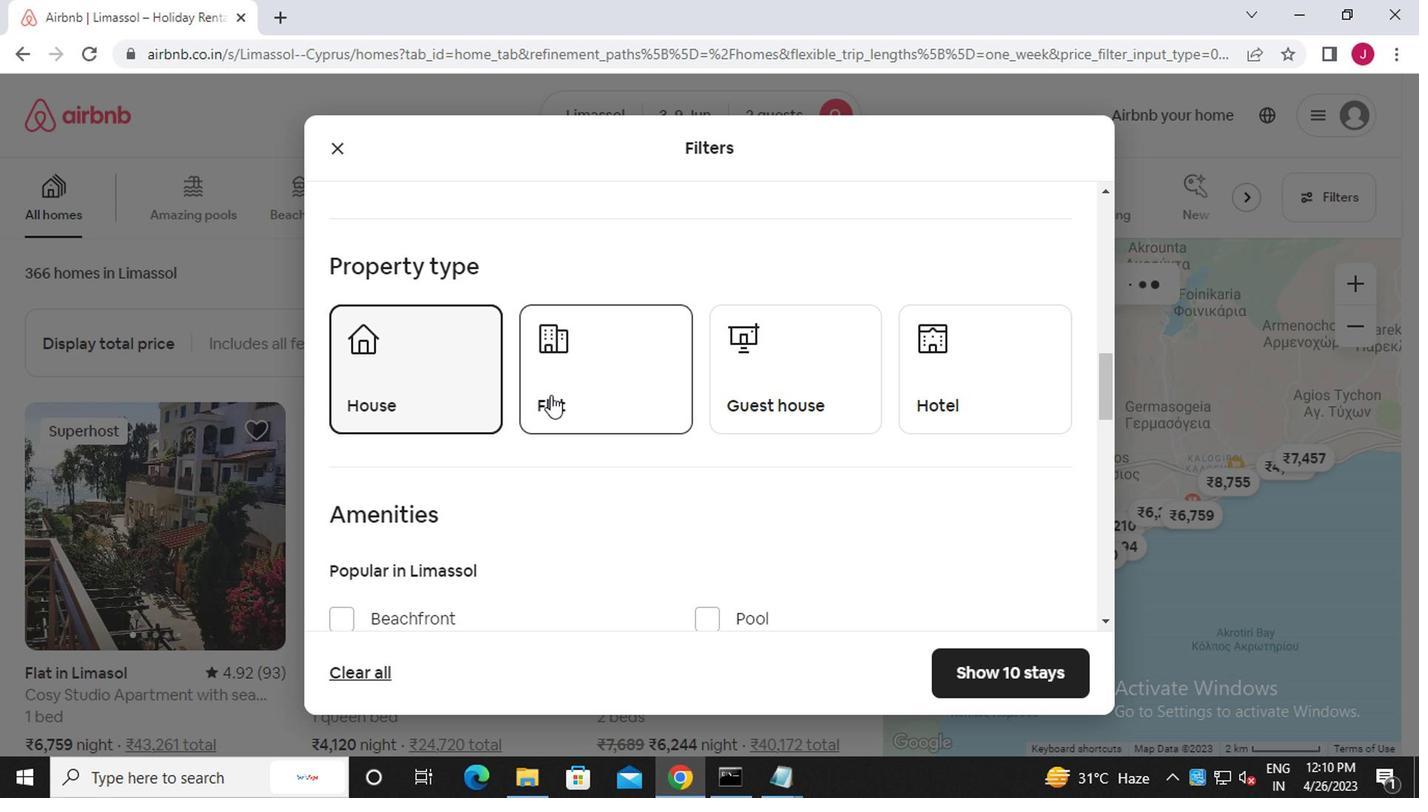 
Action: Mouse pressed left at (742, 393)
Screenshot: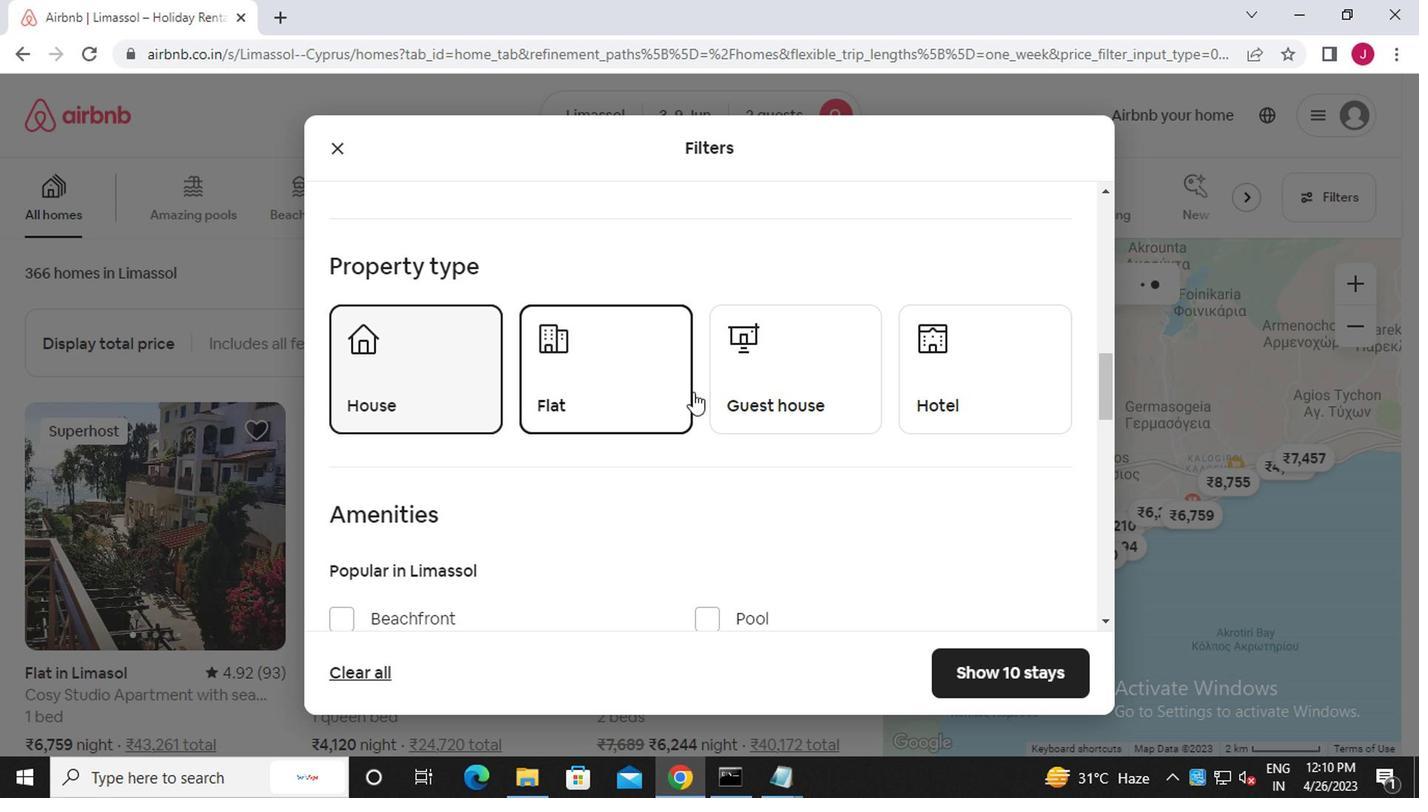 
Action: Mouse moved to (914, 385)
Screenshot: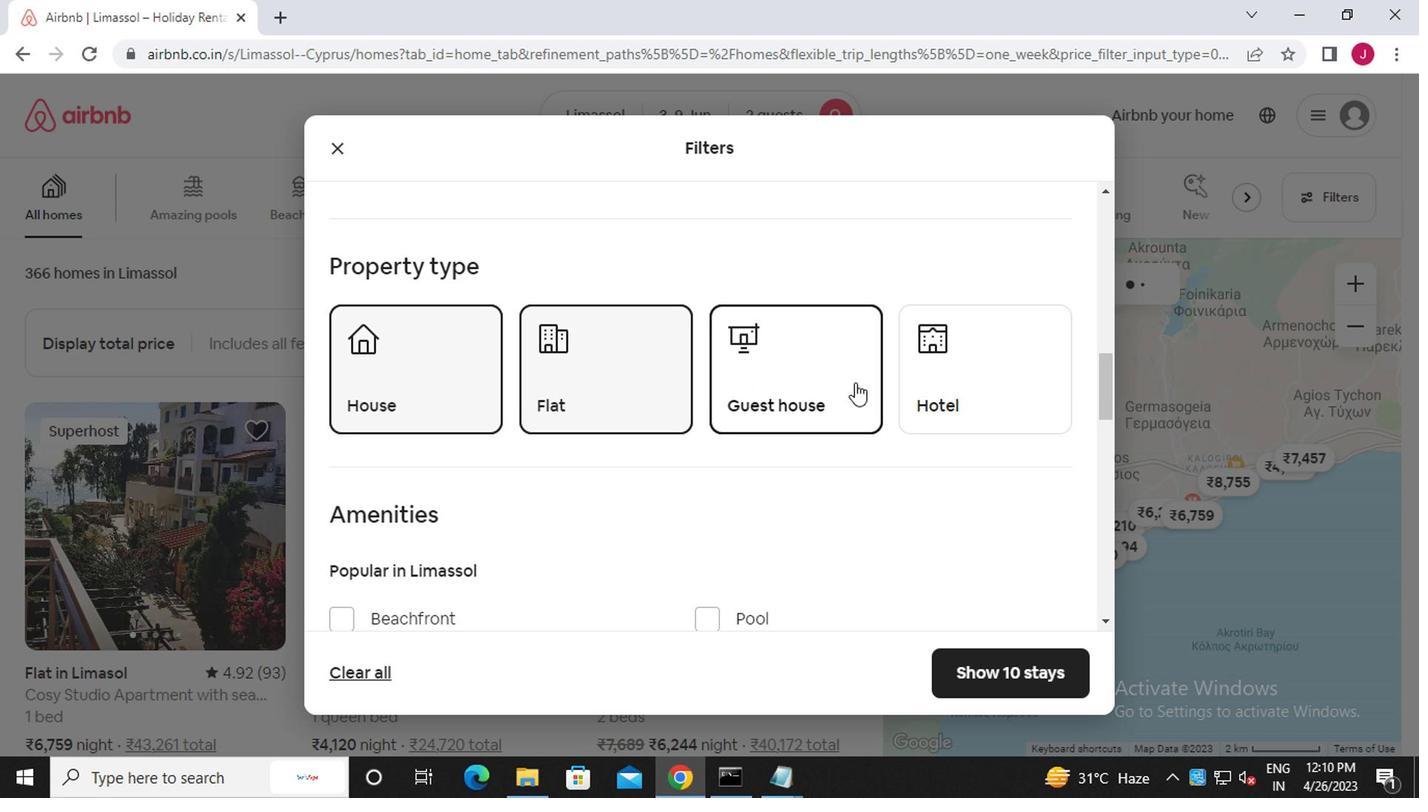 
Action: Mouse pressed left at (914, 385)
Screenshot: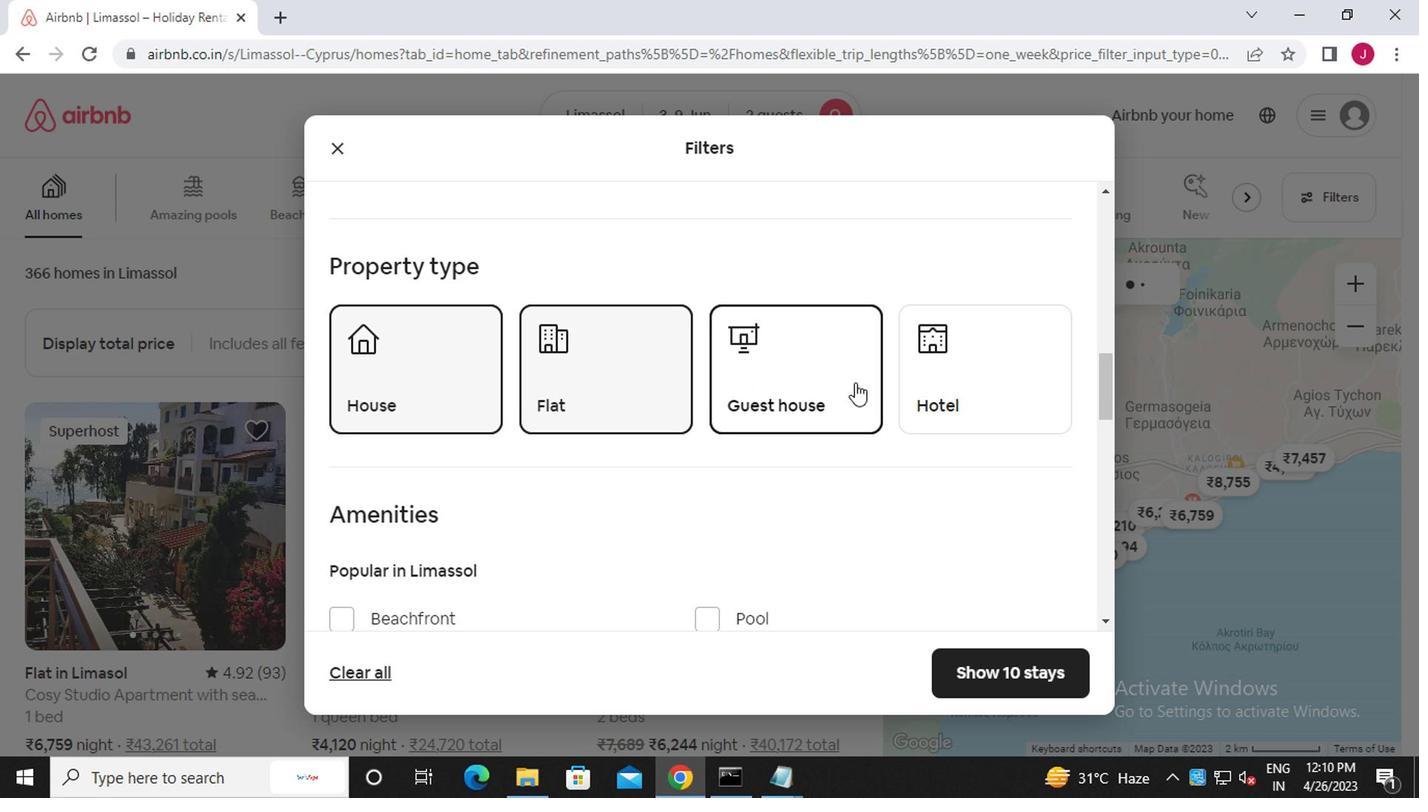 
Action: Mouse moved to (912, 382)
Screenshot: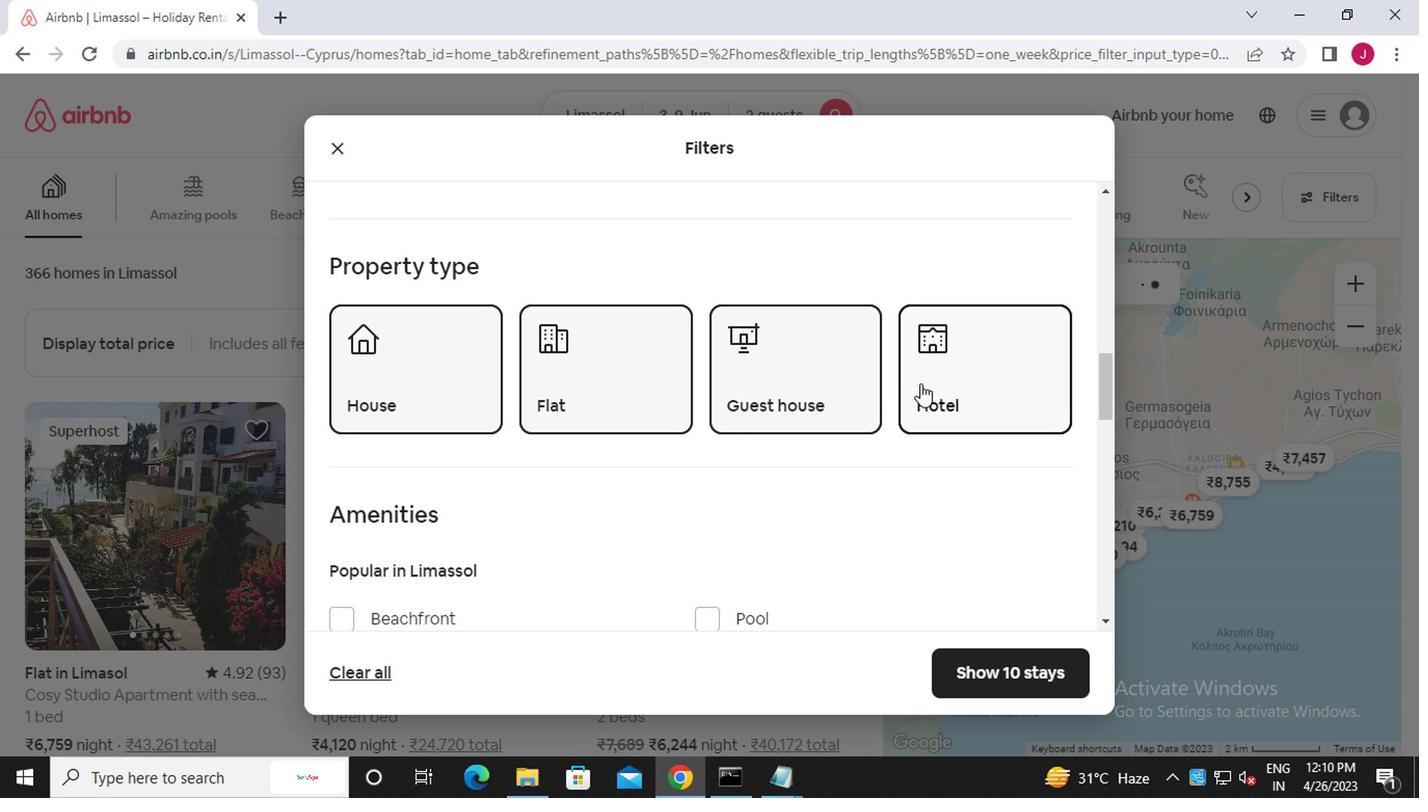 
Action: Mouse scrolled (912, 380) with delta (0, -1)
Screenshot: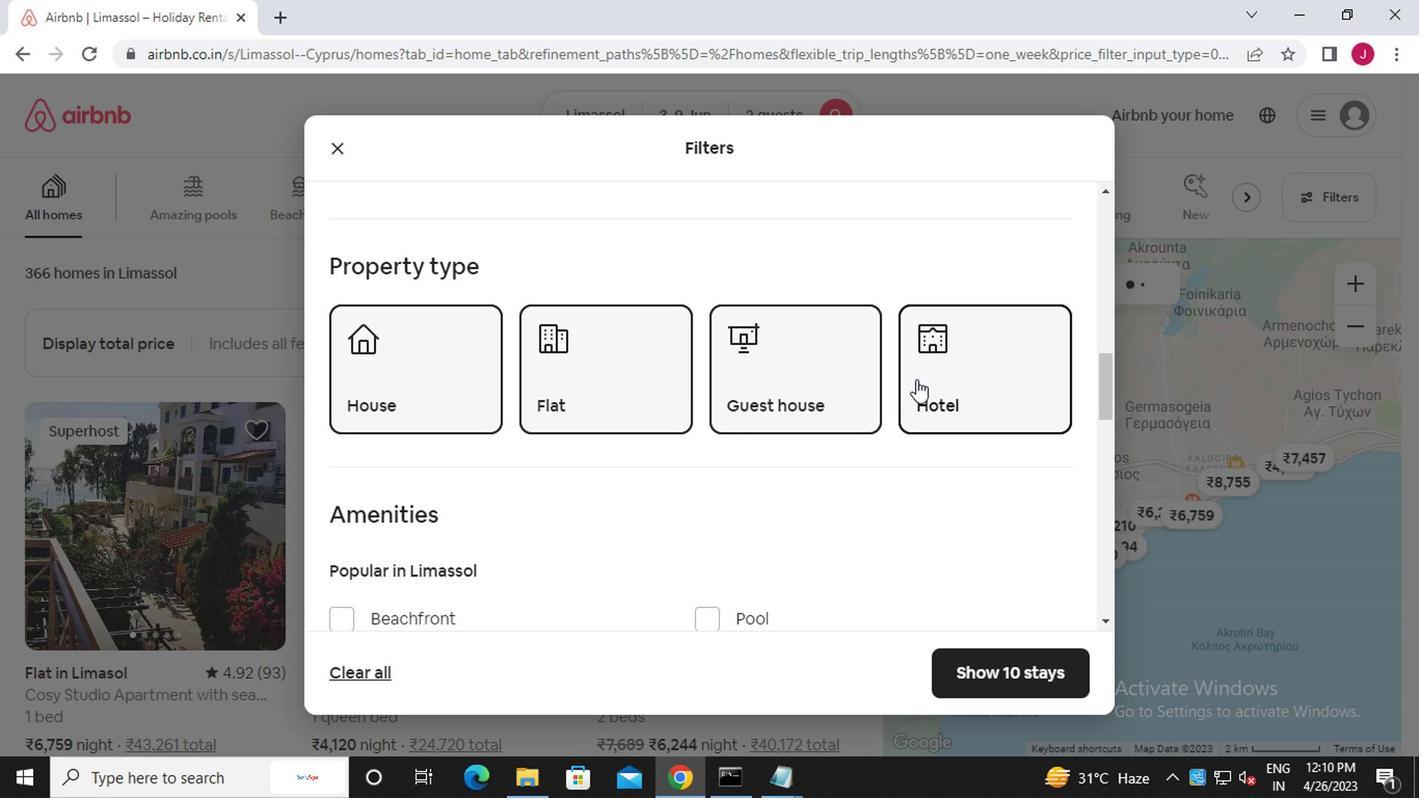 
Action: Mouse scrolled (912, 380) with delta (0, -1)
Screenshot: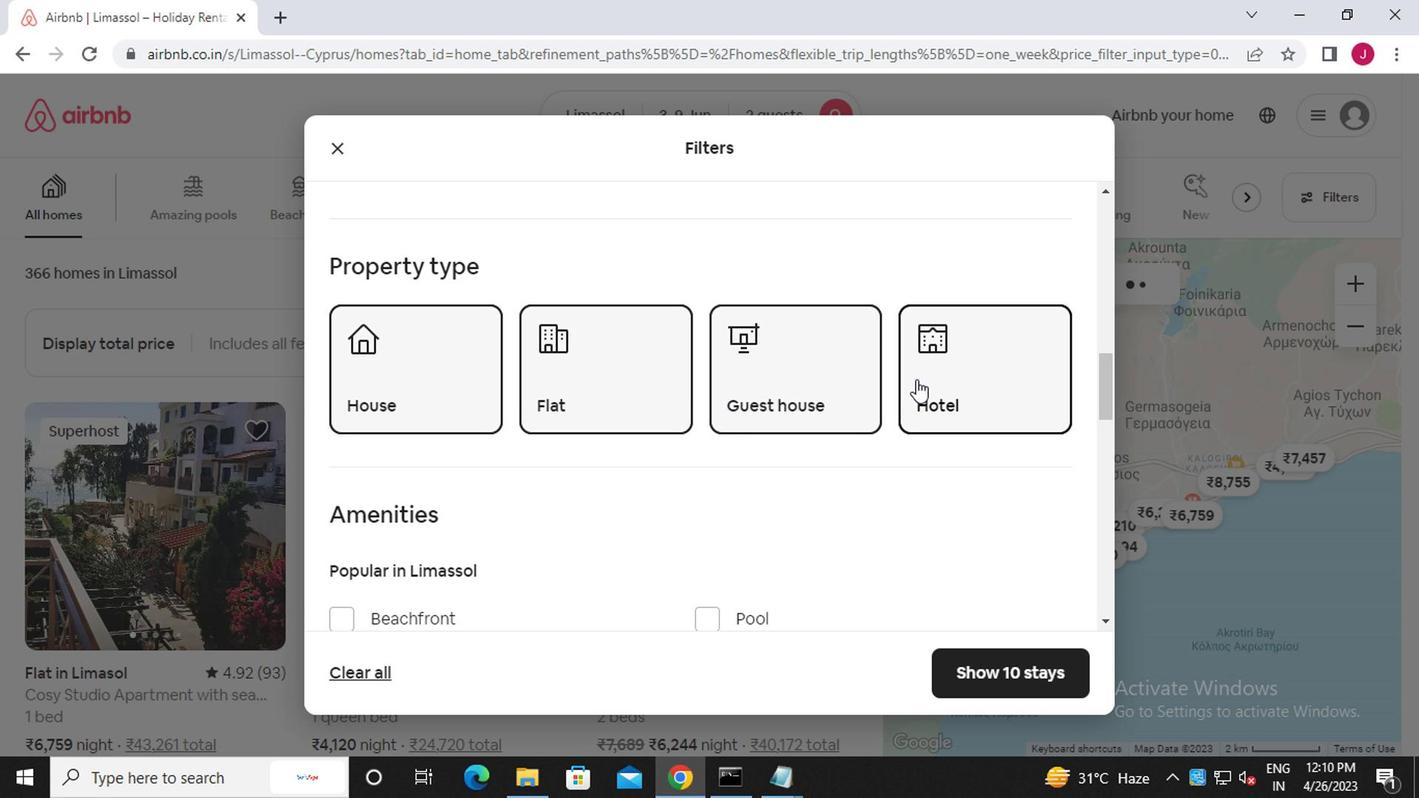 
Action: Mouse scrolled (912, 380) with delta (0, -1)
Screenshot: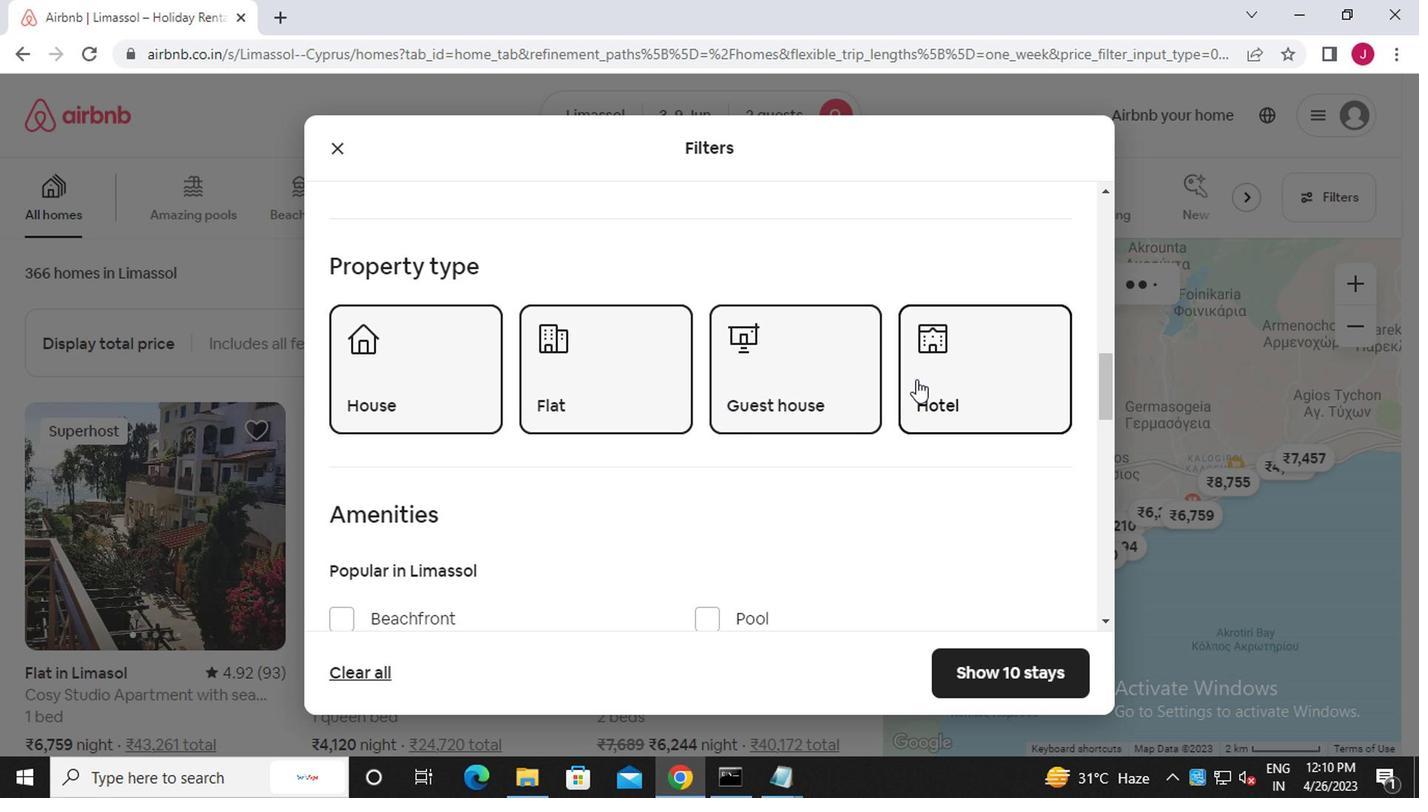 
Action: Mouse scrolled (912, 380) with delta (0, -1)
Screenshot: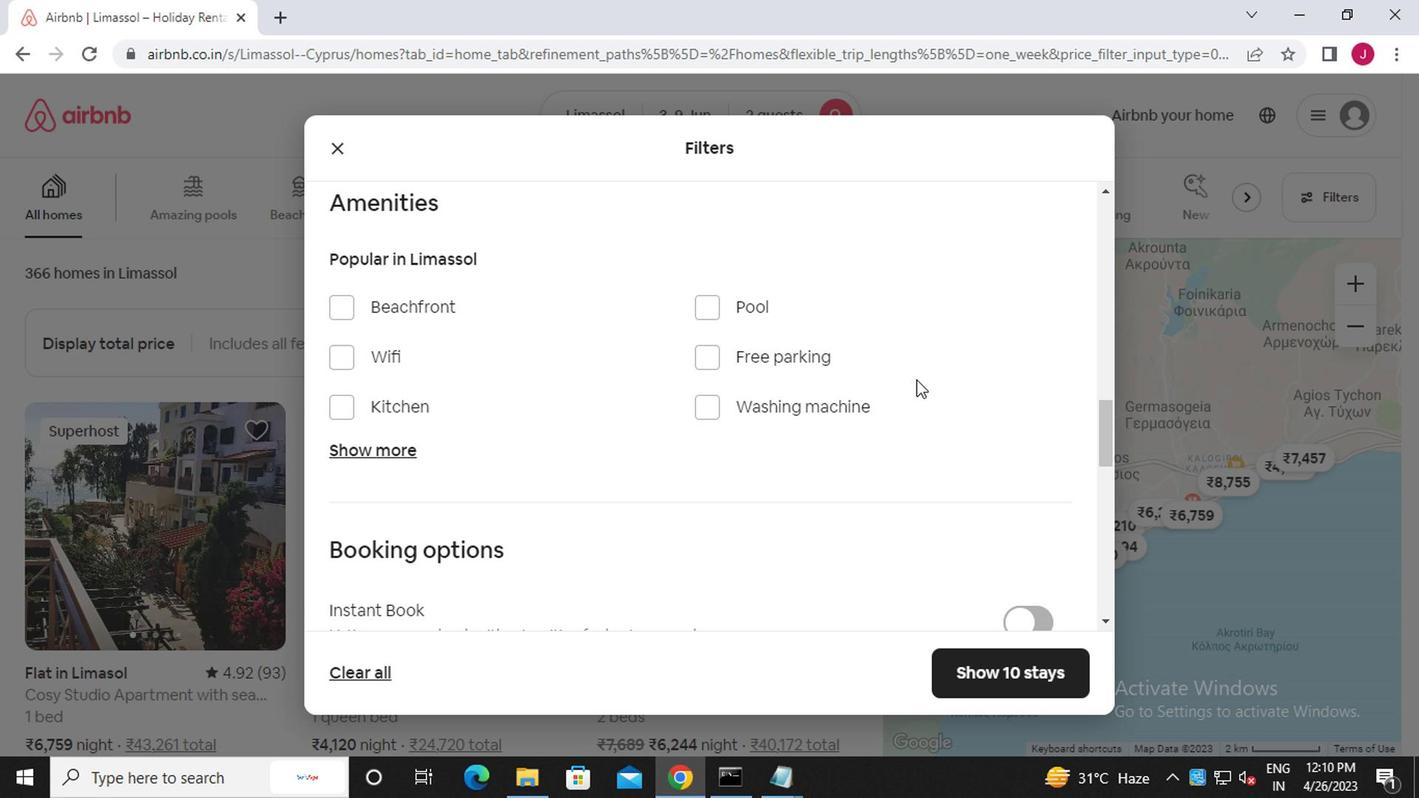 
Action: Mouse moved to (646, 393)
Screenshot: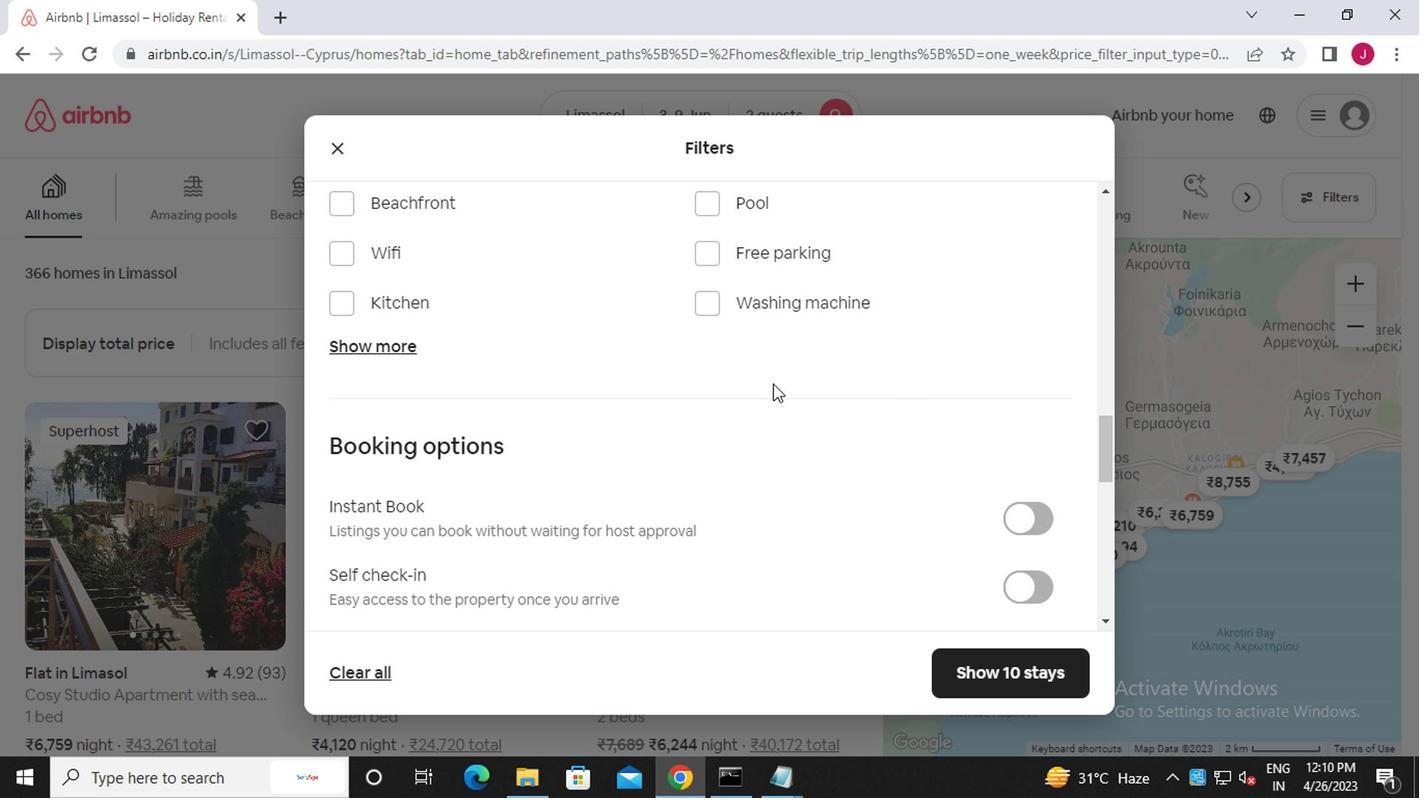 
Action: Mouse scrolled (646, 391) with delta (0, -1)
Screenshot: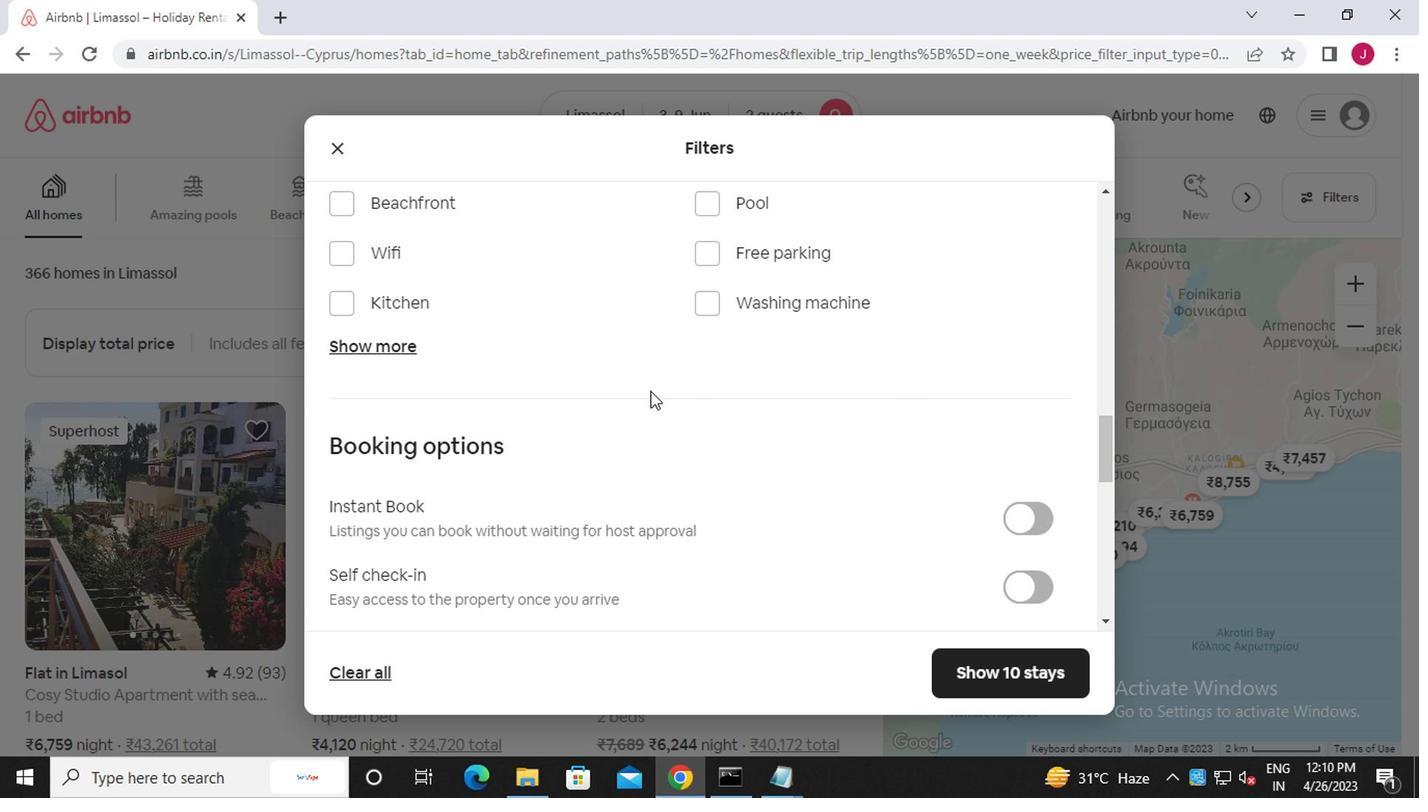 
Action: Mouse moved to (1043, 480)
Screenshot: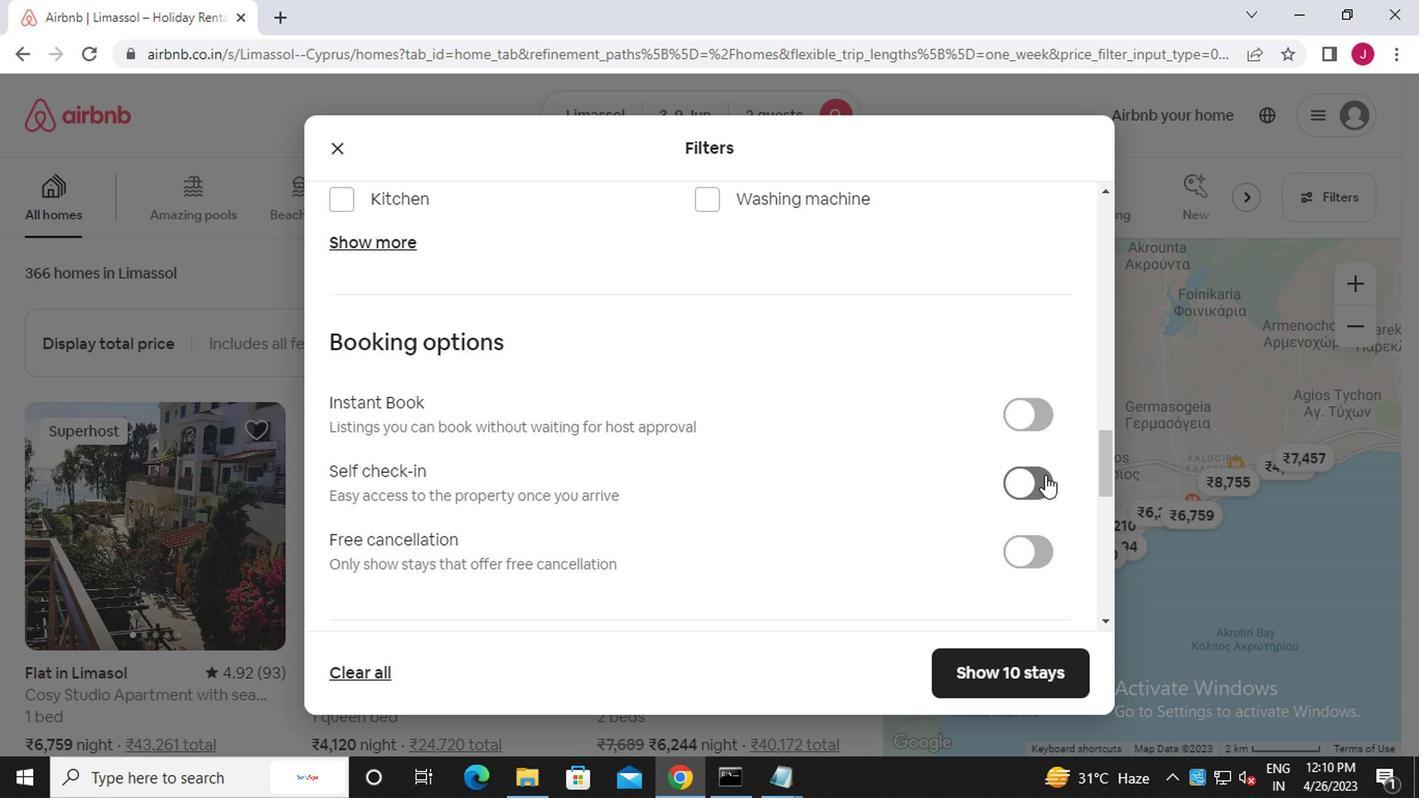 
Action: Mouse pressed left at (1043, 480)
Screenshot: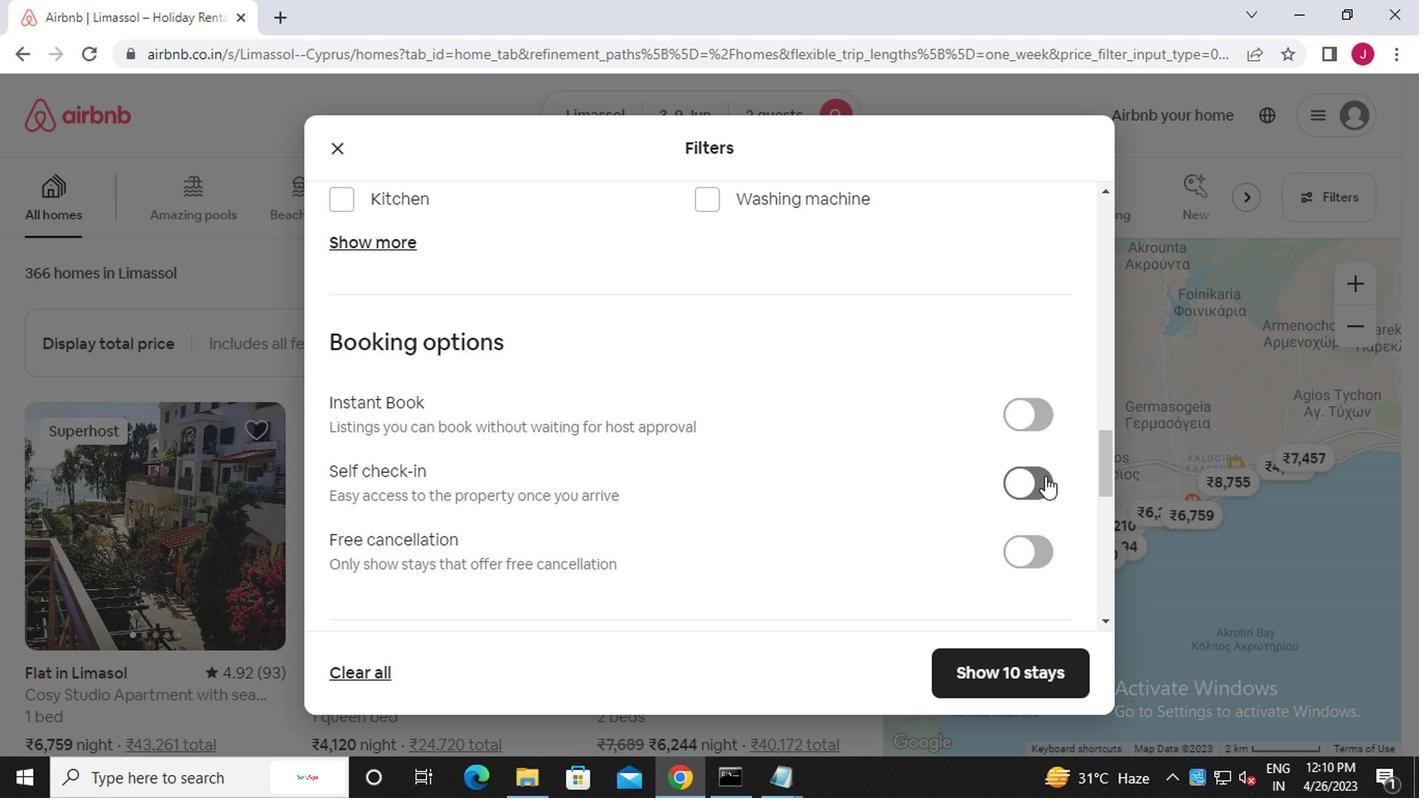 
Action: Mouse moved to (745, 472)
Screenshot: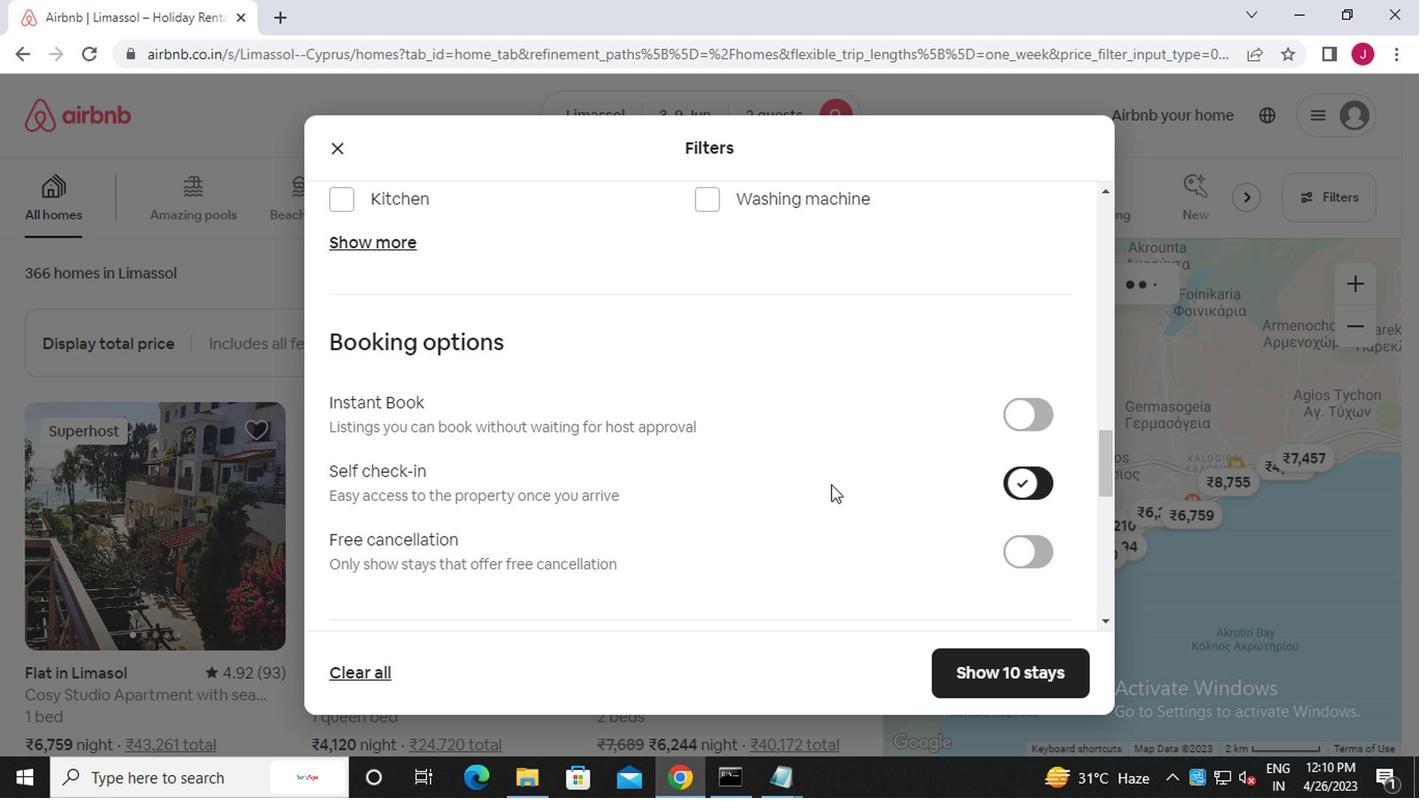 
Action: Mouse scrolled (745, 471) with delta (0, 0)
Screenshot: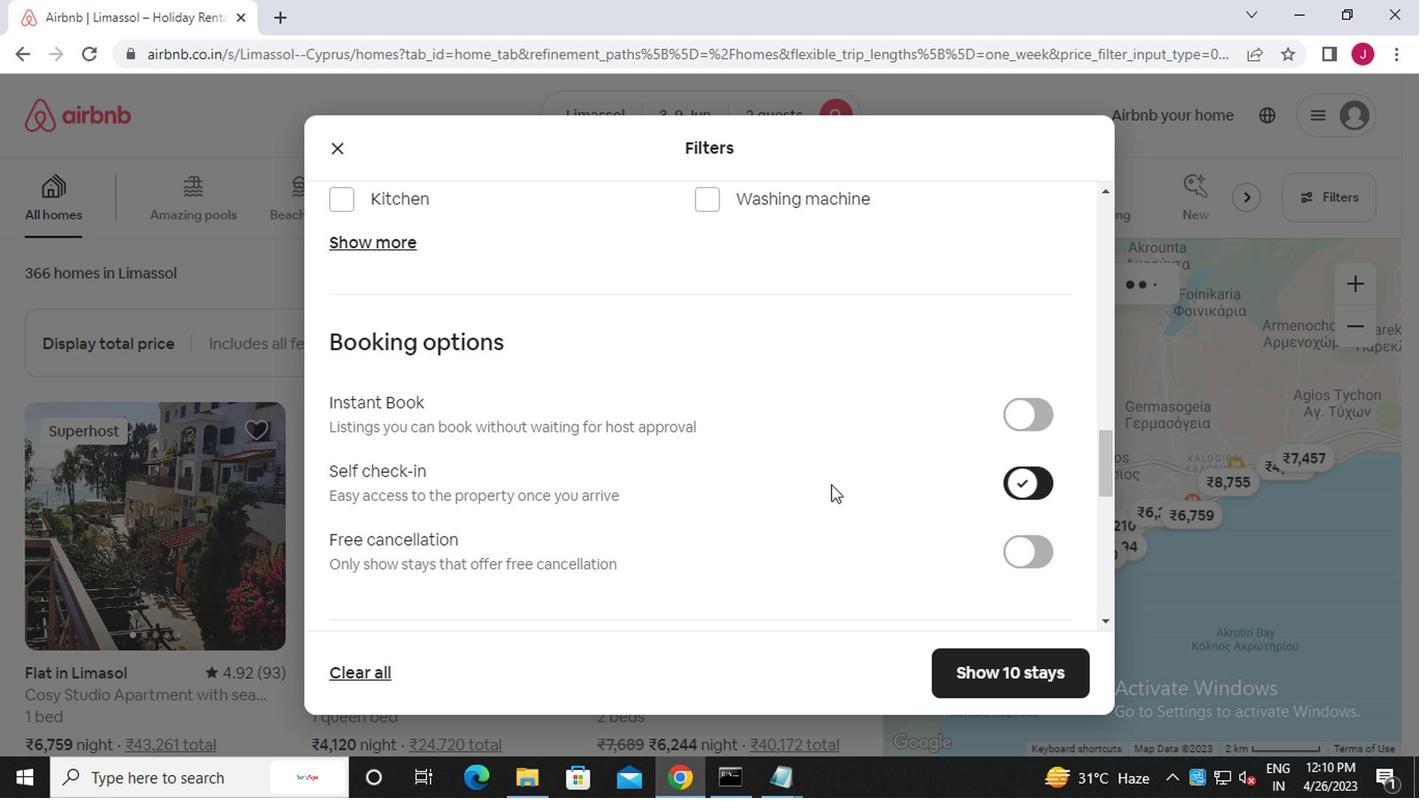 
Action: Mouse scrolled (745, 471) with delta (0, 0)
Screenshot: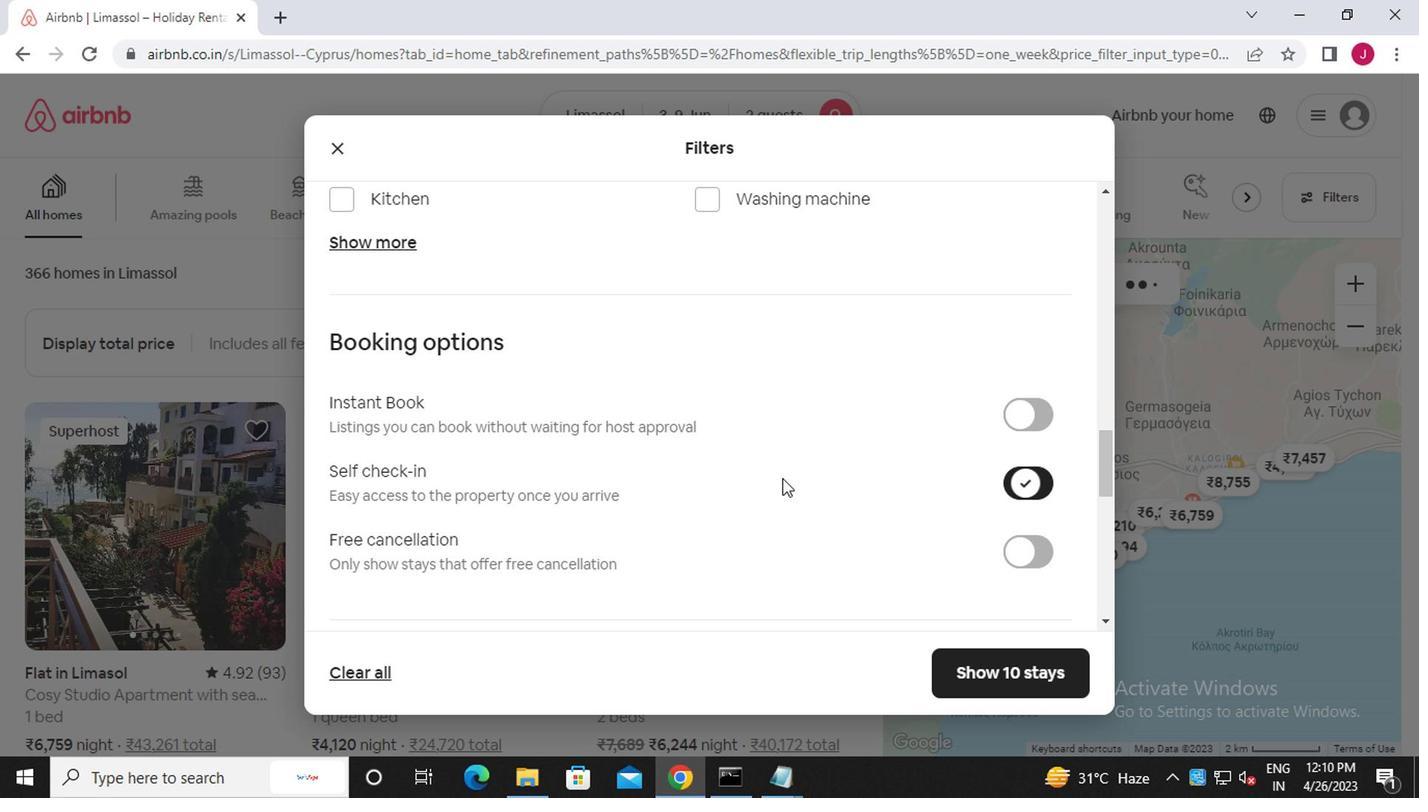 
Action: Mouse scrolled (745, 471) with delta (0, 0)
Screenshot: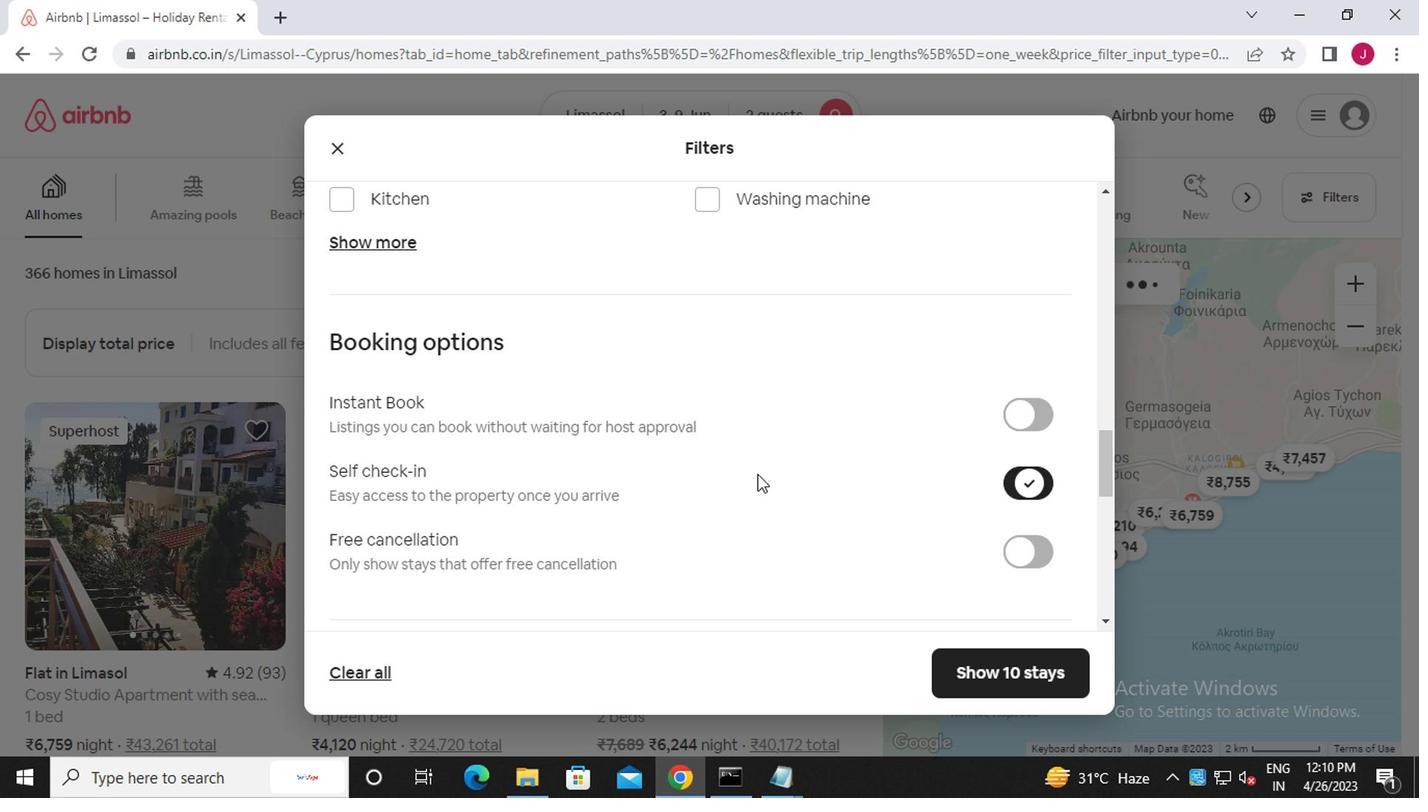 
Action: Mouse scrolled (745, 471) with delta (0, 0)
Screenshot: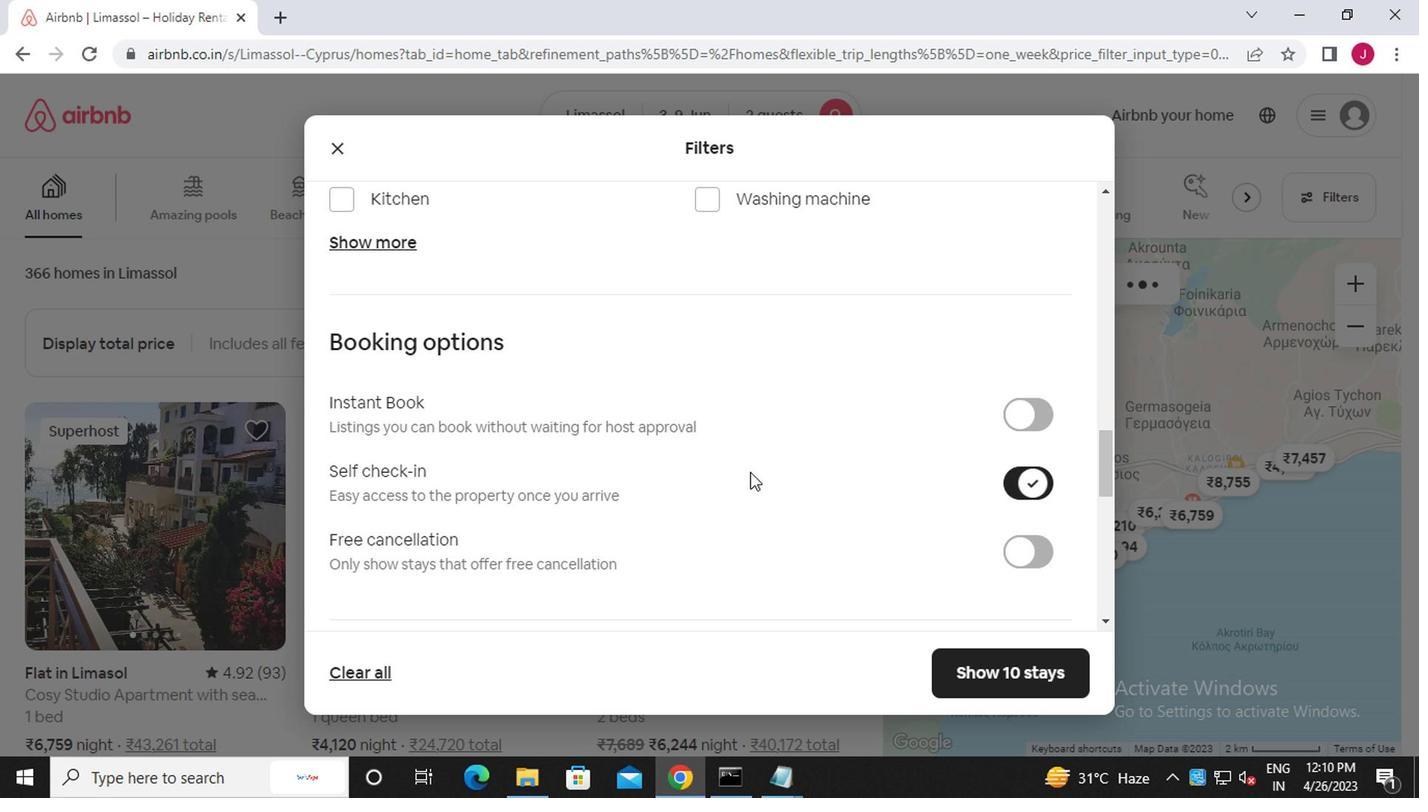 
Action: Mouse moved to (743, 470)
Screenshot: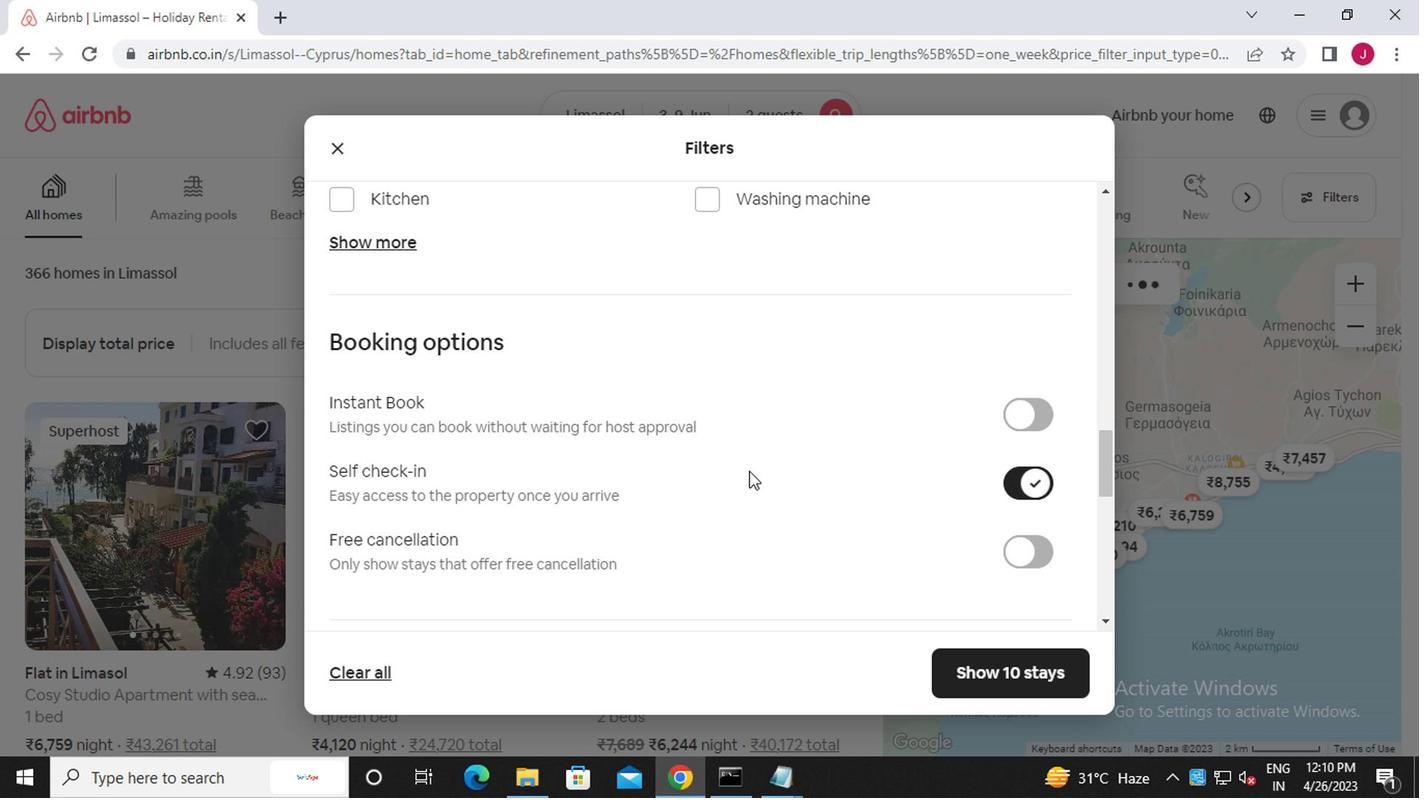 
Action: Mouse scrolled (743, 469) with delta (0, 0)
Screenshot: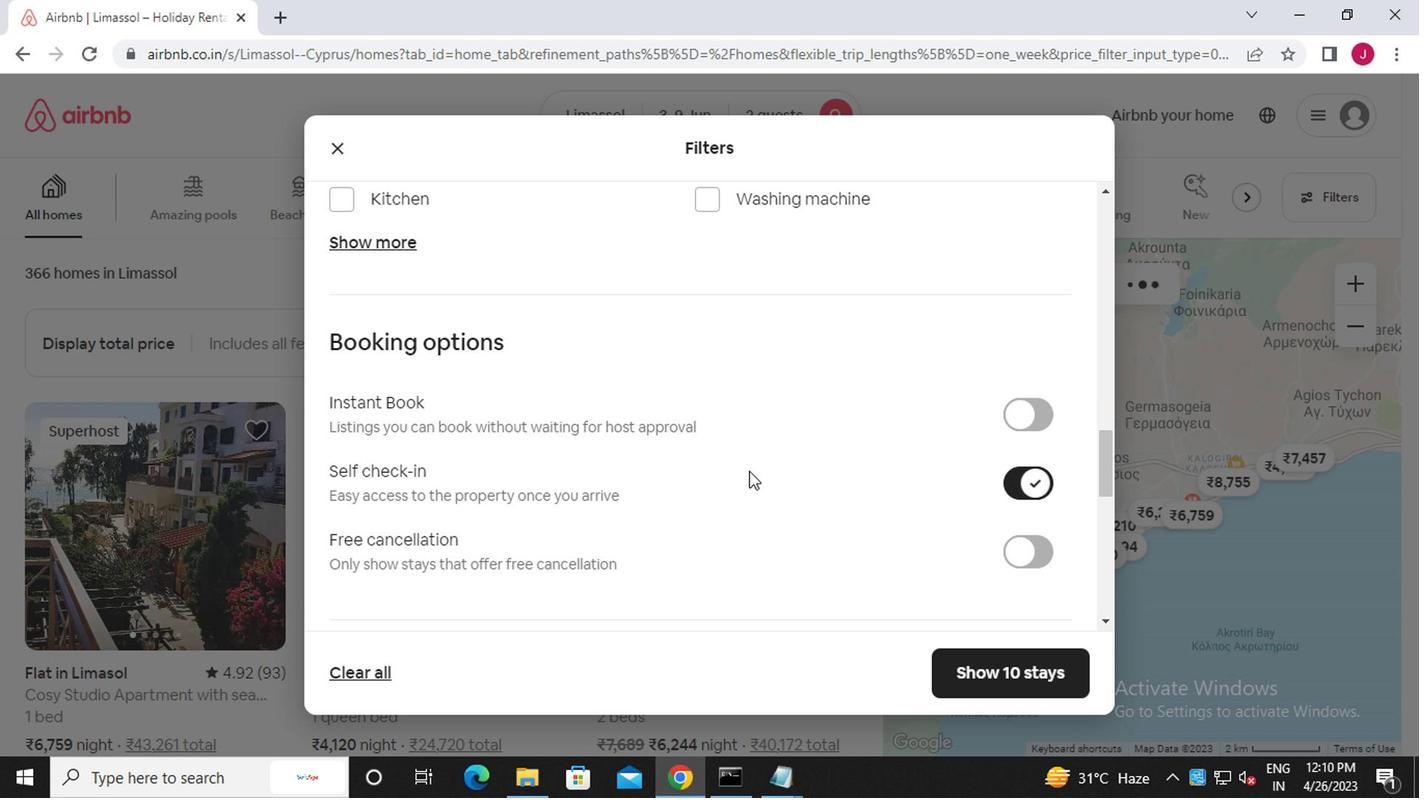 
Action: Mouse moved to (737, 462)
Screenshot: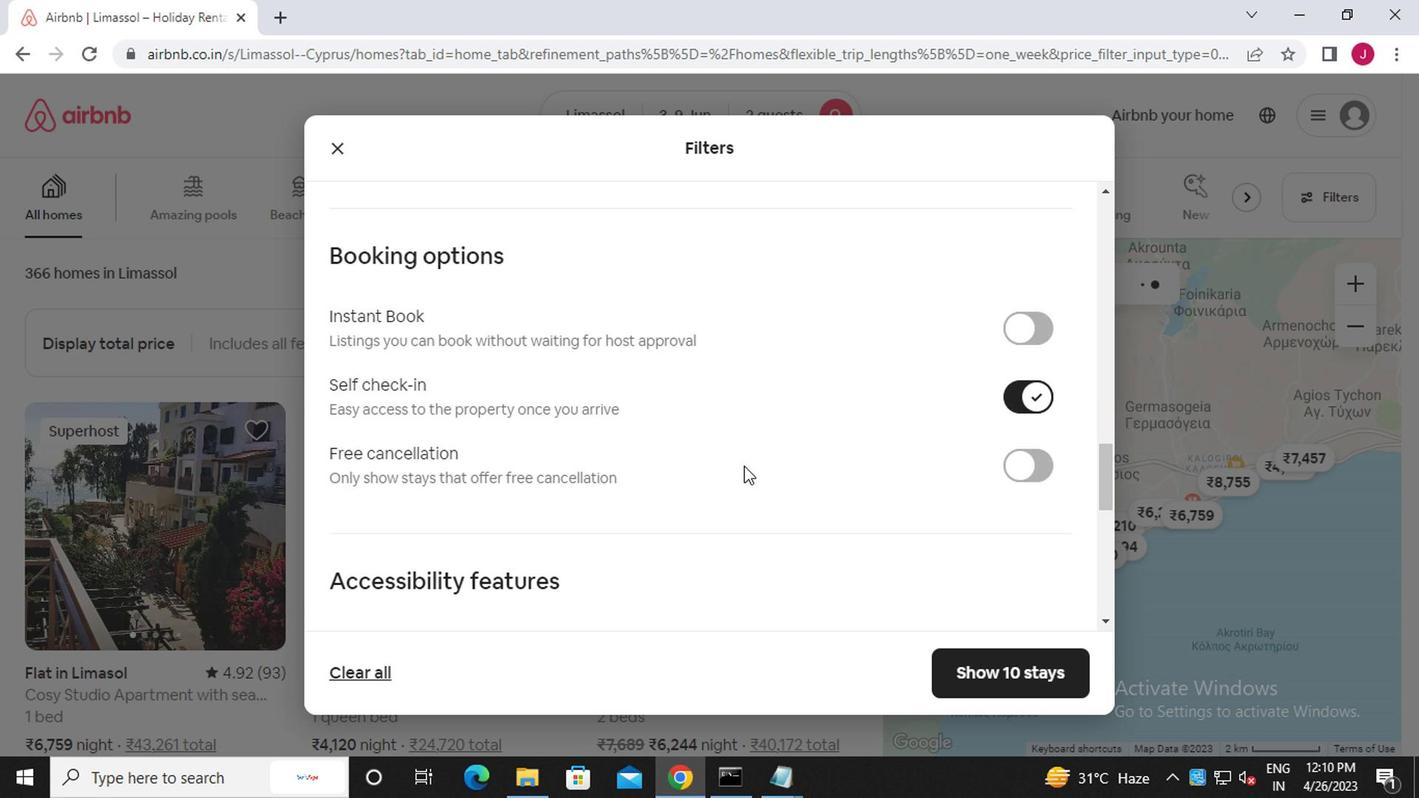 
Action: Mouse scrolled (737, 461) with delta (0, 0)
Screenshot: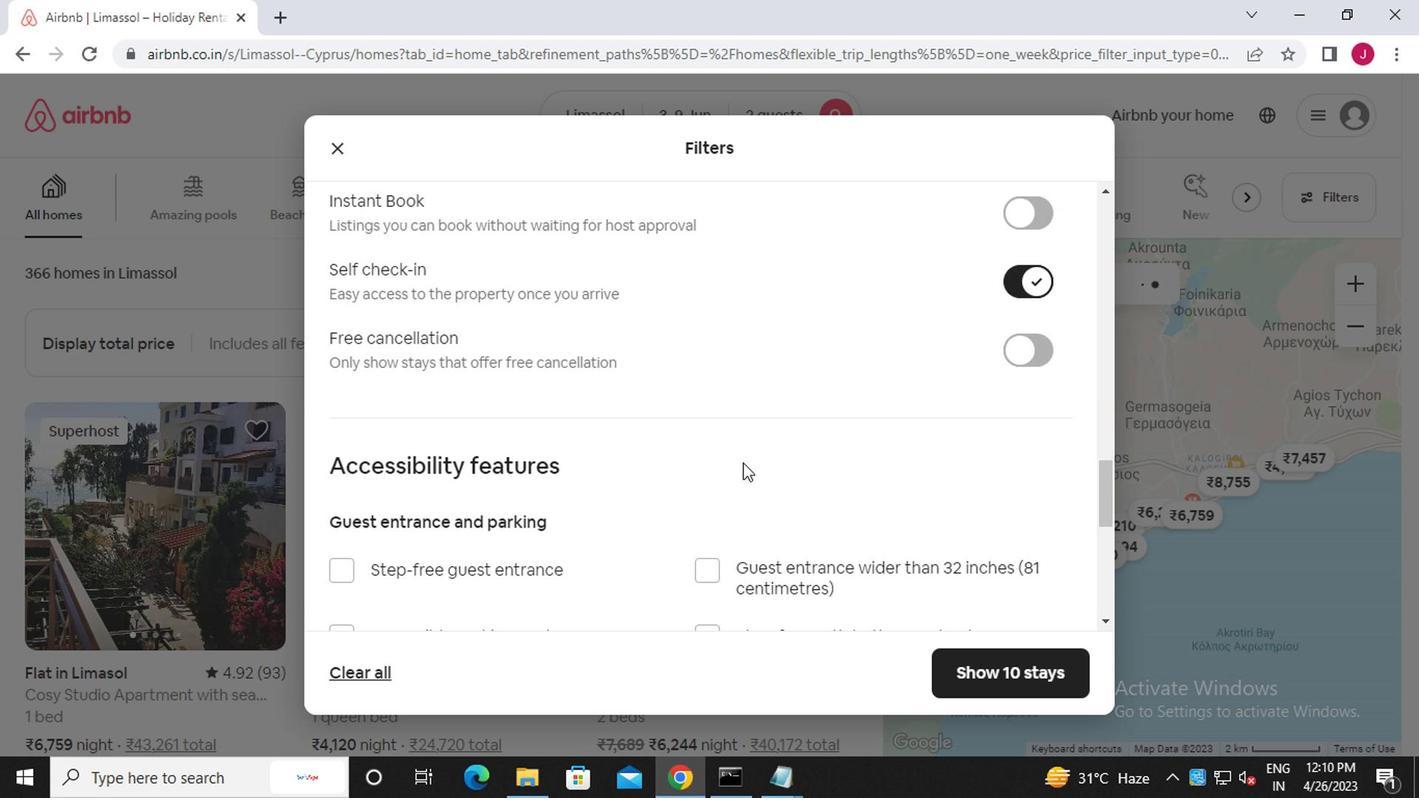 
Action: Mouse moved to (737, 462)
Screenshot: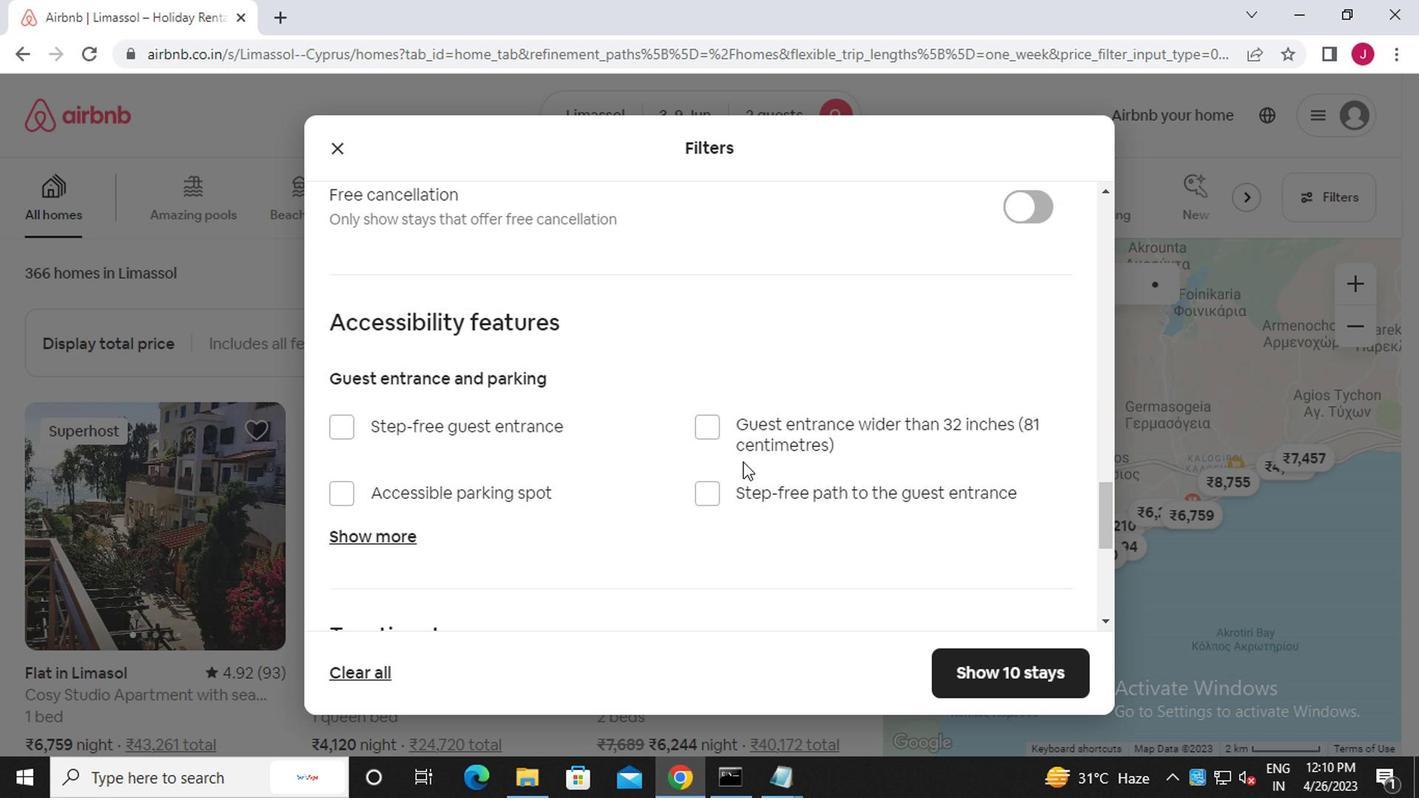 
Action: Mouse scrolled (737, 461) with delta (0, 0)
Screenshot: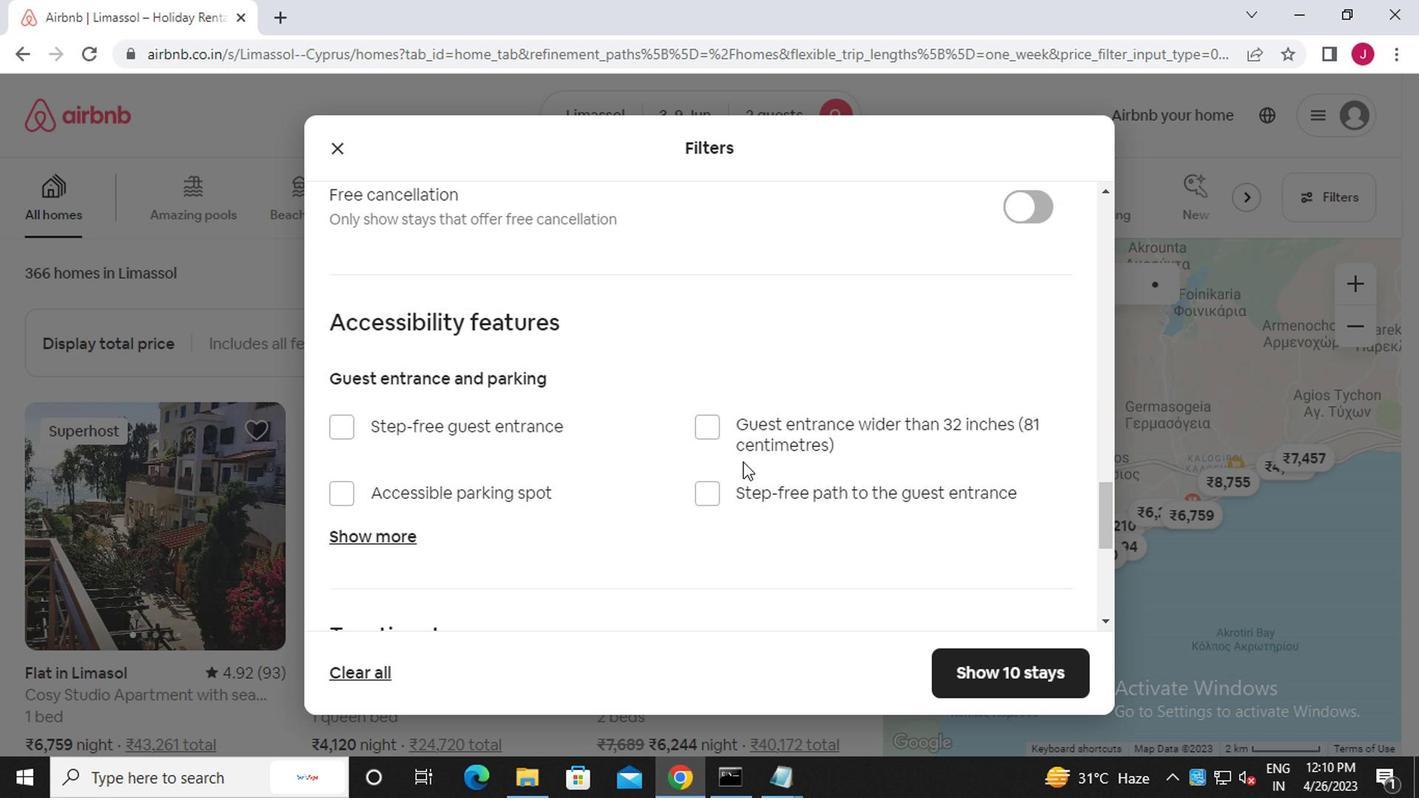 
Action: Mouse scrolled (737, 461) with delta (0, 0)
Screenshot: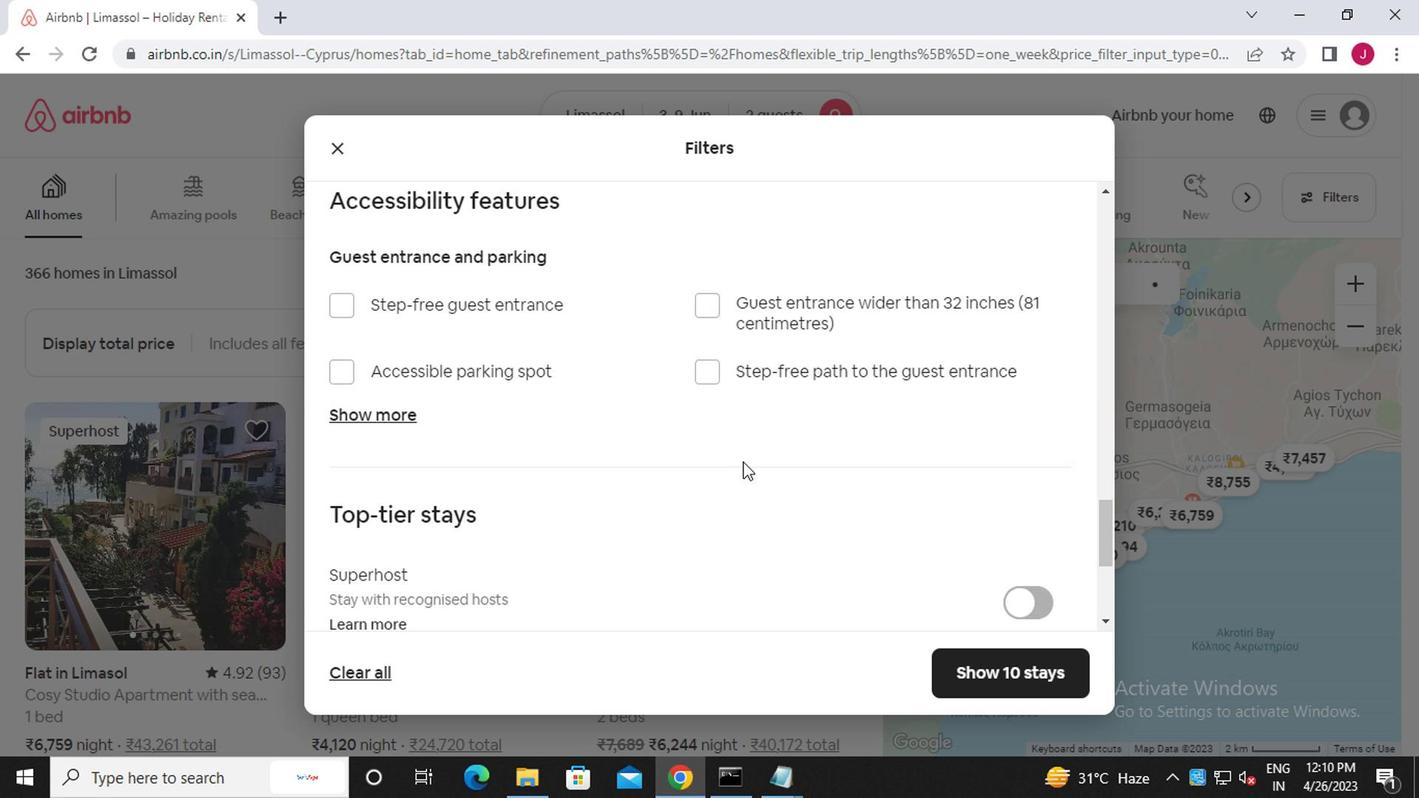 
Action: Mouse scrolled (737, 461) with delta (0, 0)
Screenshot: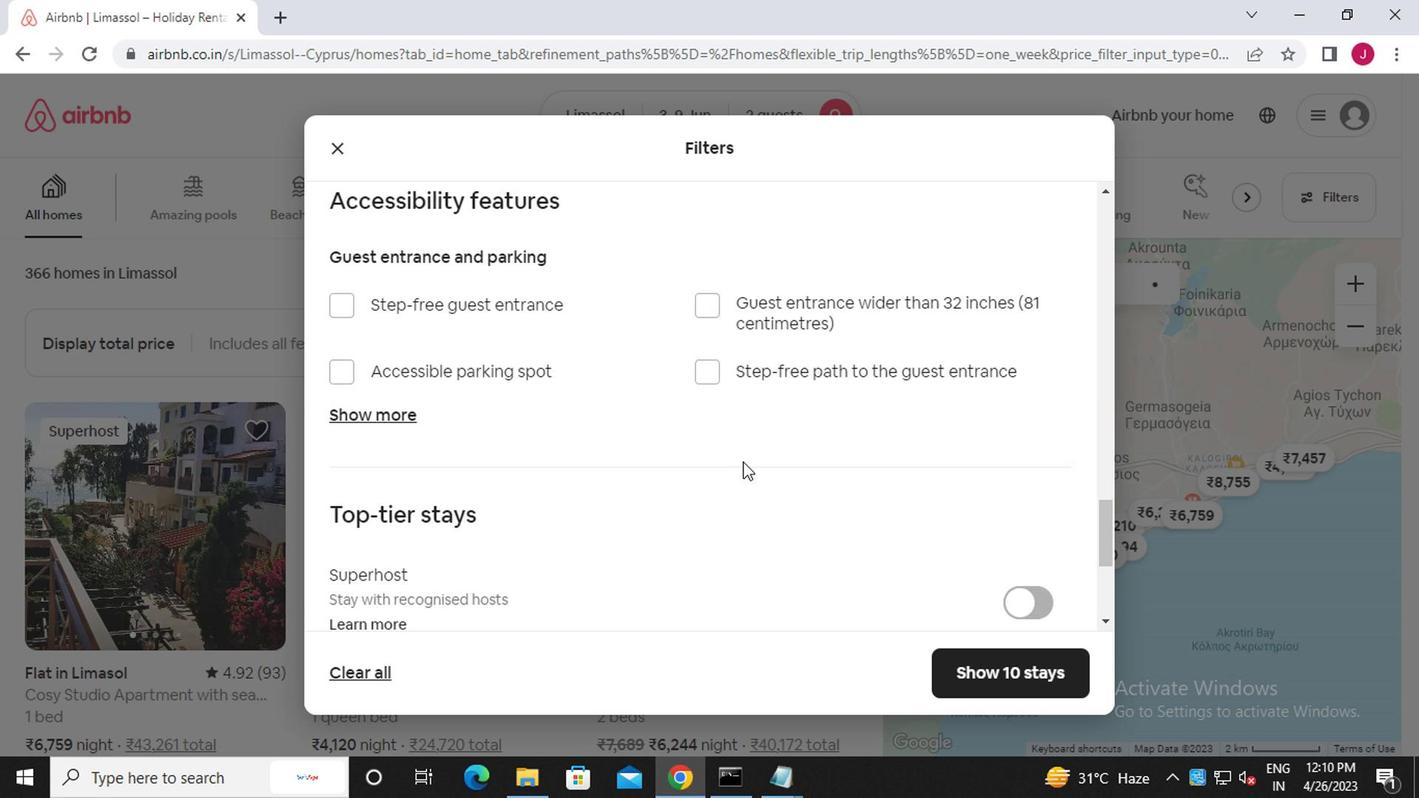 
Action: Mouse scrolled (737, 461) with delta (0, 0)
Screenshot: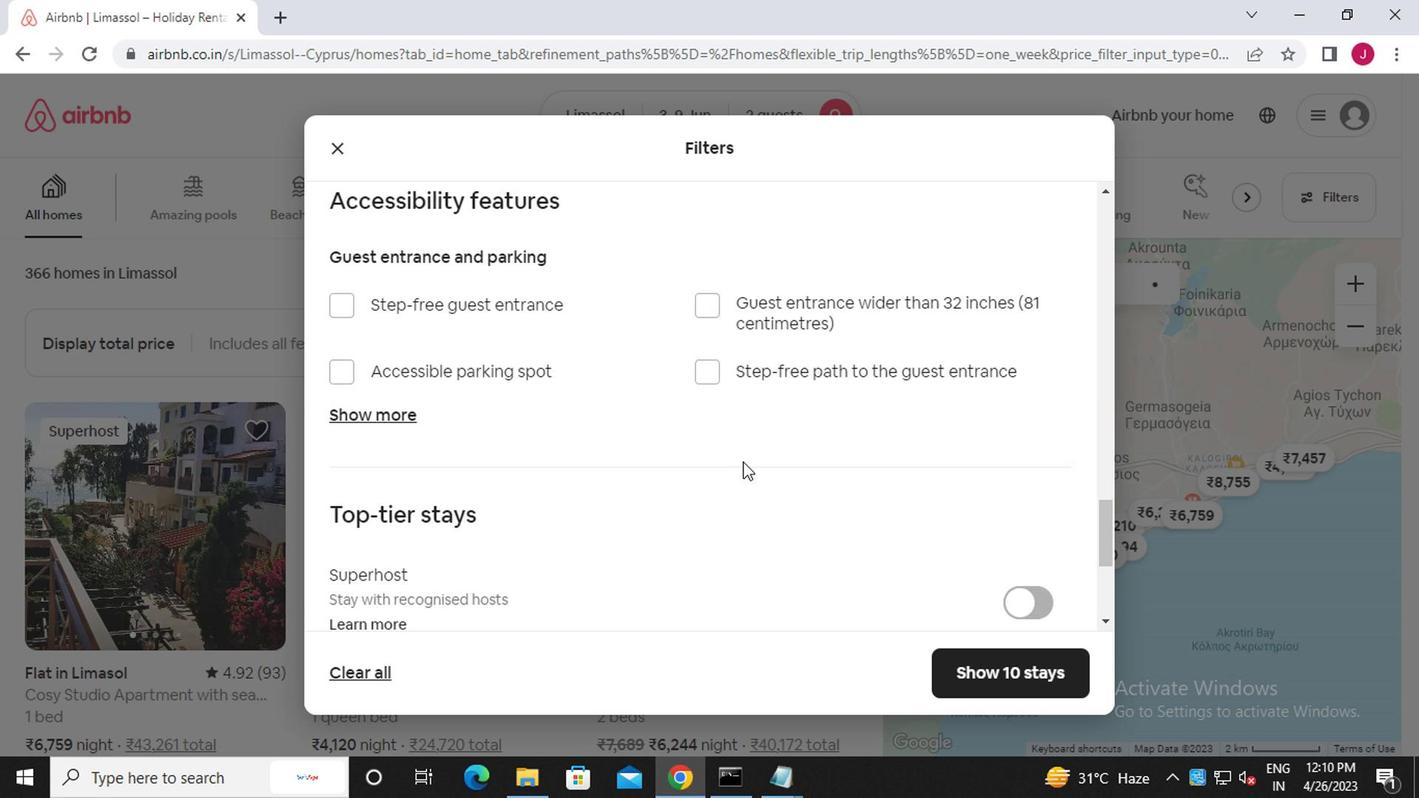 
Action: Mouse scrolled (737, 461) with delta (0, 0)
Screenshot: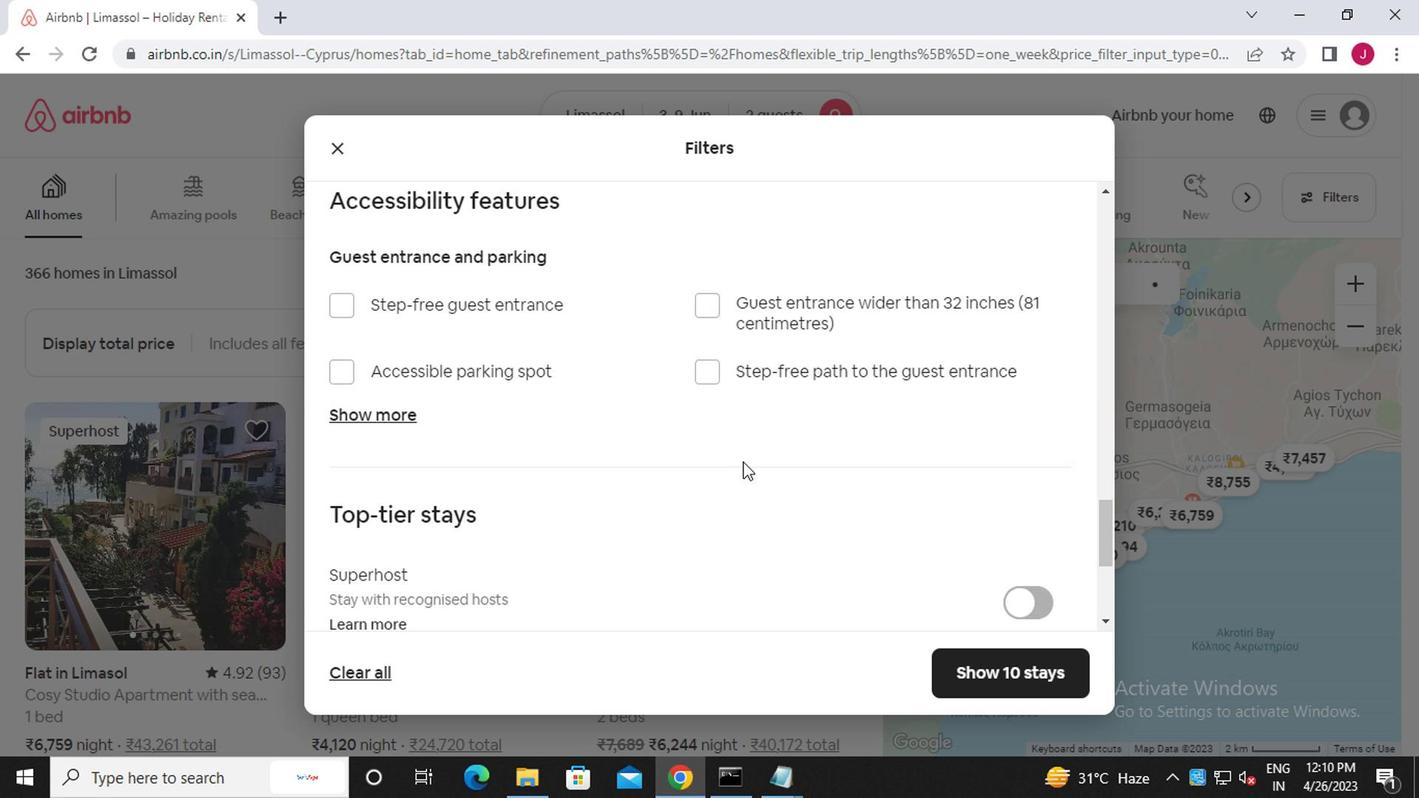 
Action: Mouse scrolled (737, 461) with delta (0, 0)
Screenshot: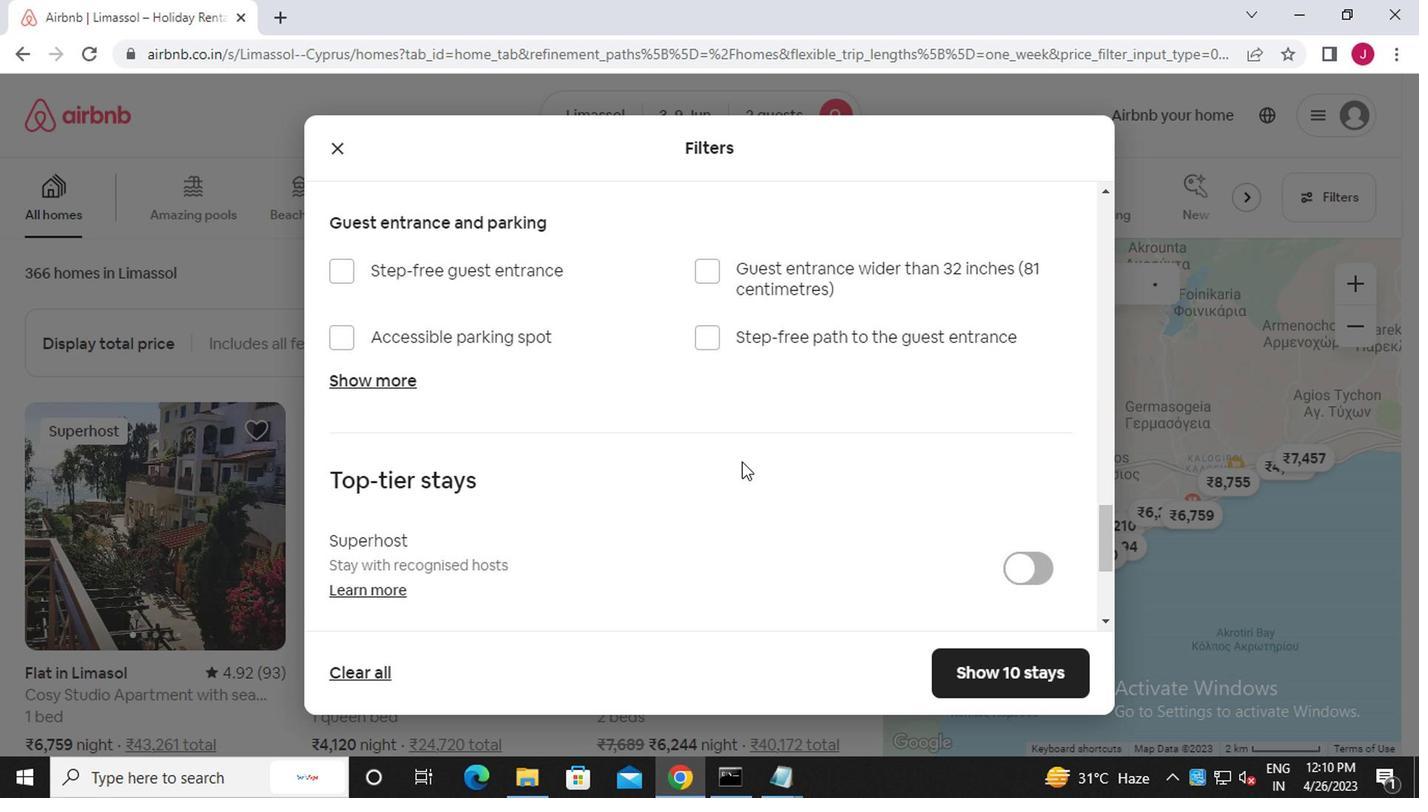 
Action: Mouse moved to (334, 482)
Screenshot: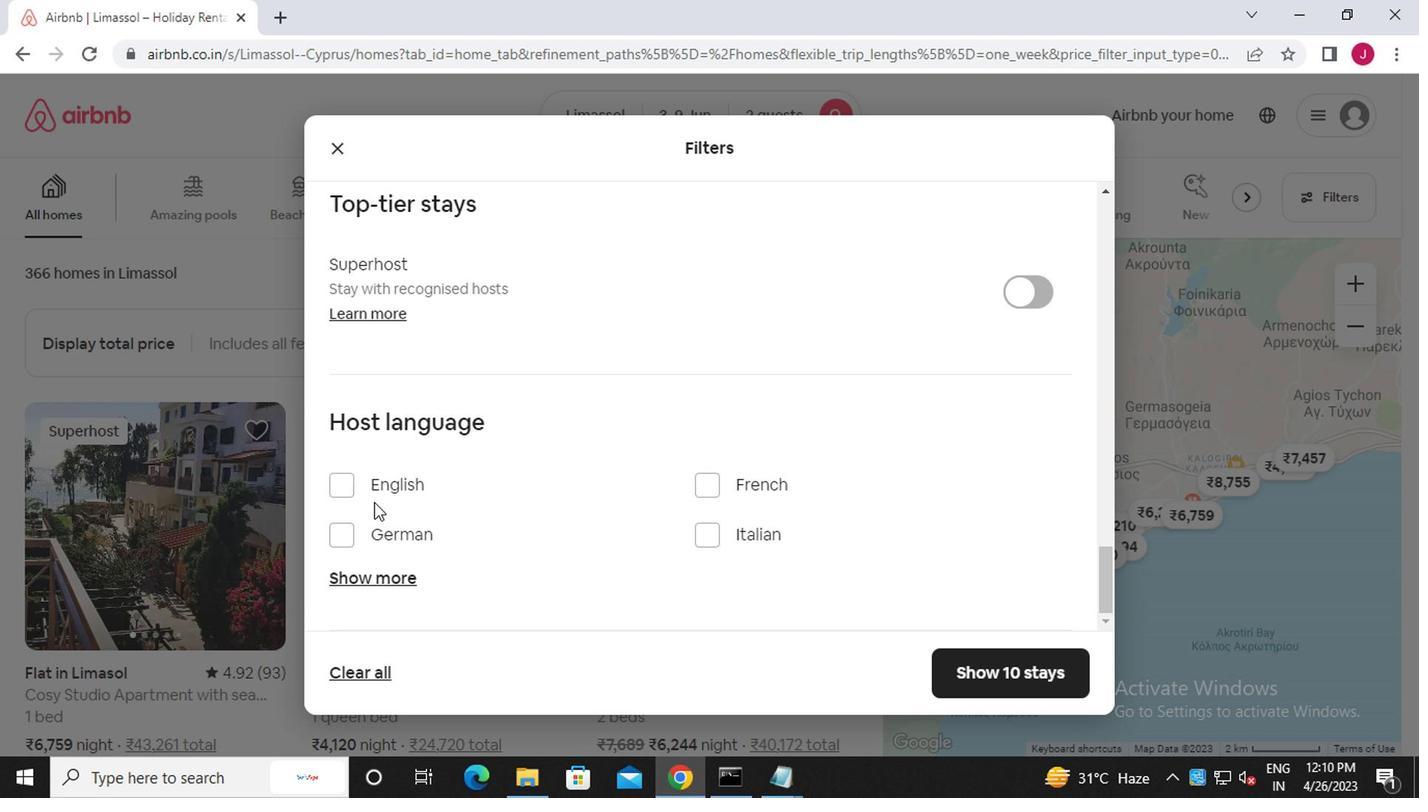 
Action: Mouse pressed left at (334, 482)
Screenshot: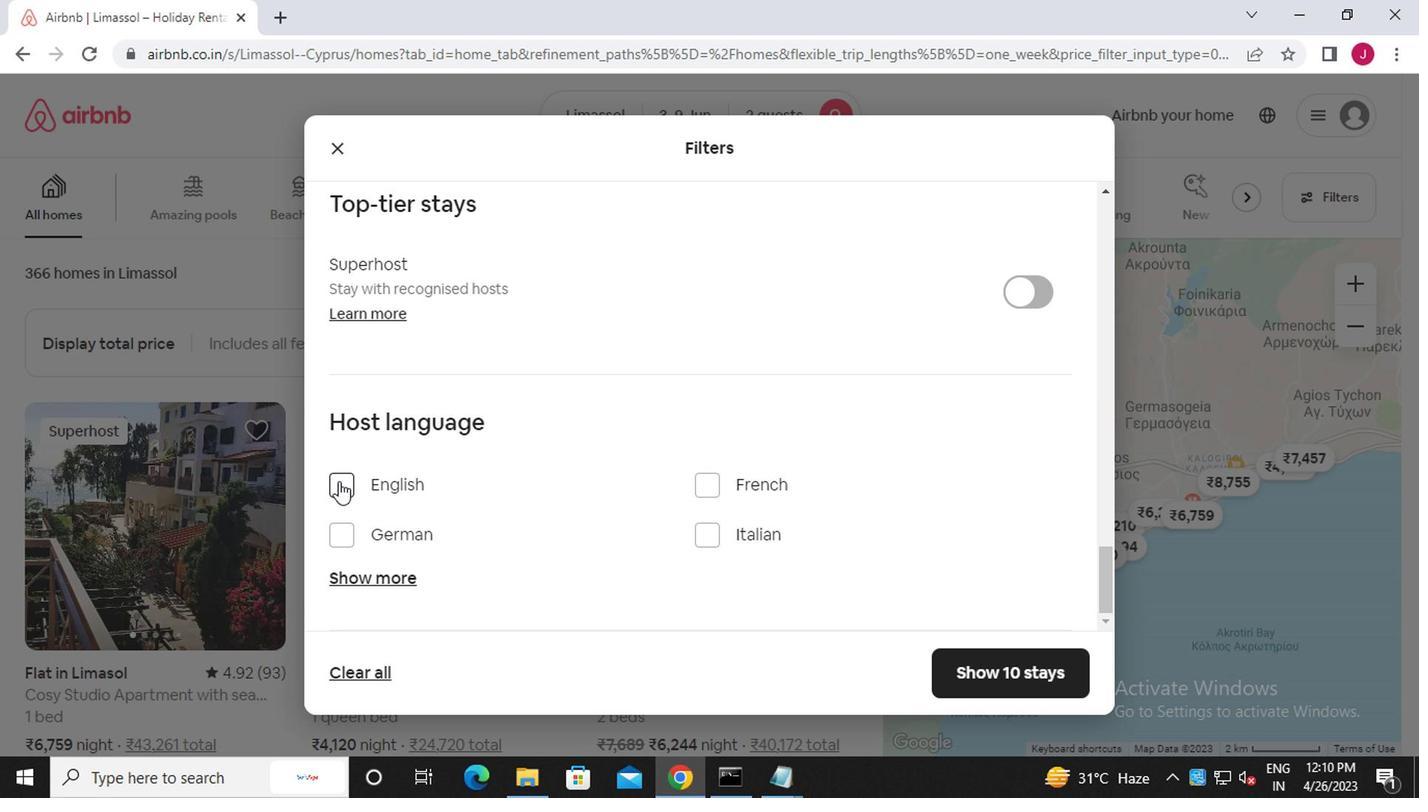 
Action: Mouse moved to (655, 516)
Screenshot: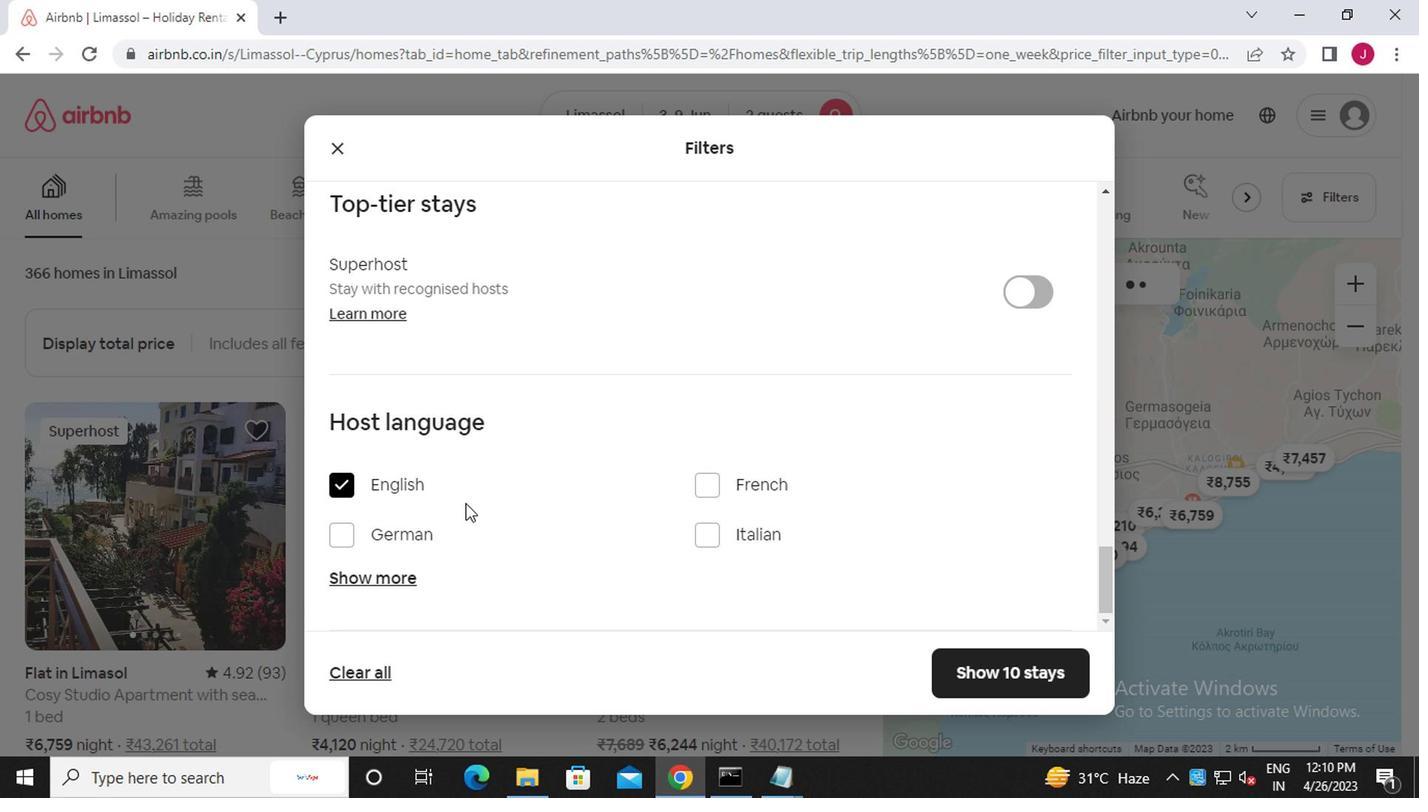 
Action: Mouse scrolled (655, 516) with delta (0, 0)
Screenshot: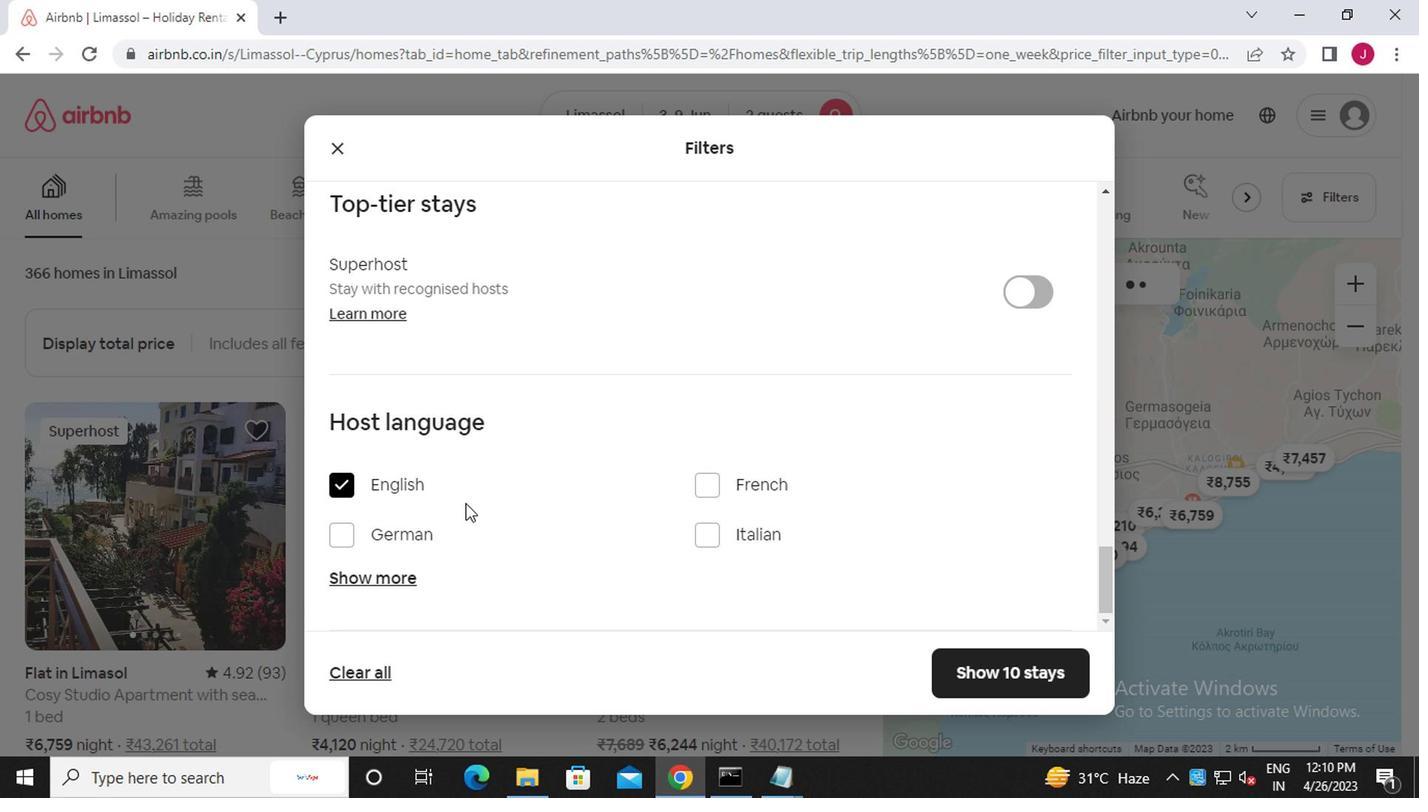 
Action: Mouse scrolled (655, 516) with delta (0, 0)
Screenshot: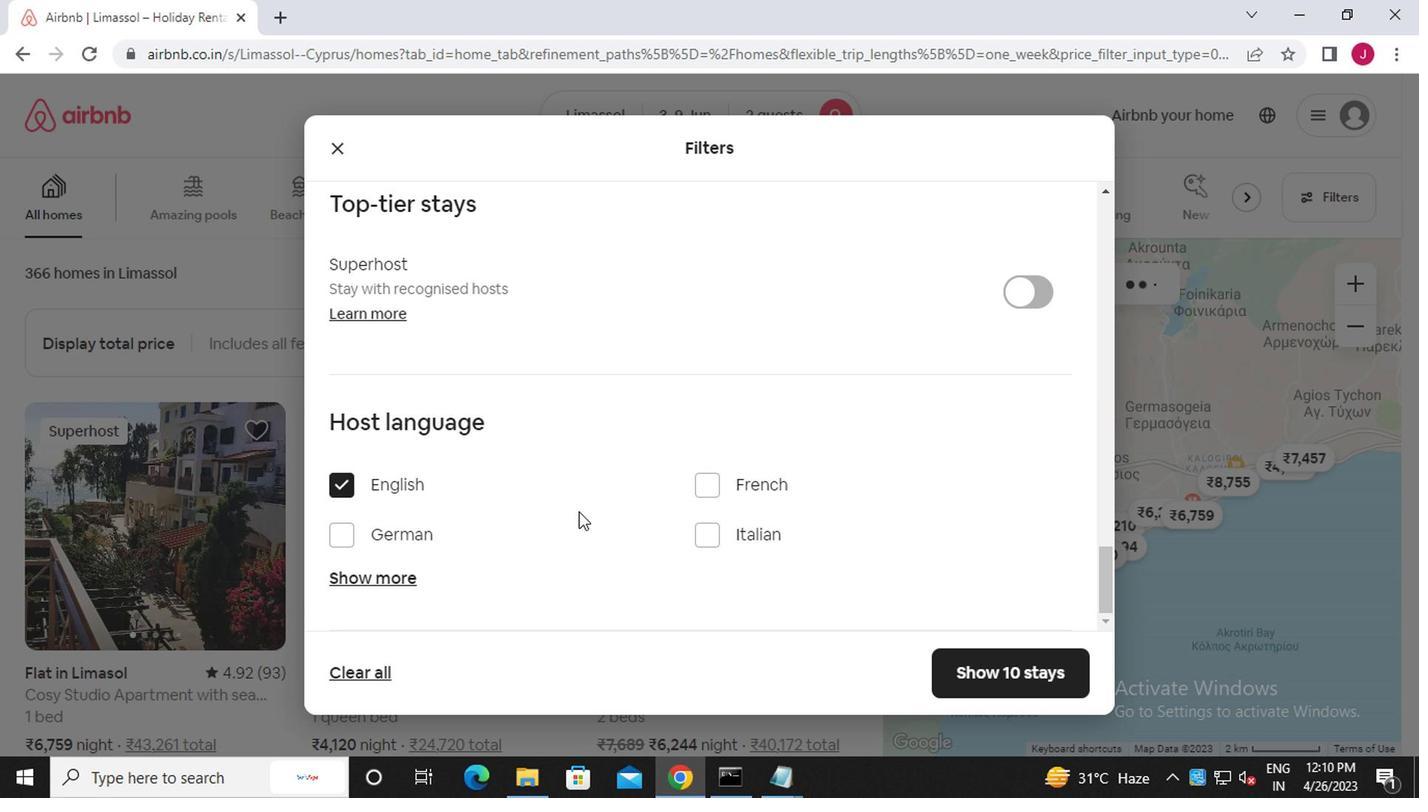 
Action: Mouse scrolled (655, 516) with delta (0, 0)
Screenshot: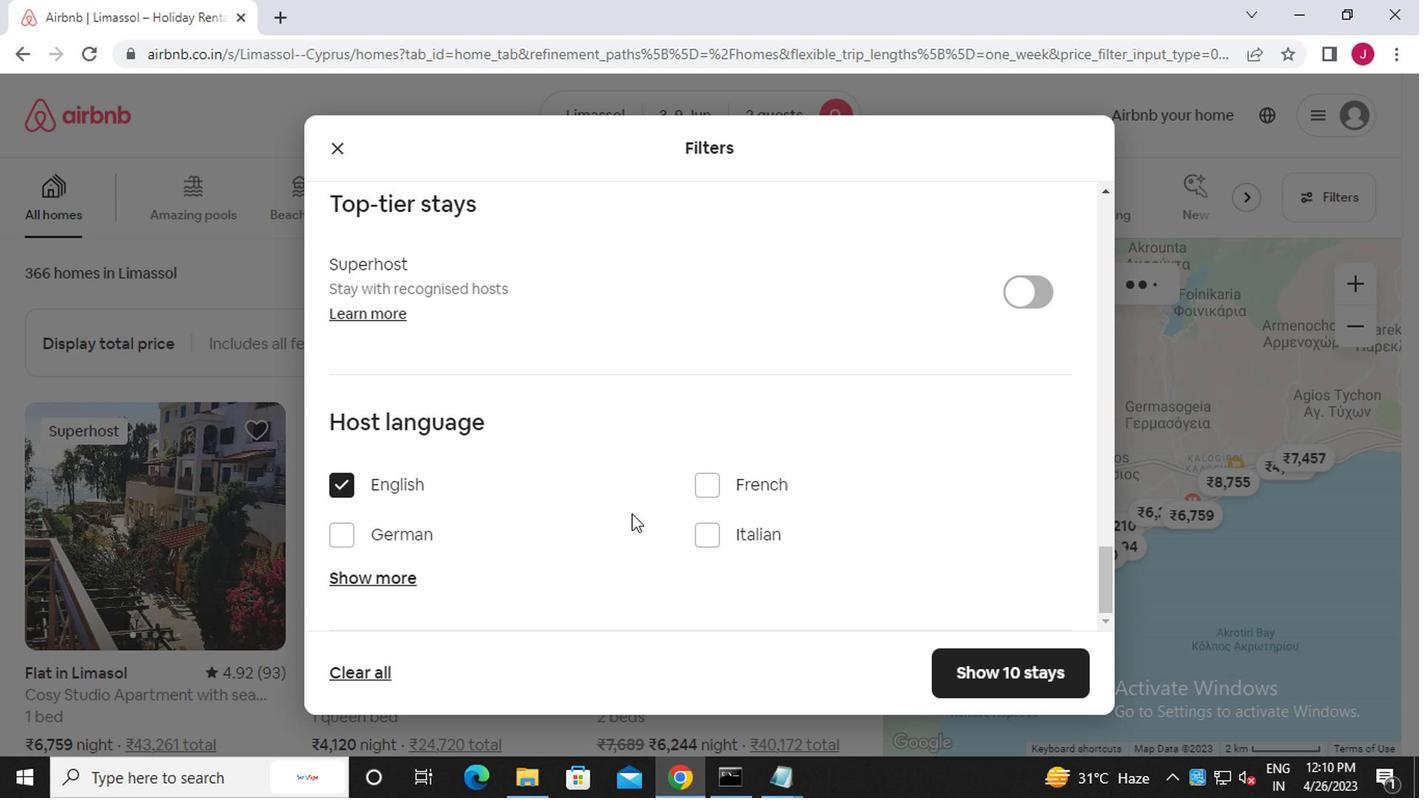 
Action: Mouse moved to (658, 516)
Screenshot: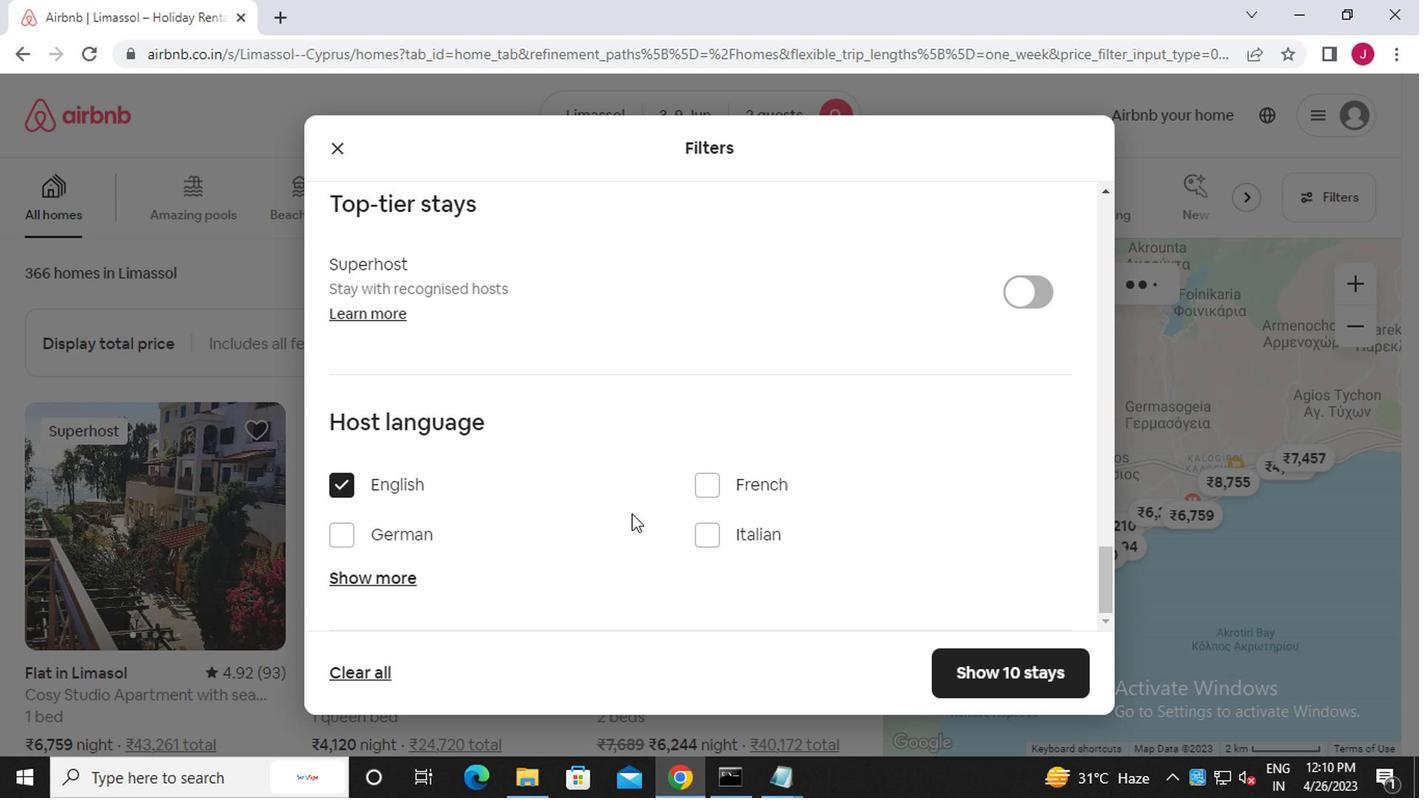 
Action: Mouse scrolled (658, 516) with delta (0, 0)
Screenshot: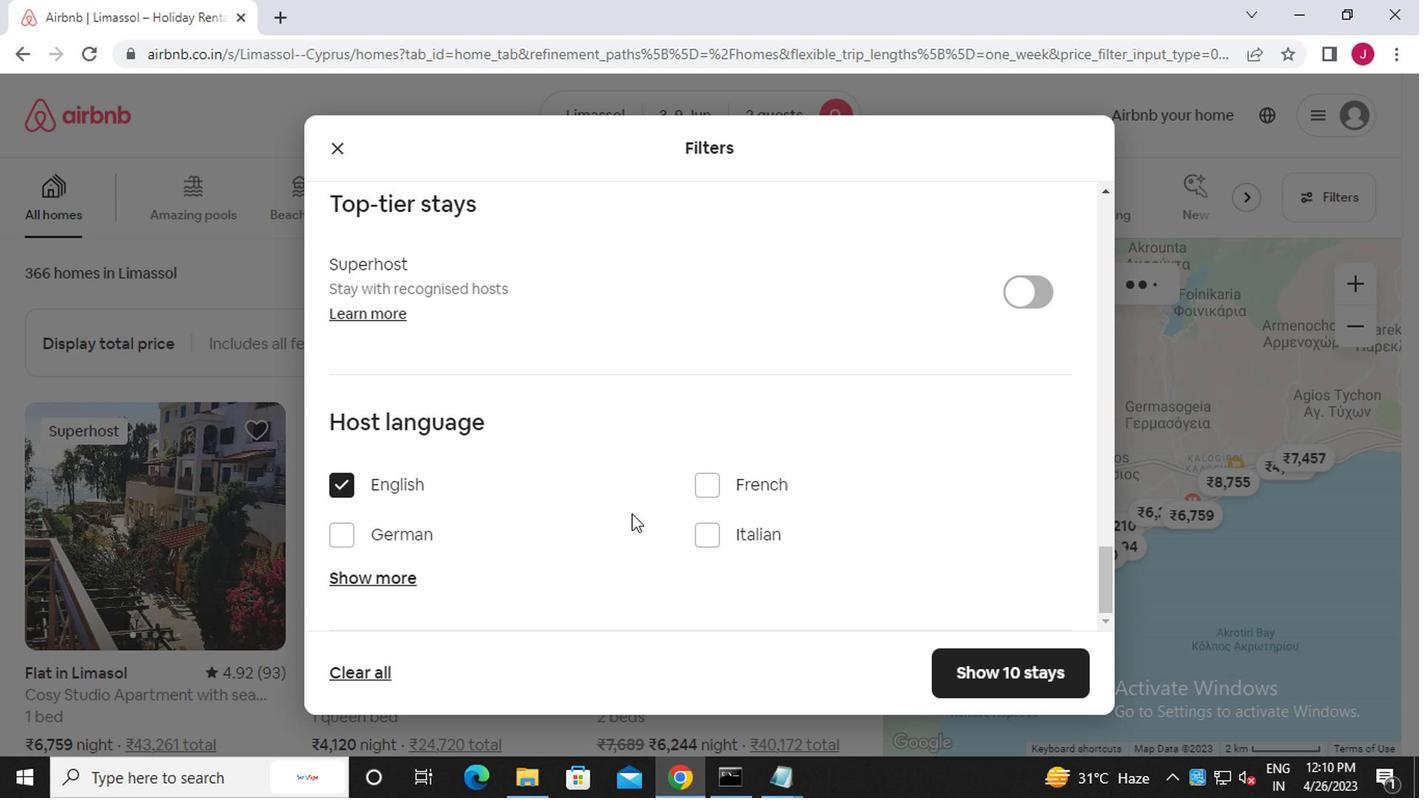 
Action: Mouse moved to (661, 516)
Screenshot: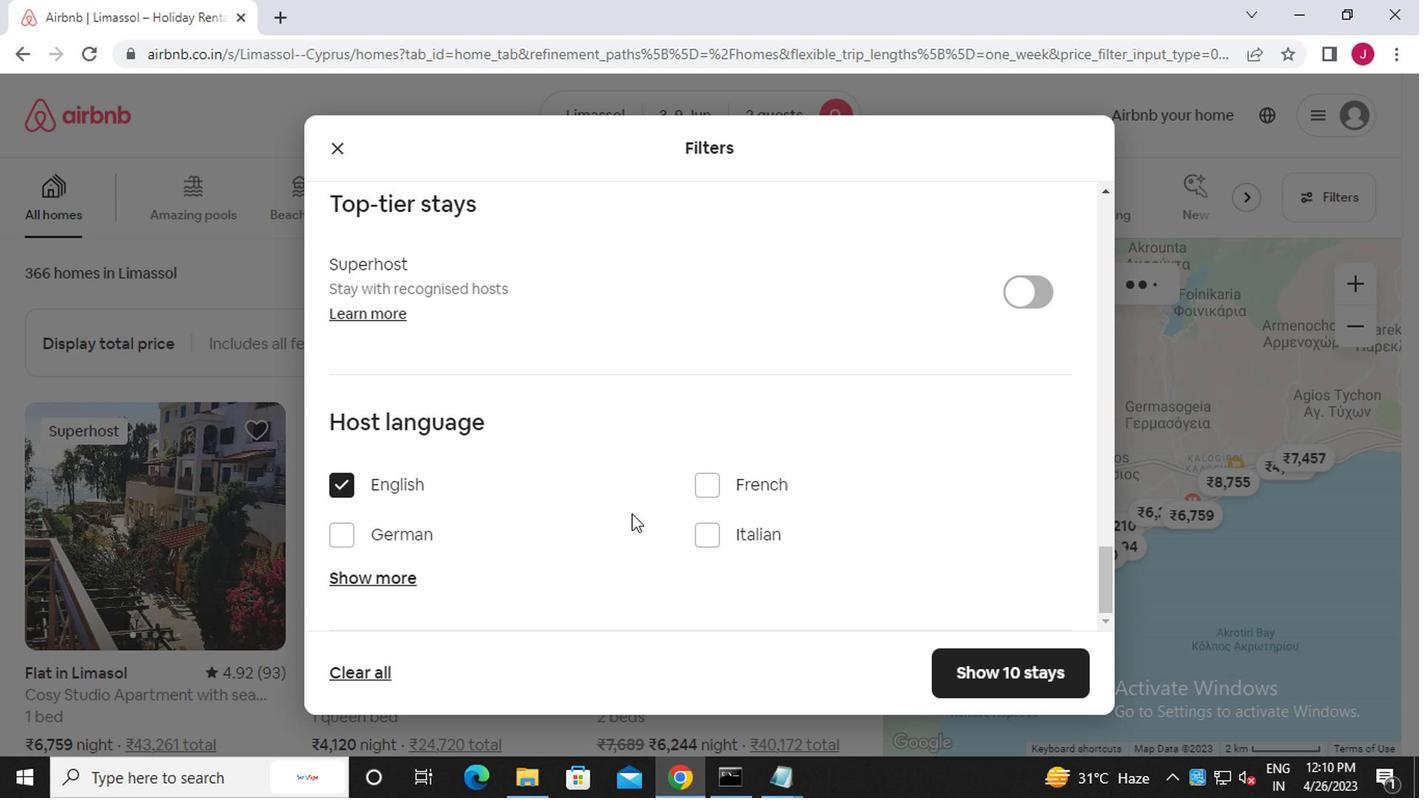 
Action: Mouse scrolled (661, 516) with delta (0, 0)
Screenshot: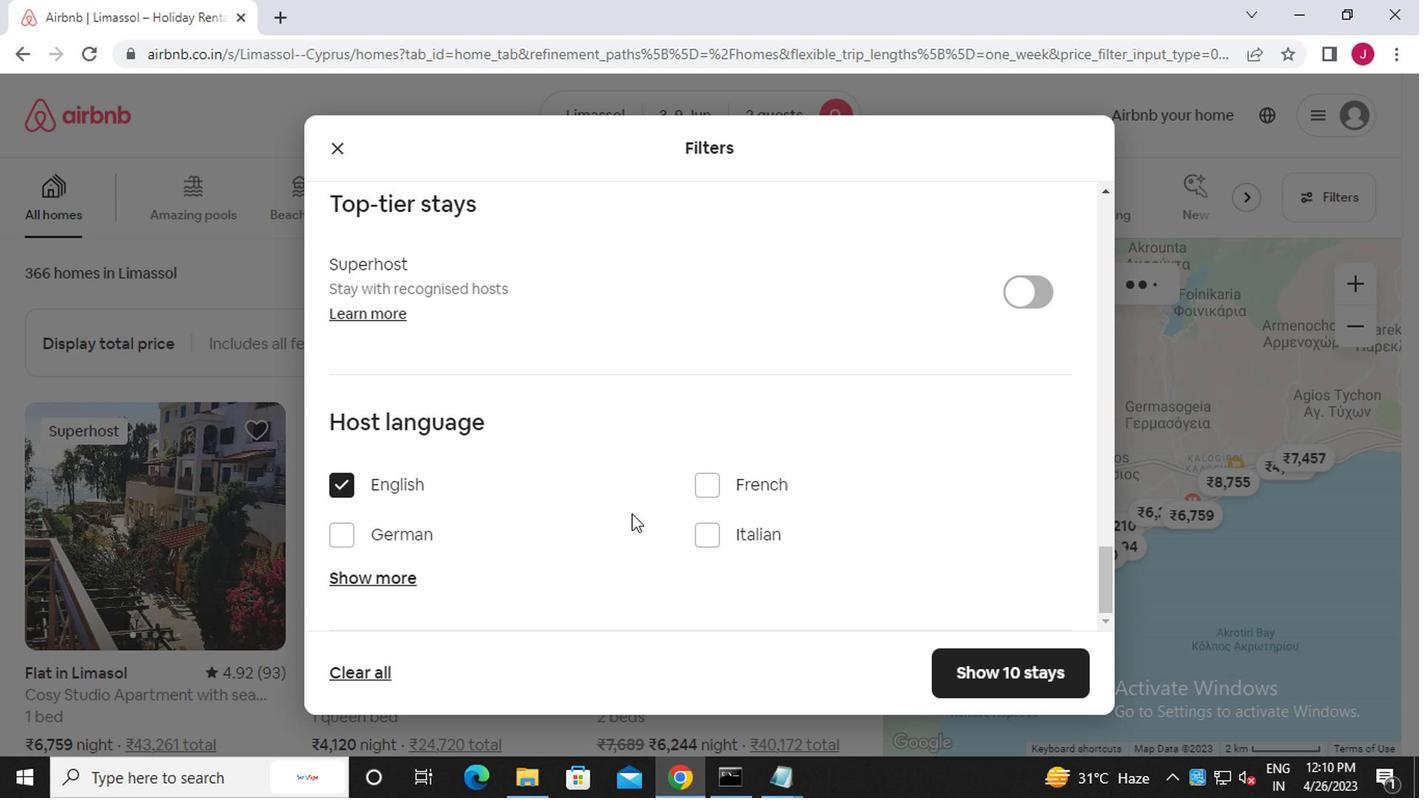 
Action: Mouse moved to (661, 516)
Screenshot: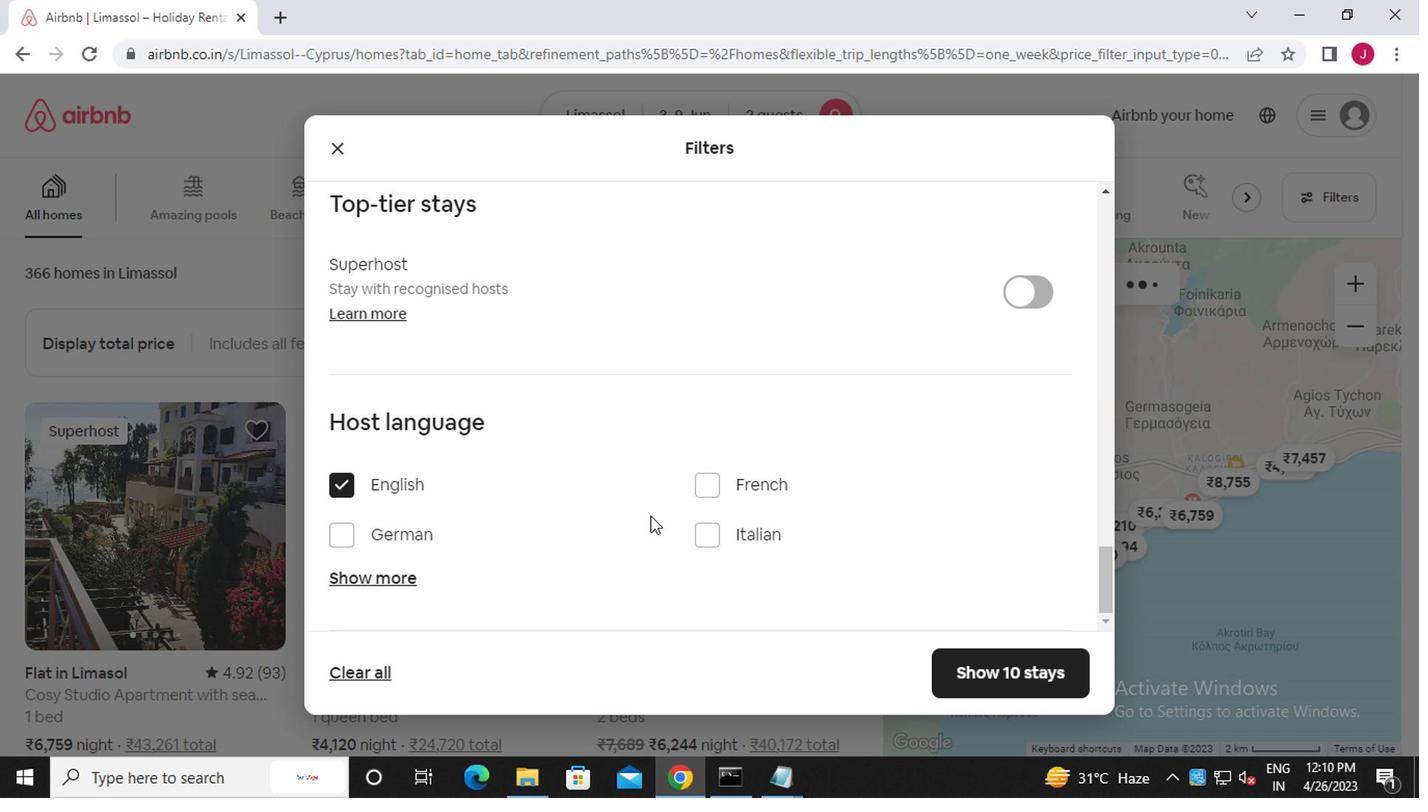 
Action: Mouse scrolled (661, 516) with delta (0, 0)
Screenshot: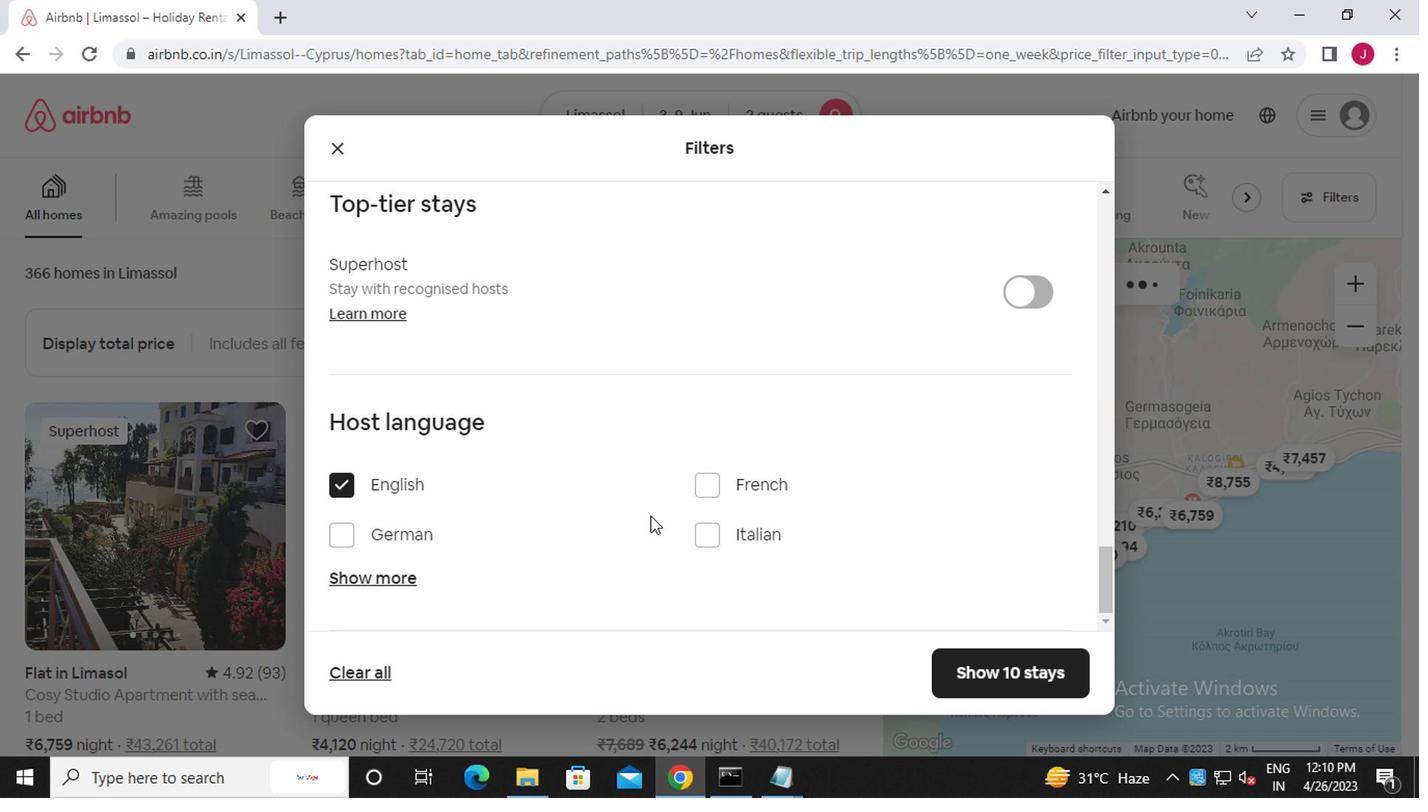 
Action: Mouse moved to (669, 516)
Screenshot: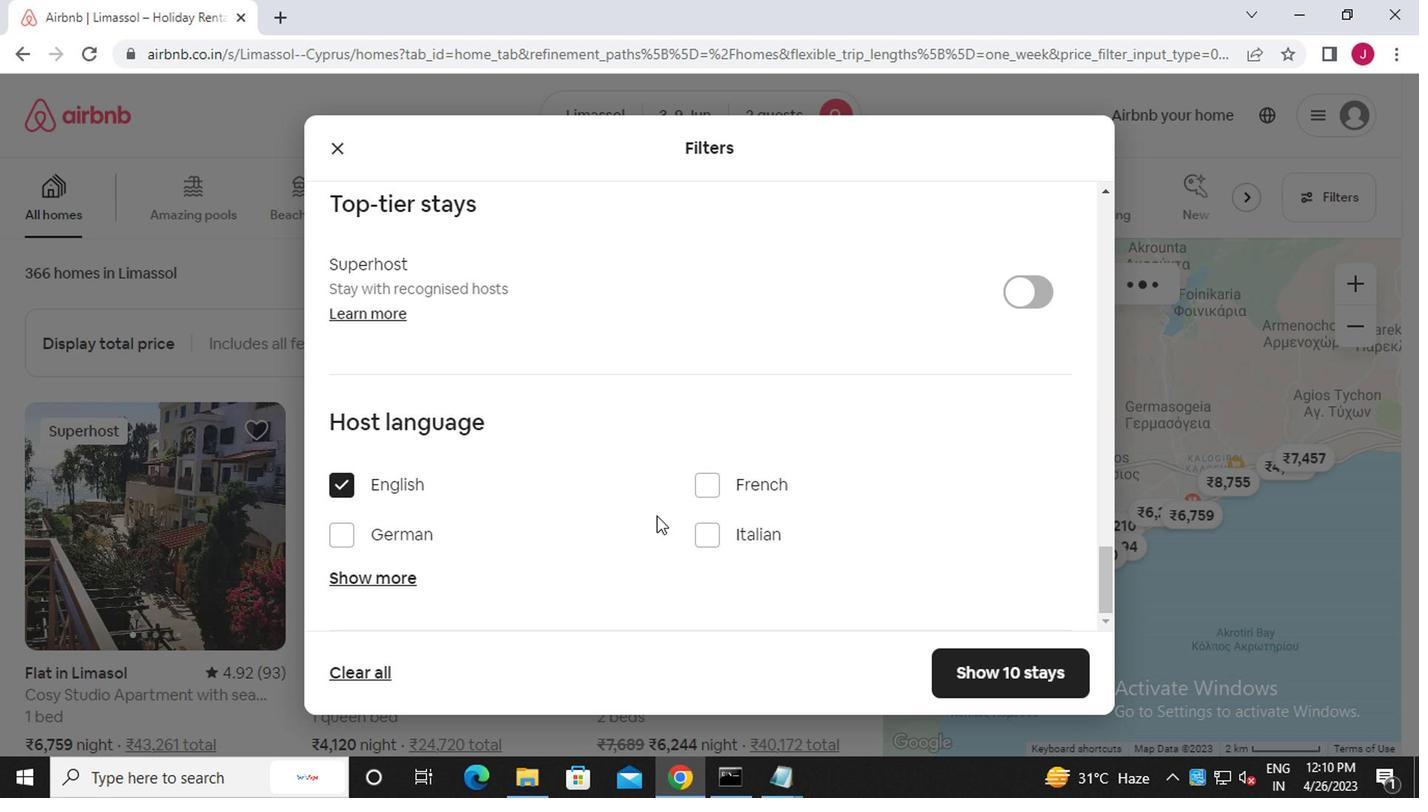 
Action: Mouse scrolled (669, 516) with delta (0, 0)
Screenshot: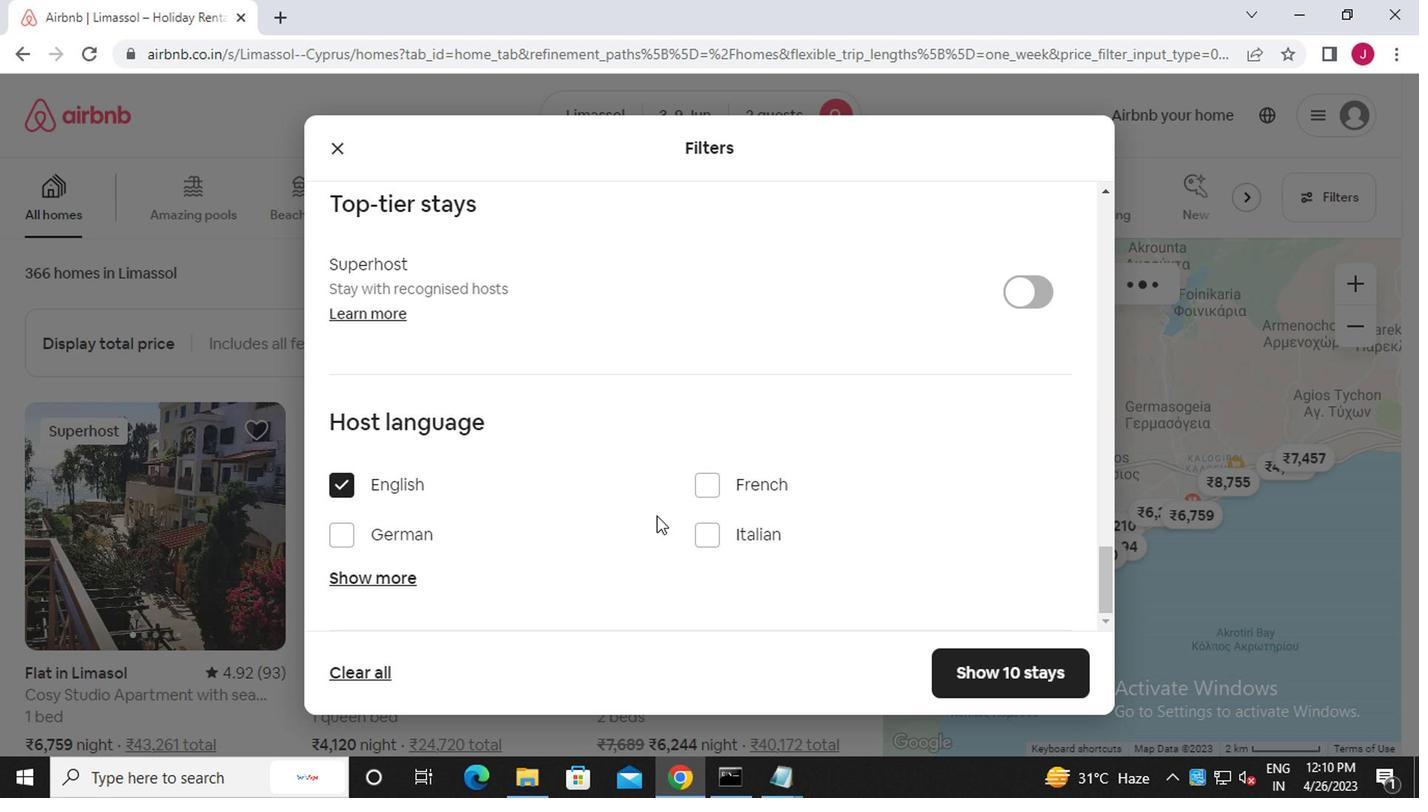 
Action: Mouse moved to (986, 674)
Screenshot: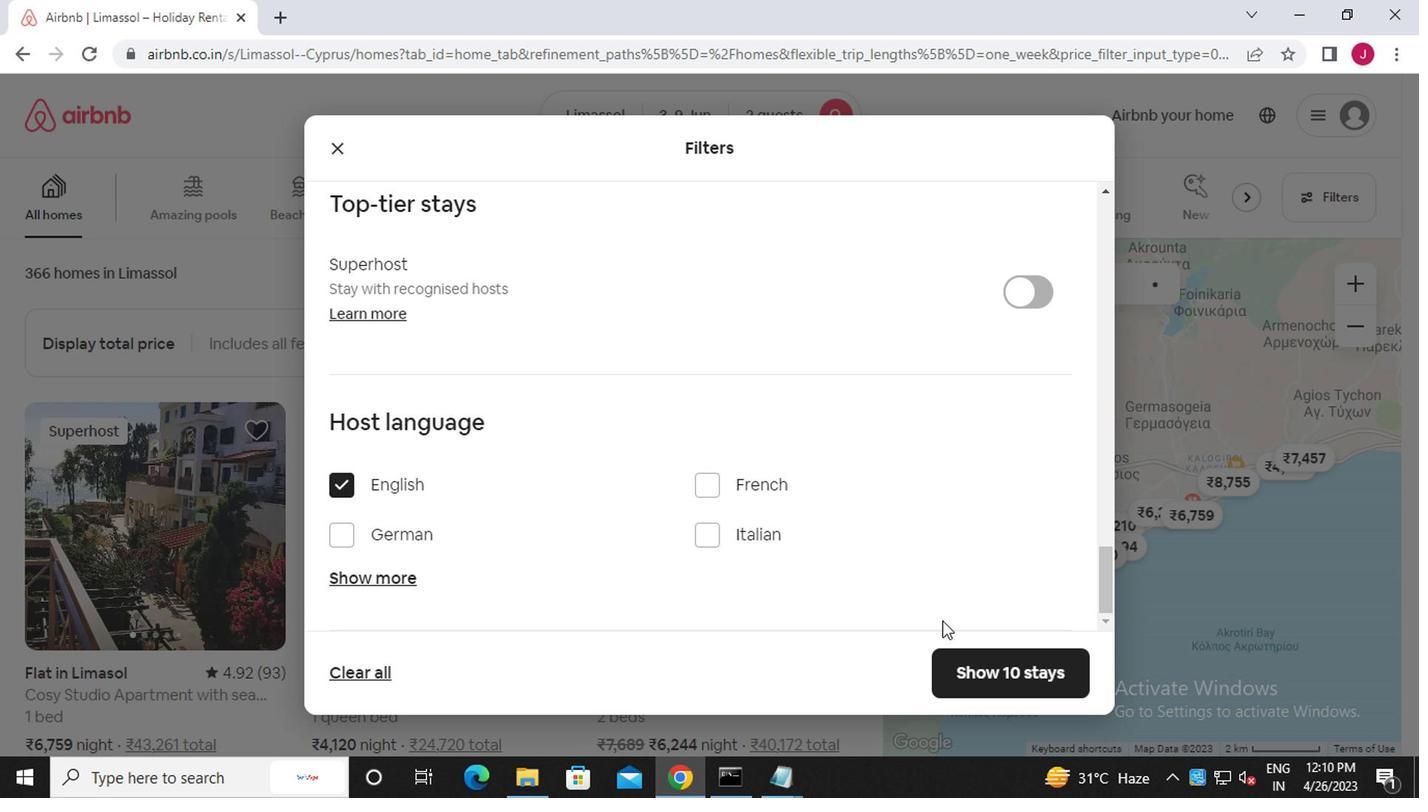 
Action: Mouse pressed left at (986, 674)
Screenshot: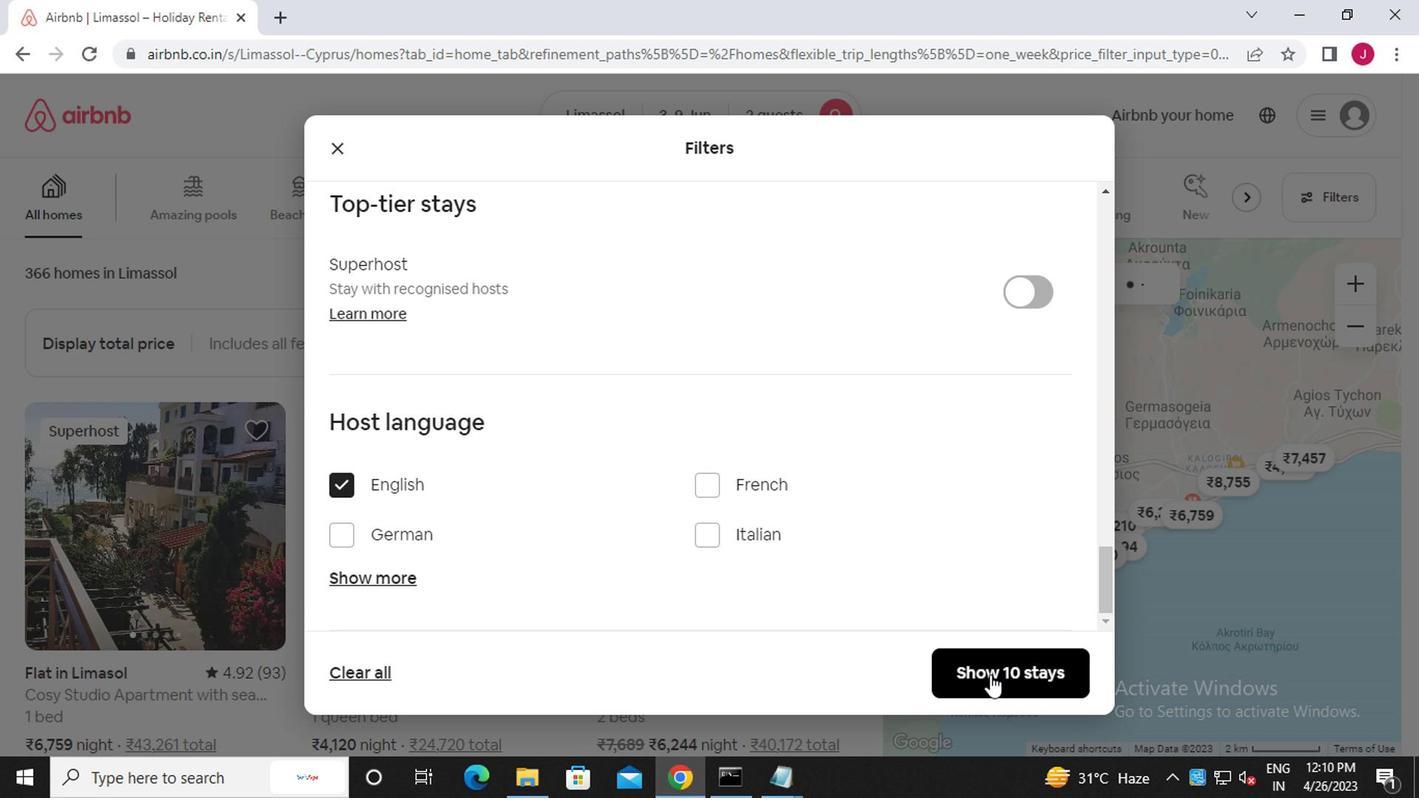 
Action: Mouse moved to (972, 658)
Screenshot: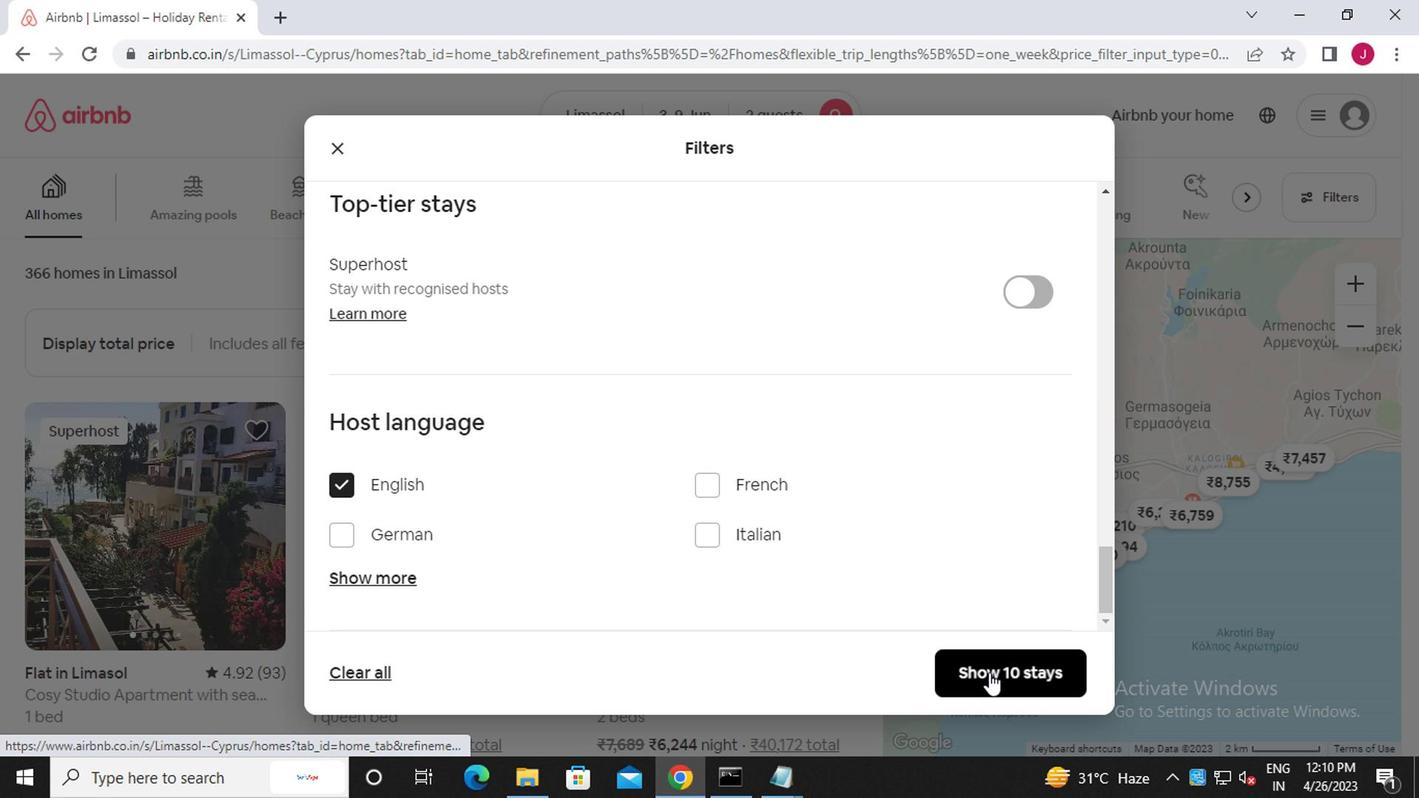 
